 Task: For heading Use Italics Lora with blue colour, bold & Underline.  font size for heading26,  'Change the font style of data to'Montserrat and font size to 18,  Change the alignment of both headline & data to Align left In the sheet  DashboardInvestment
Action: Mouse moved to (86, 182)
Screenshot: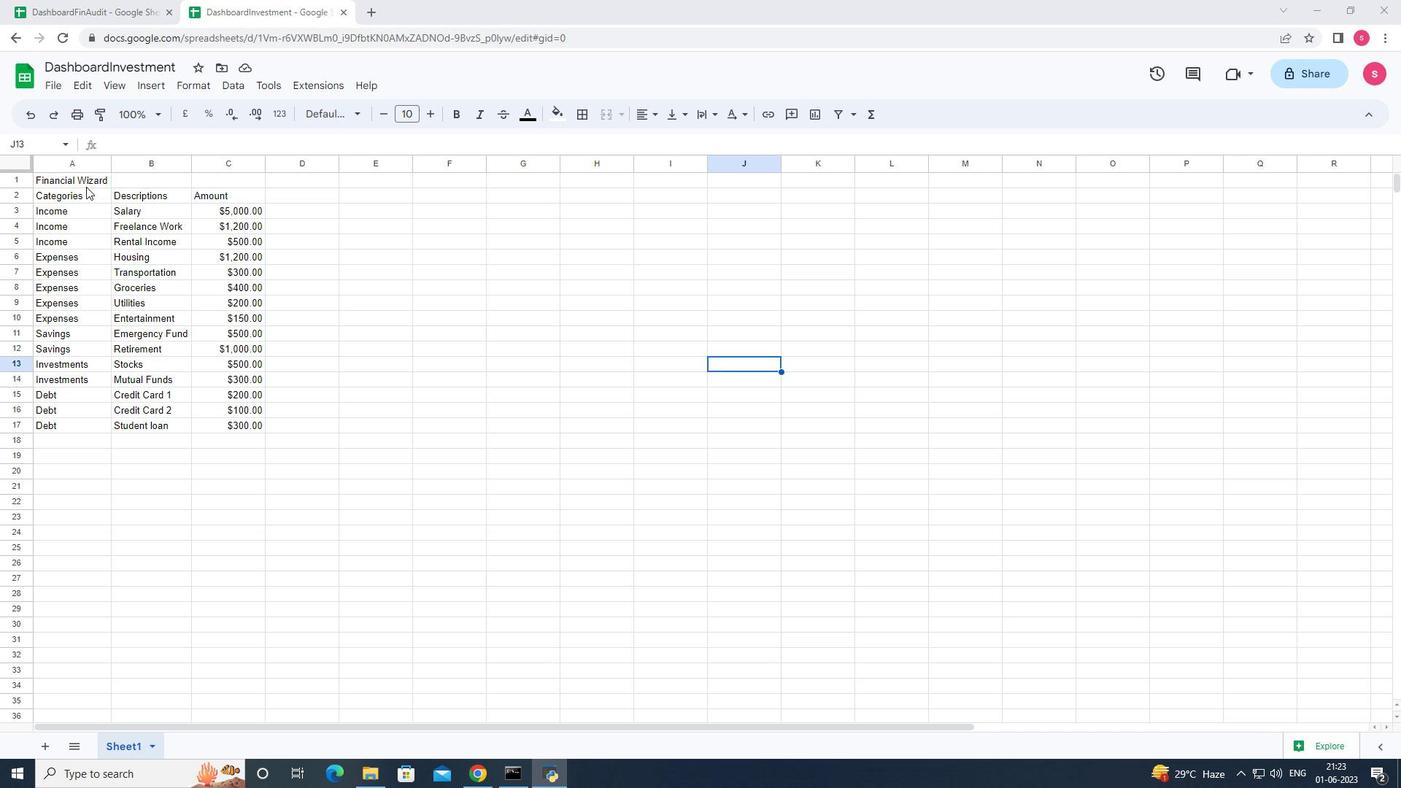 
Action: Mouse pressed left at (86, 182)
Screenshot: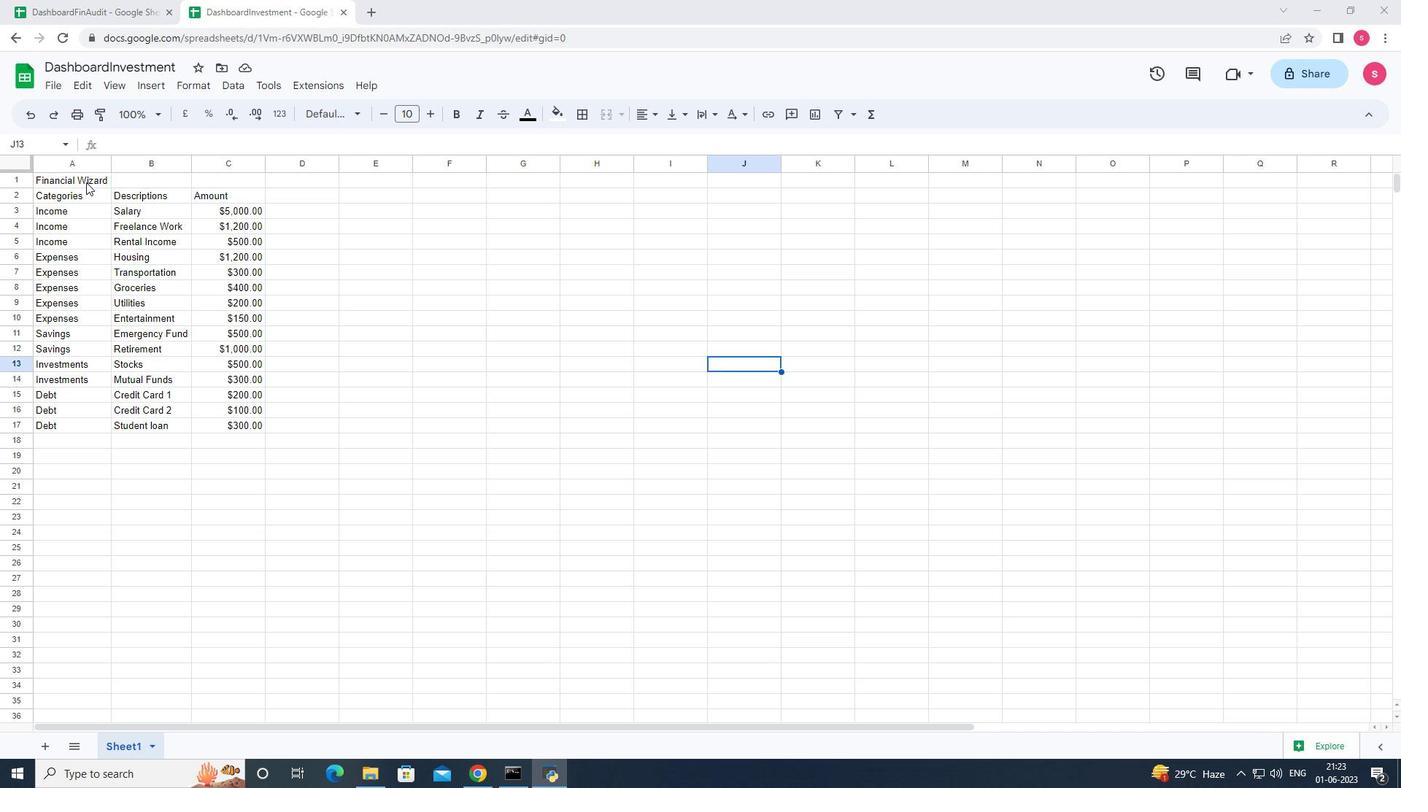 
Action: Mouse moved to (348, 118)
Screenshot: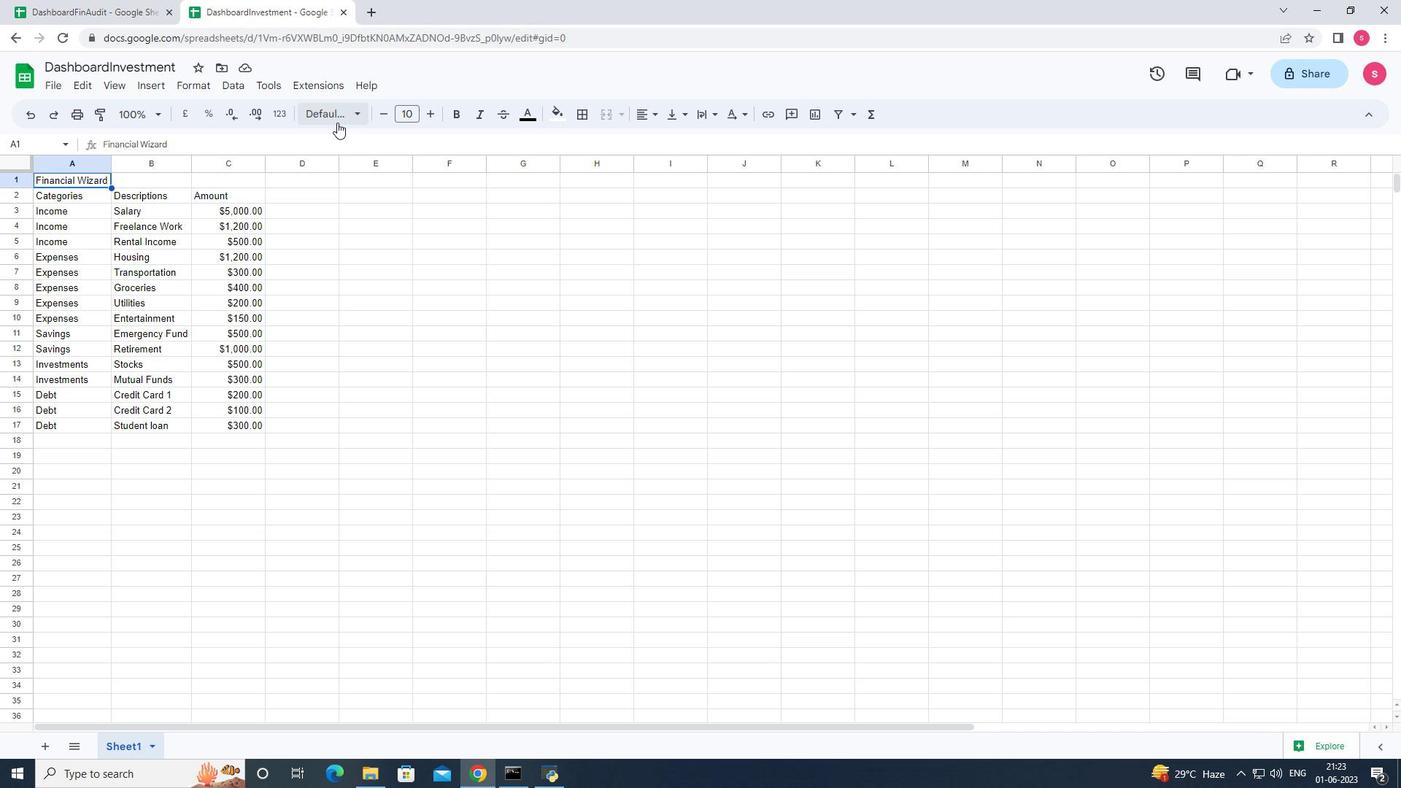 
Action: Mouse pressed left at (348, 118)
Screenshot: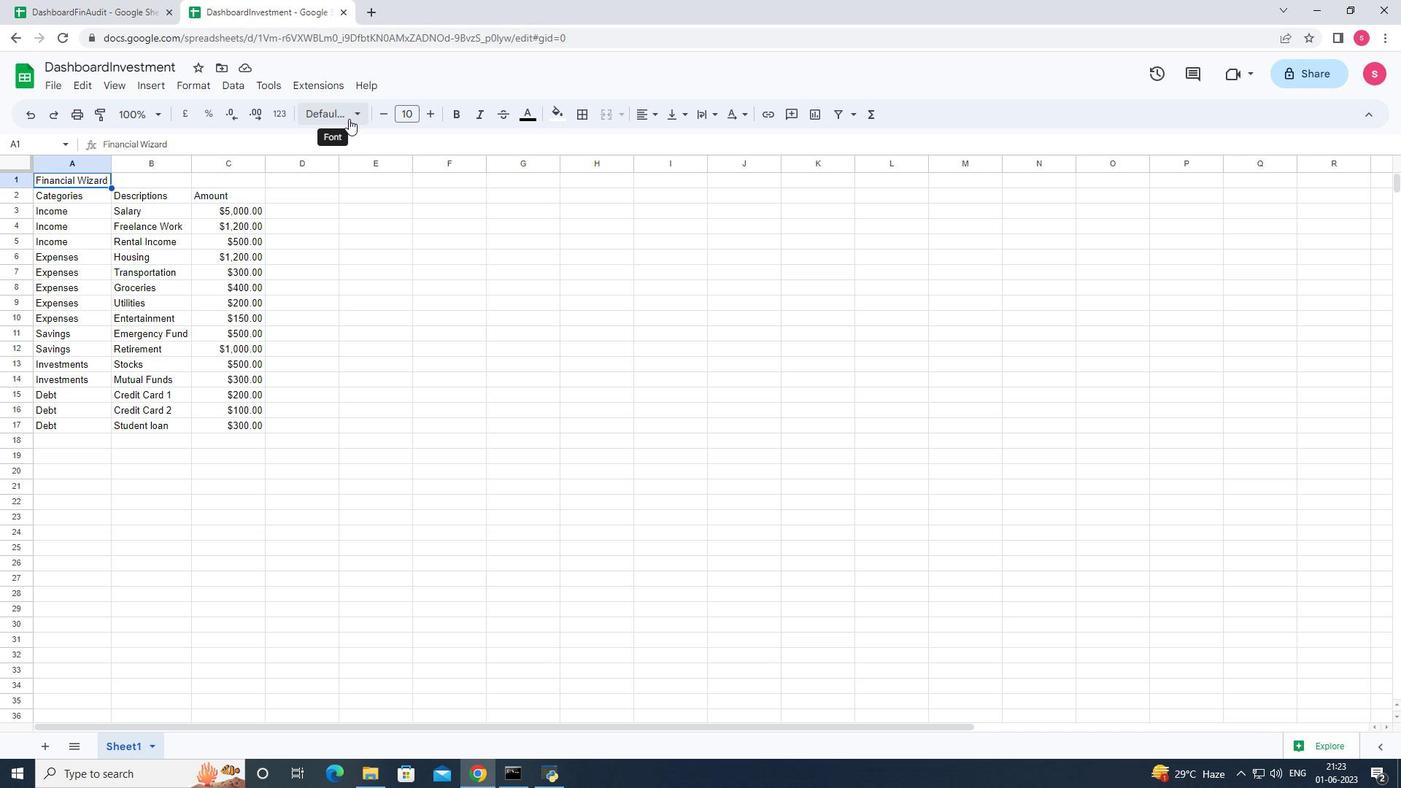 
Action: Mouse moved to (341, 501)
Screenshot: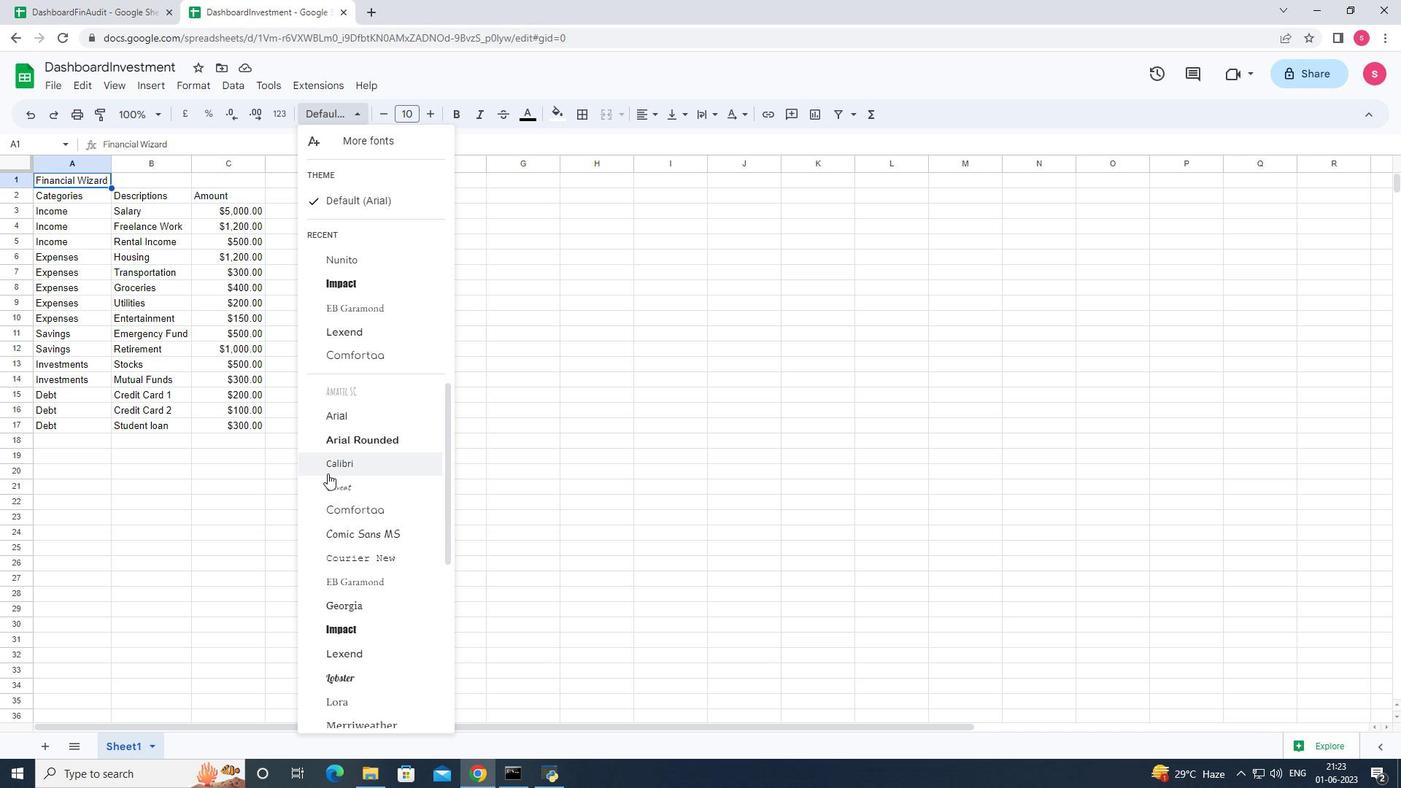 
Action: Mouse scrolled (341, 500) with delta (0, 0)
Screenshot: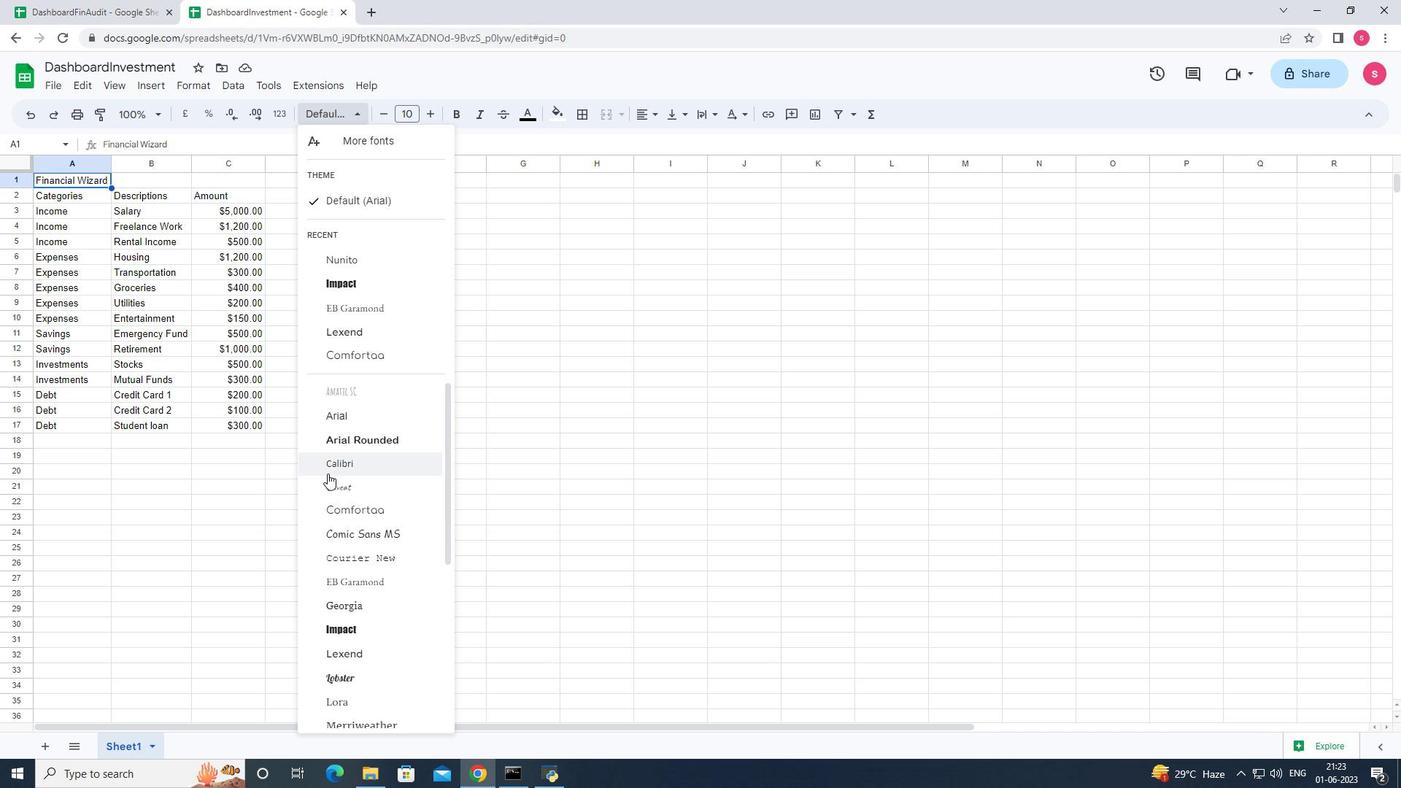 
Action: Mouse moved to (363, 528)
Screenshot: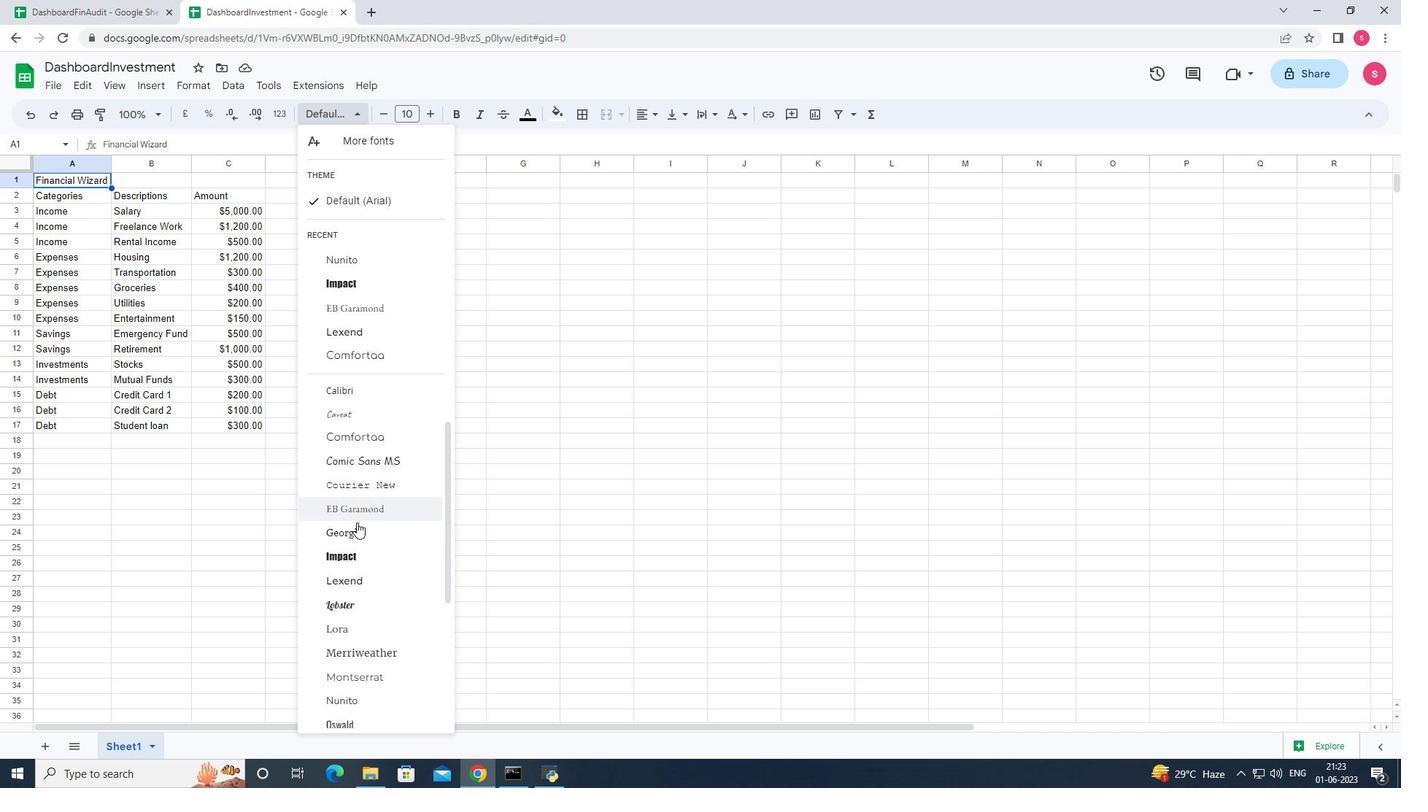 
Action: Mouse scrolled (363, 527) with delta (0, 0)
Screenshot: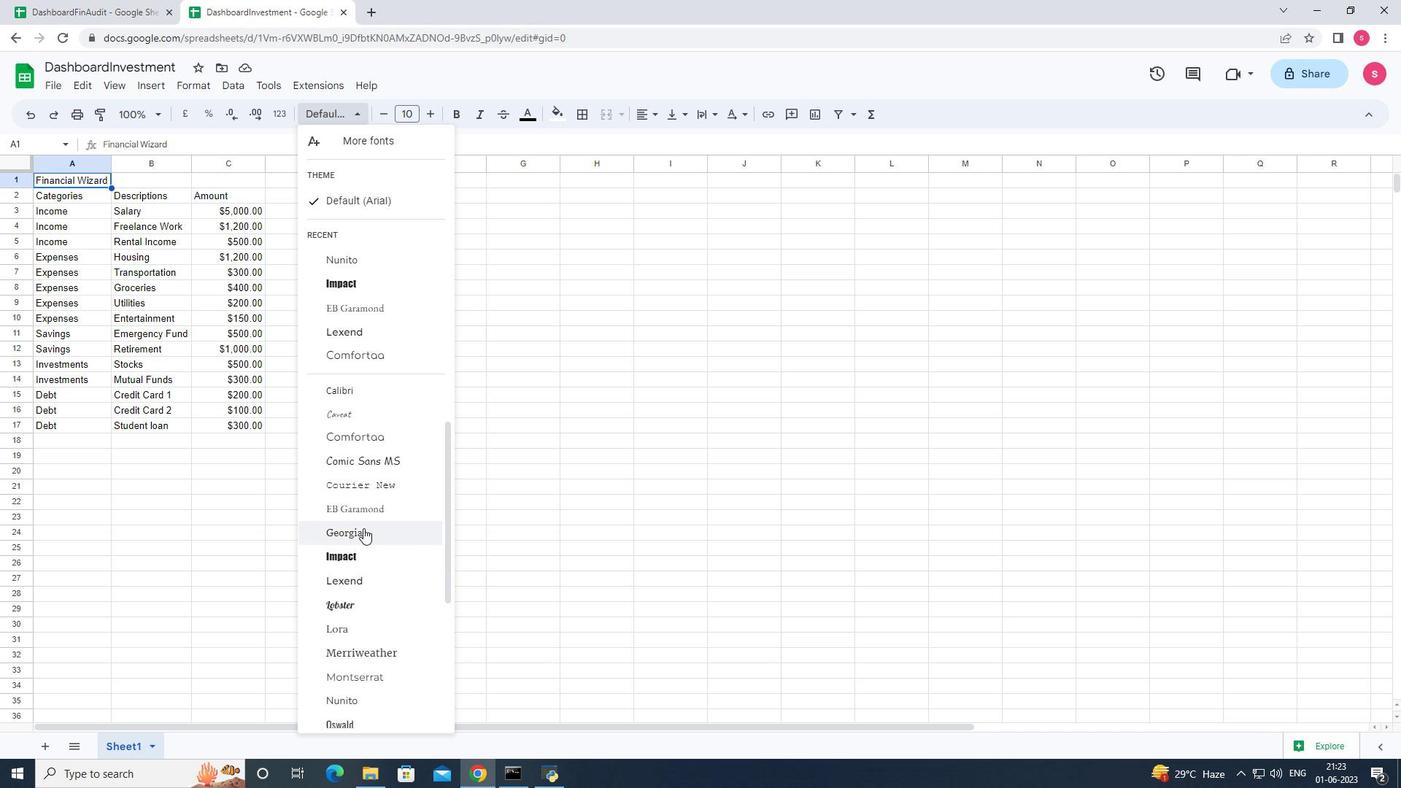 
Action: Mouse moved to (354, 557)
Screenshot: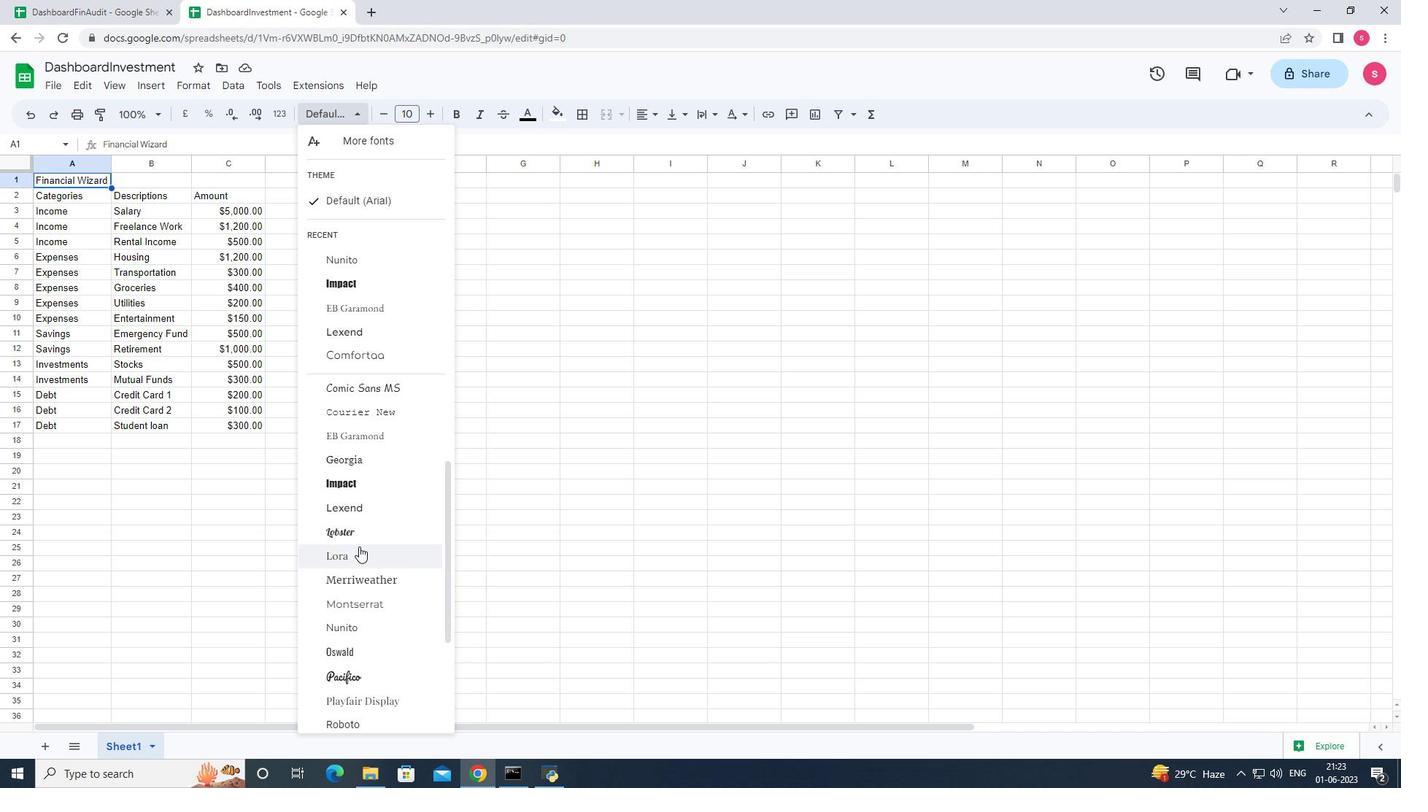 
Action: Mouse pressed left at (354, 557)
Screenshot: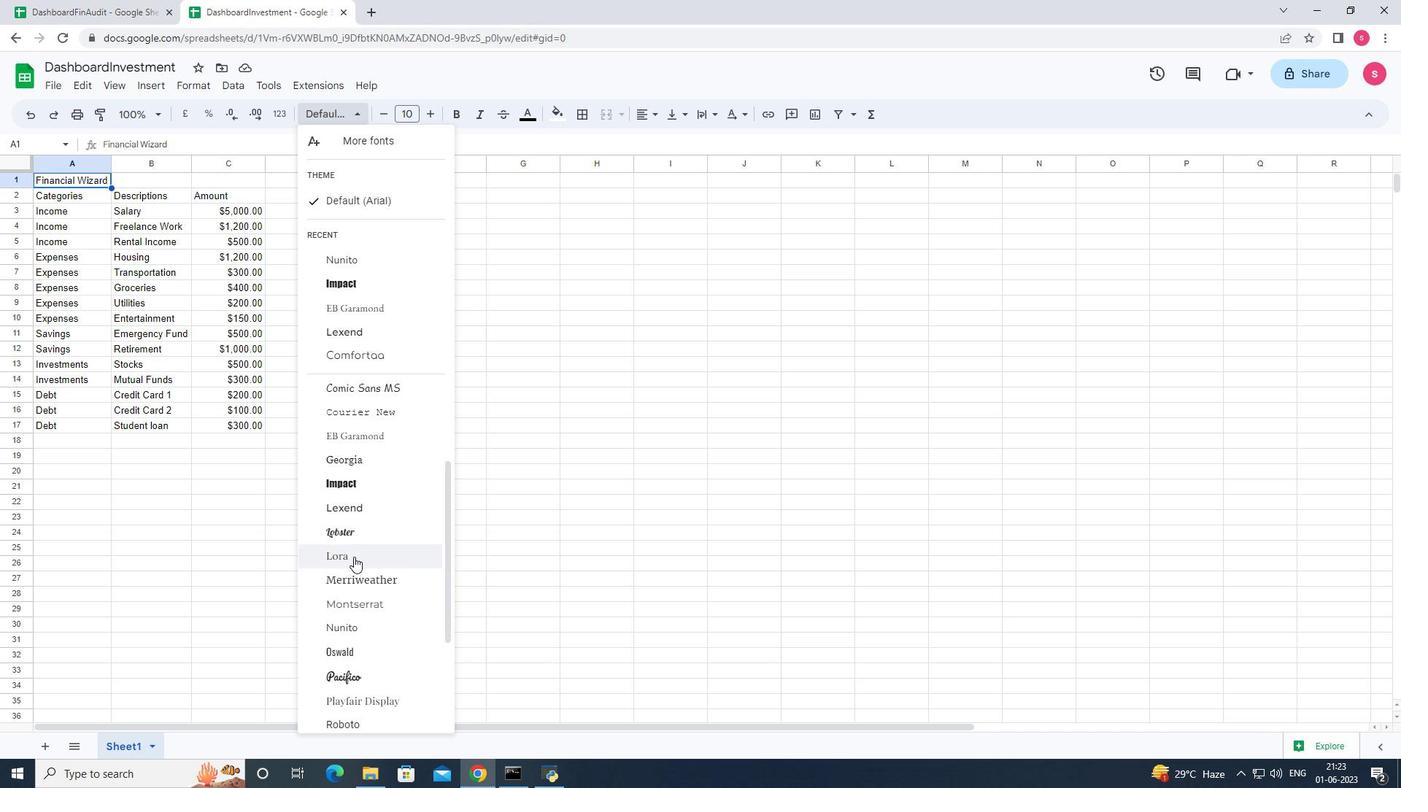 
Action: Mouse moved to (531, 114)
Screenshot: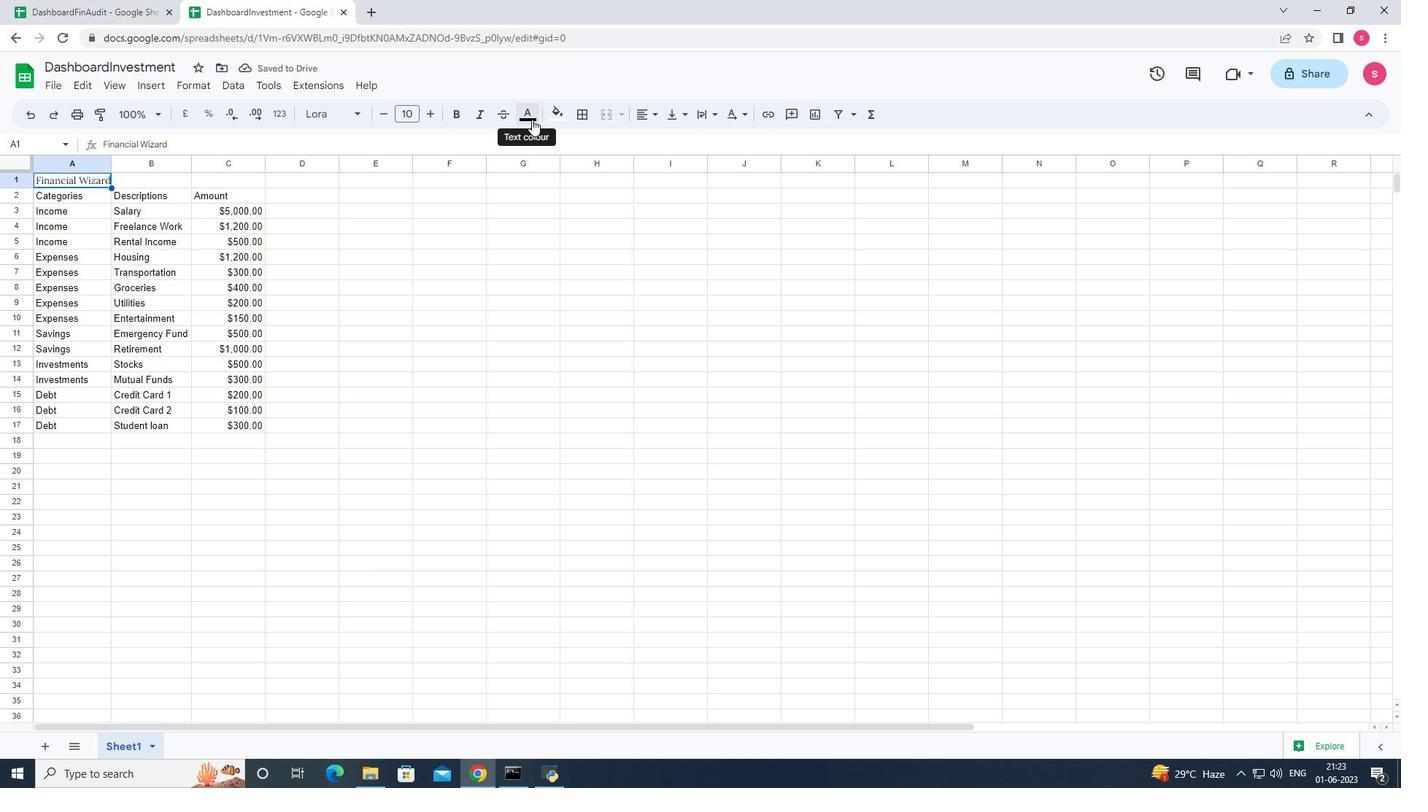 
Action: Mouse pressed left at (531, 114)
Screenshot: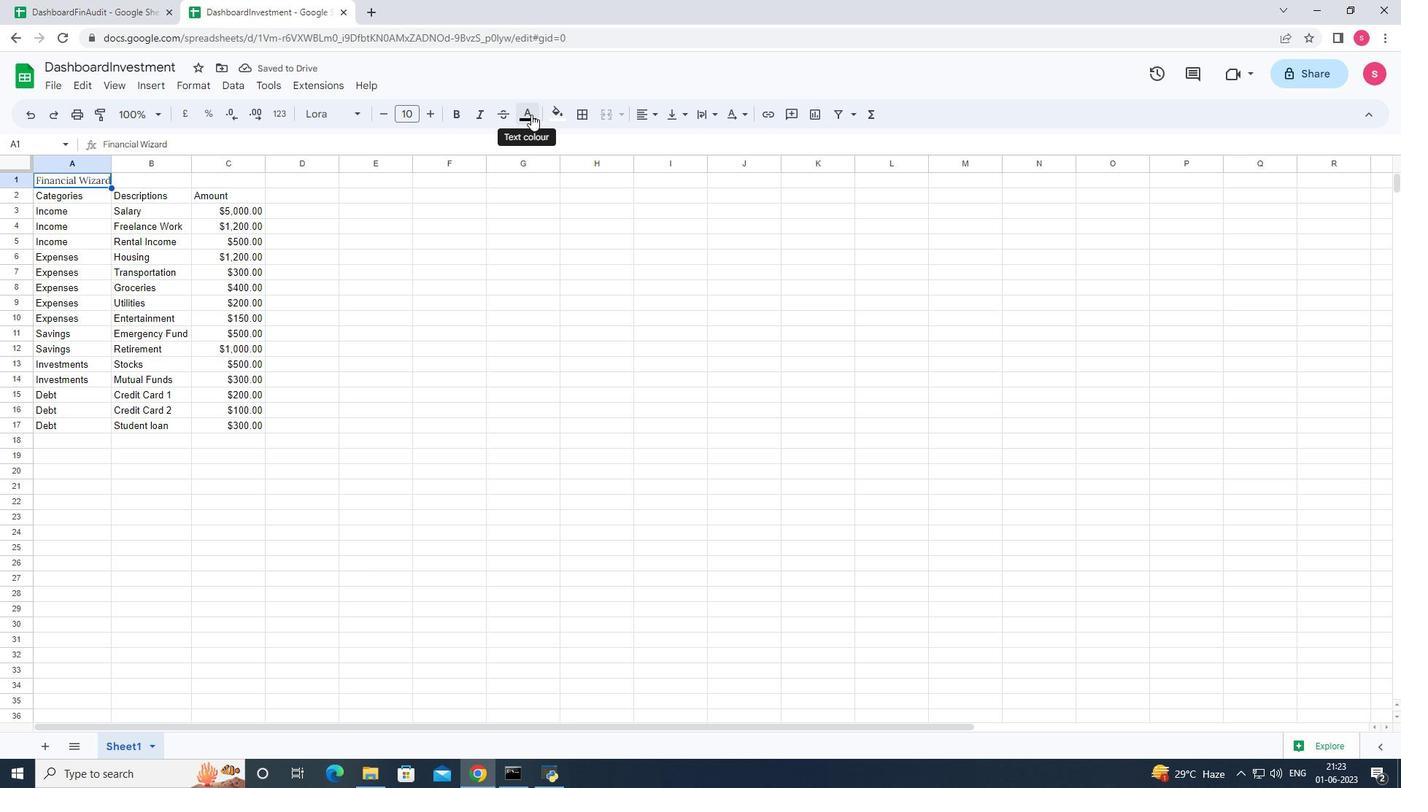 
Action: Mouse moved to (640, 178)
Screenshot: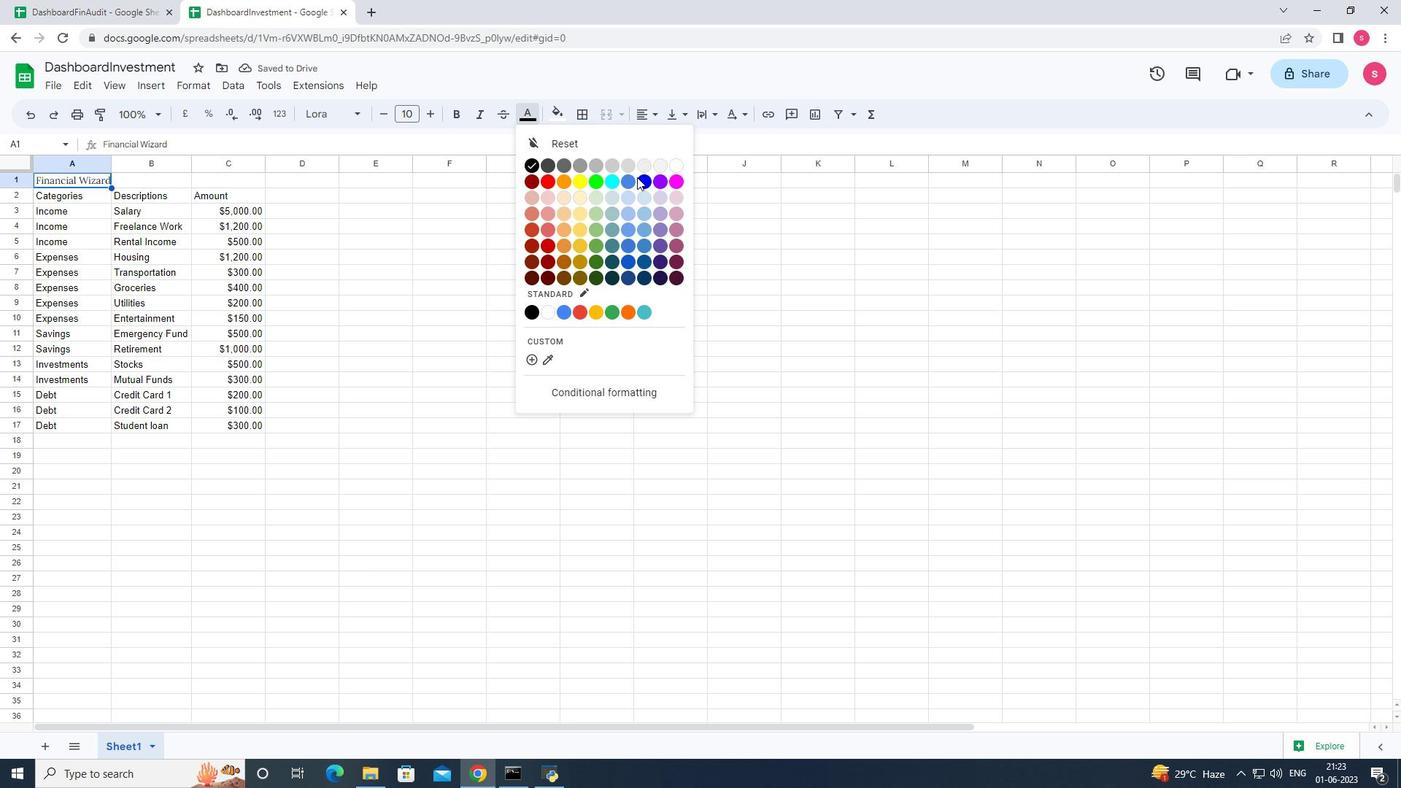 
Action: Mouse pressed left at (640, 178)
Screenshot: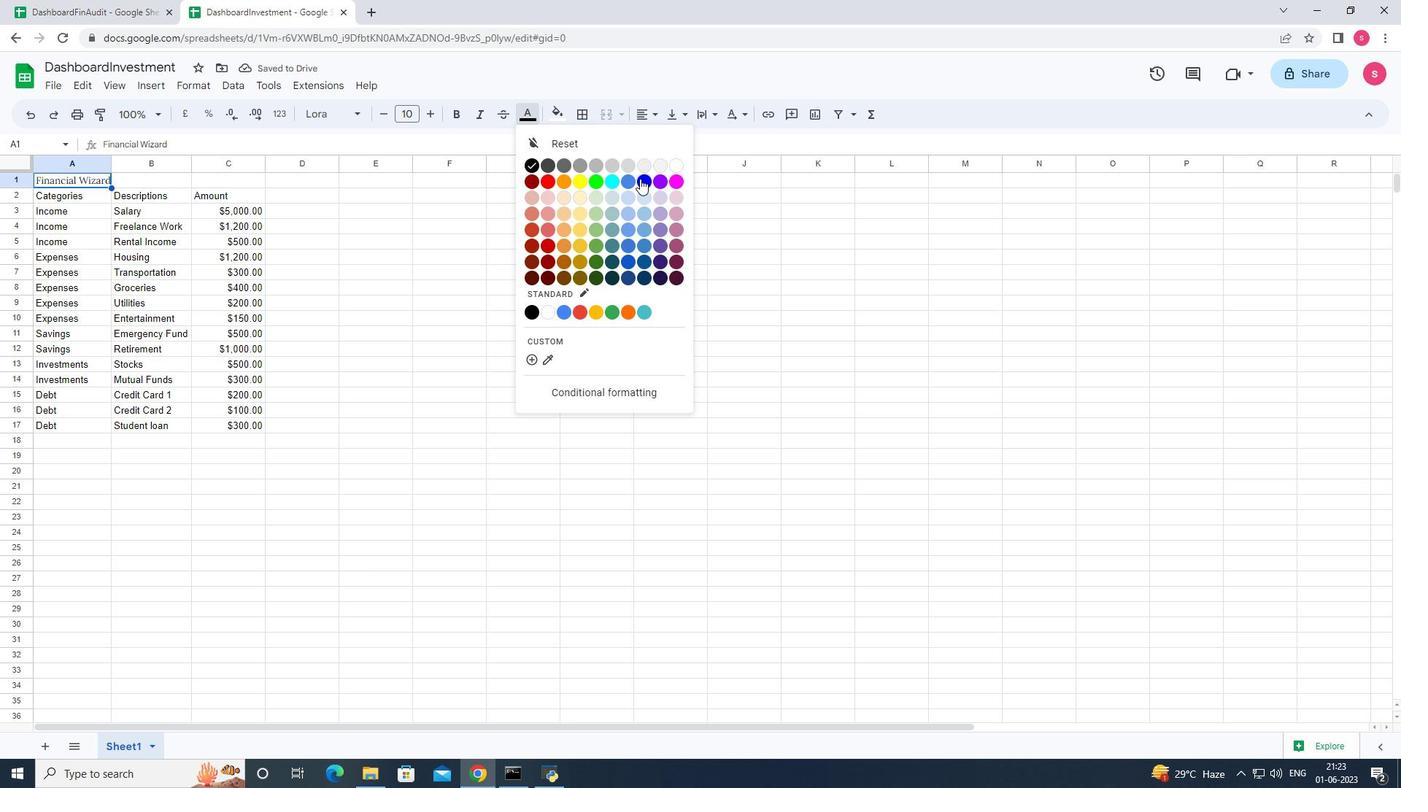 
Action: Mouse moved to (452, 118)
Screenshot: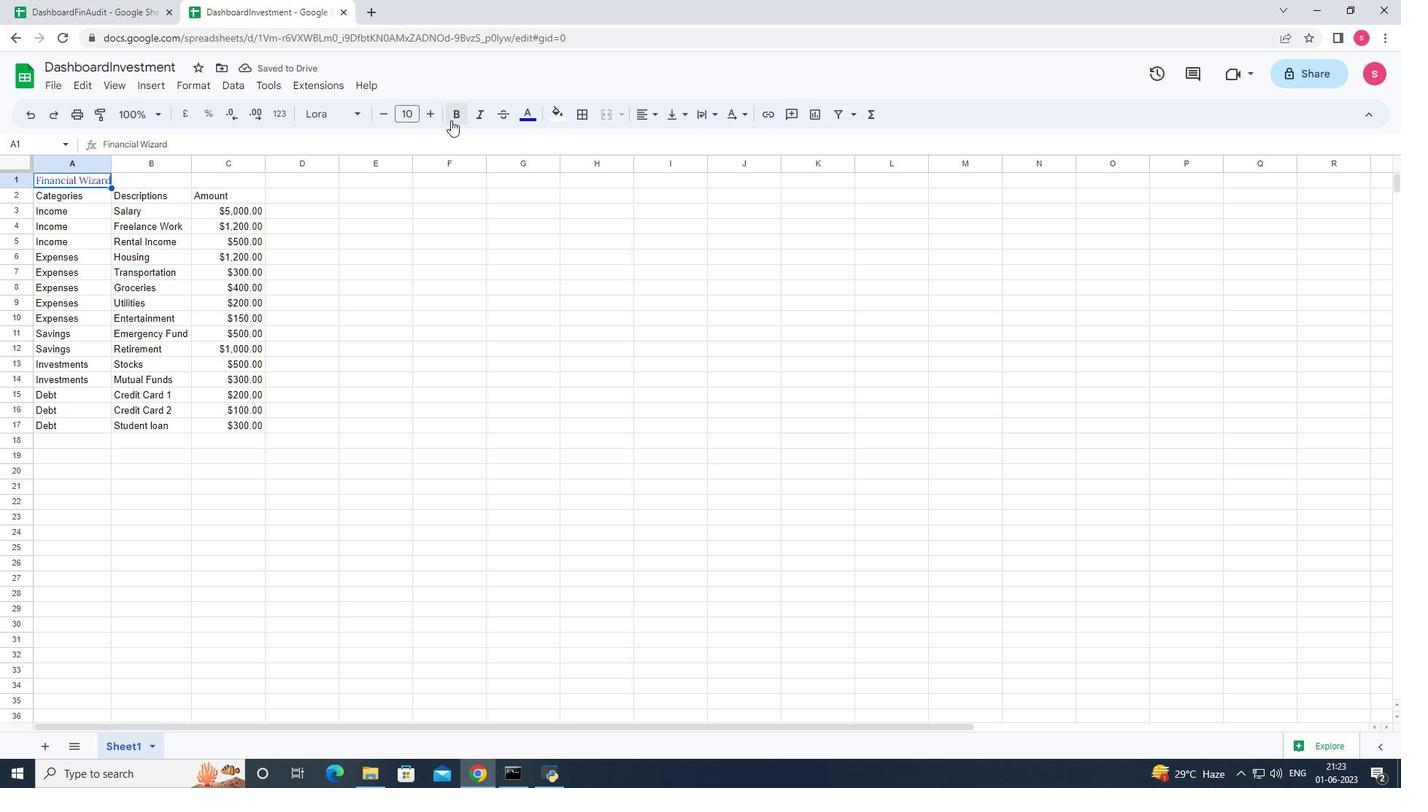 
Action: Mouse pressed left at (452, 118)
Screenshot: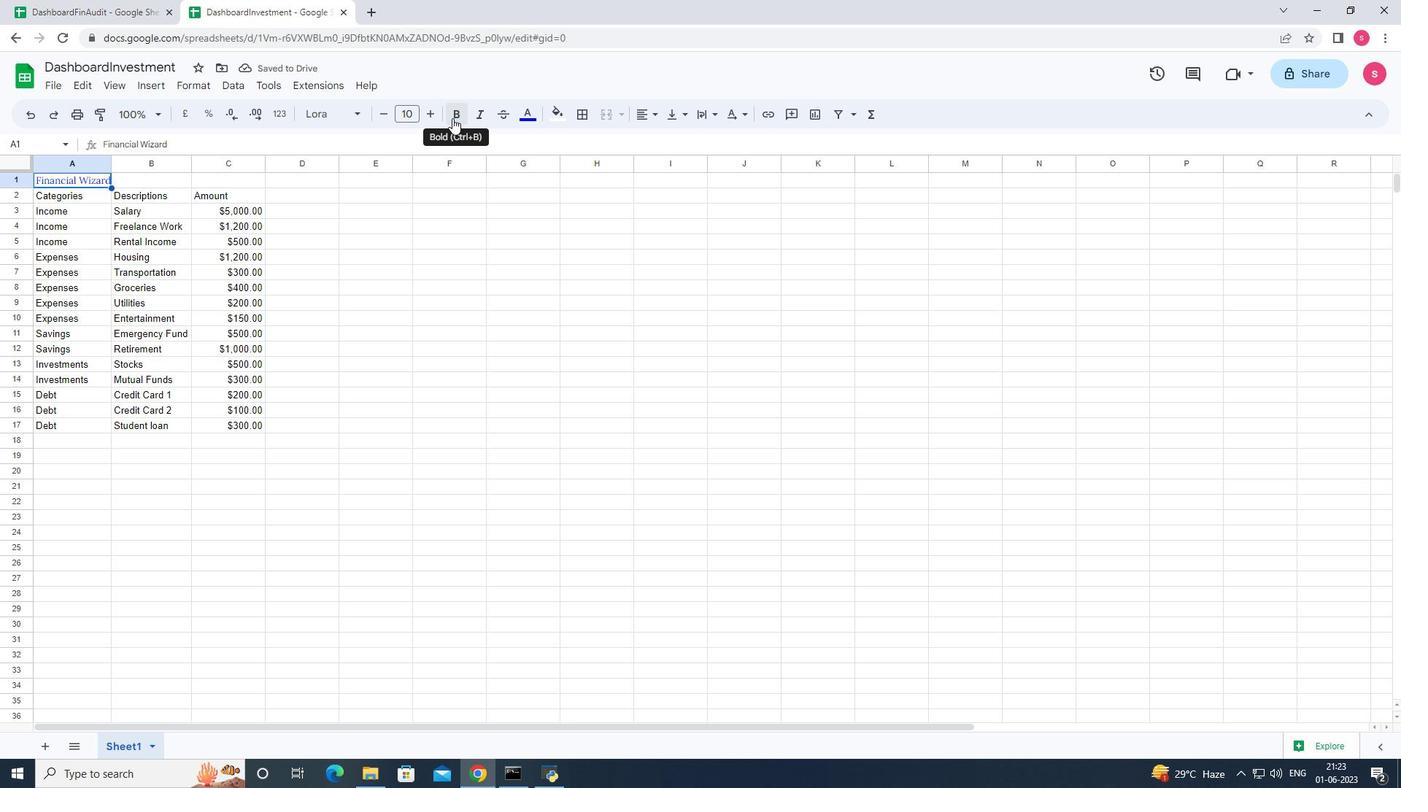 
Action: Mouse moved to (458, 121)
Screenshot: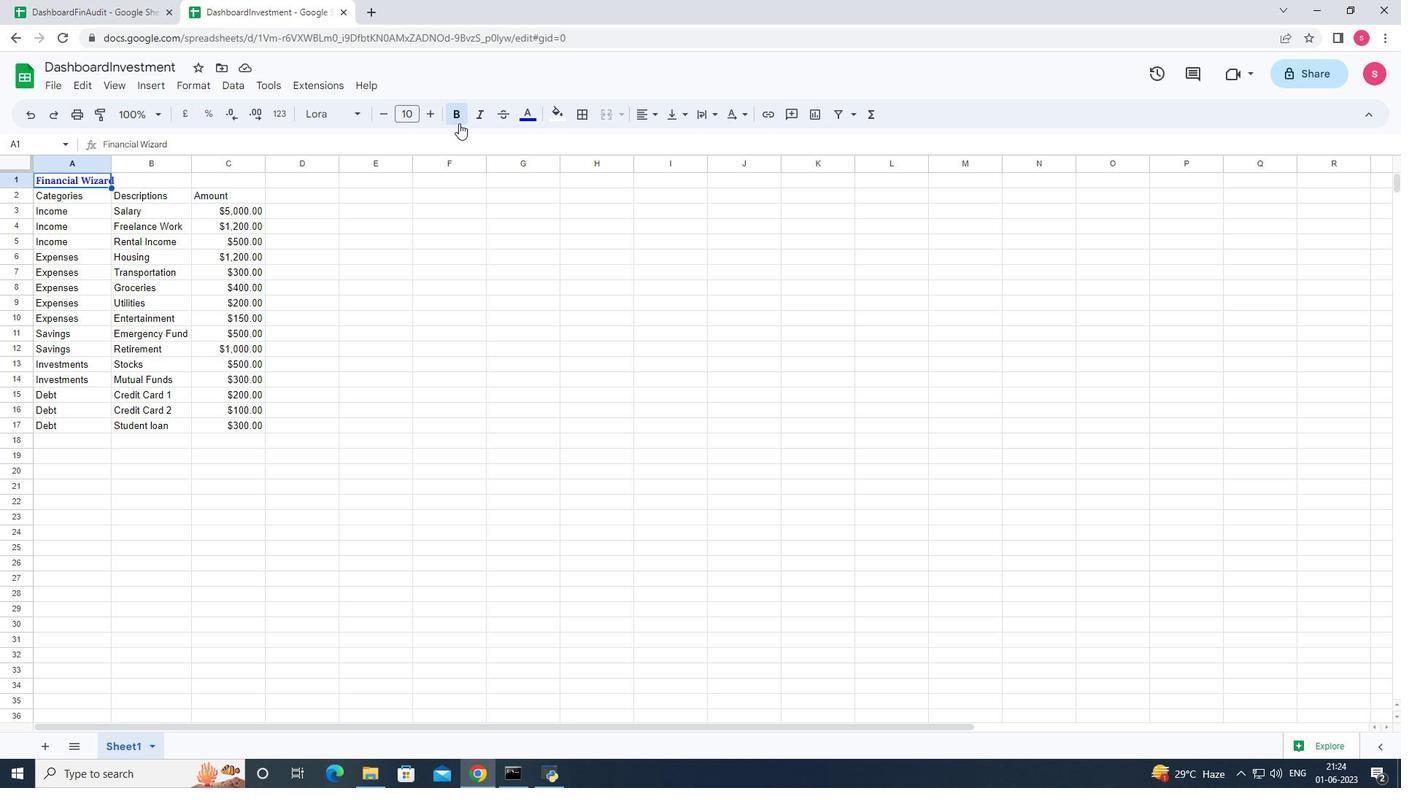 
Action: Mouse pressed left at (458, 121)
Screenshot: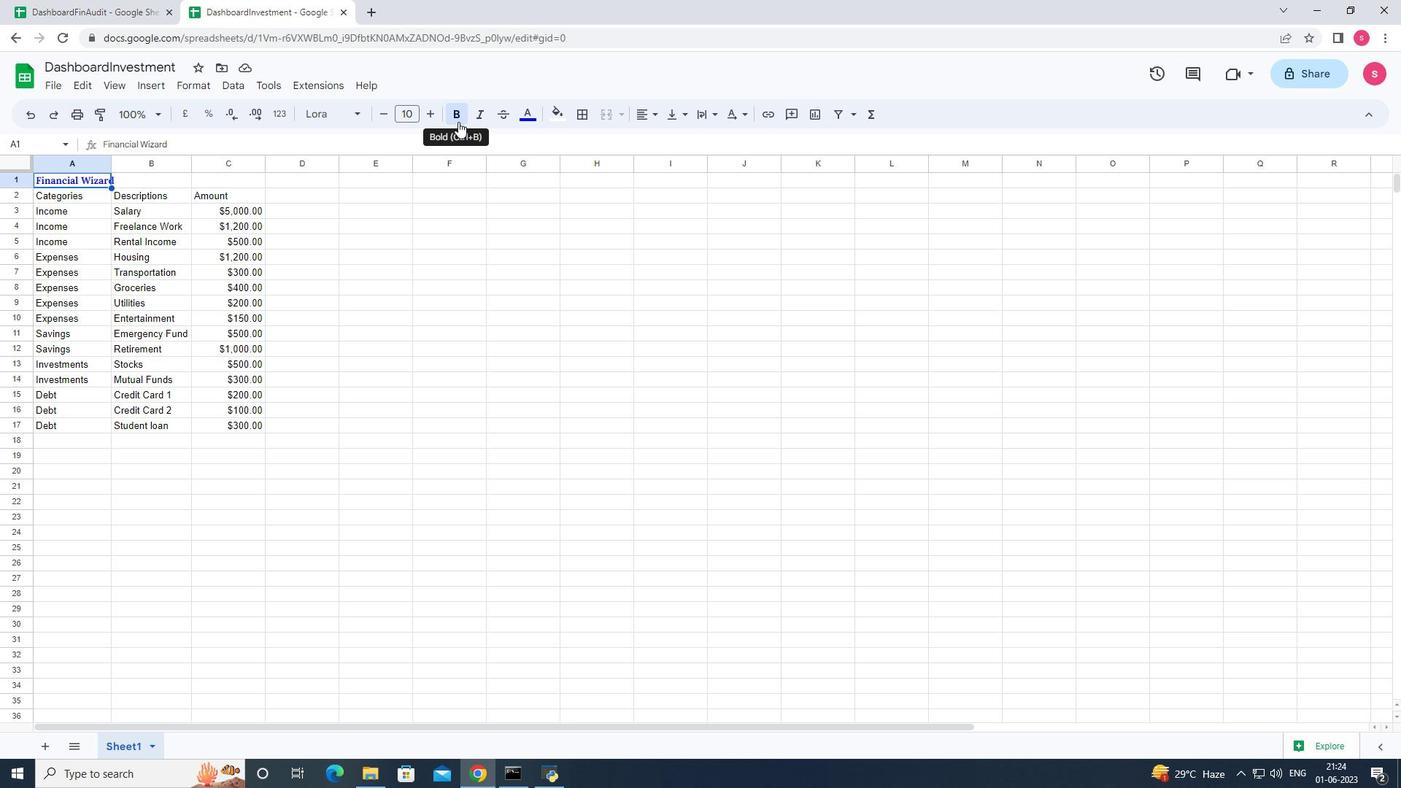 
Action: Mouse moved to (458, 121)
Screenshot: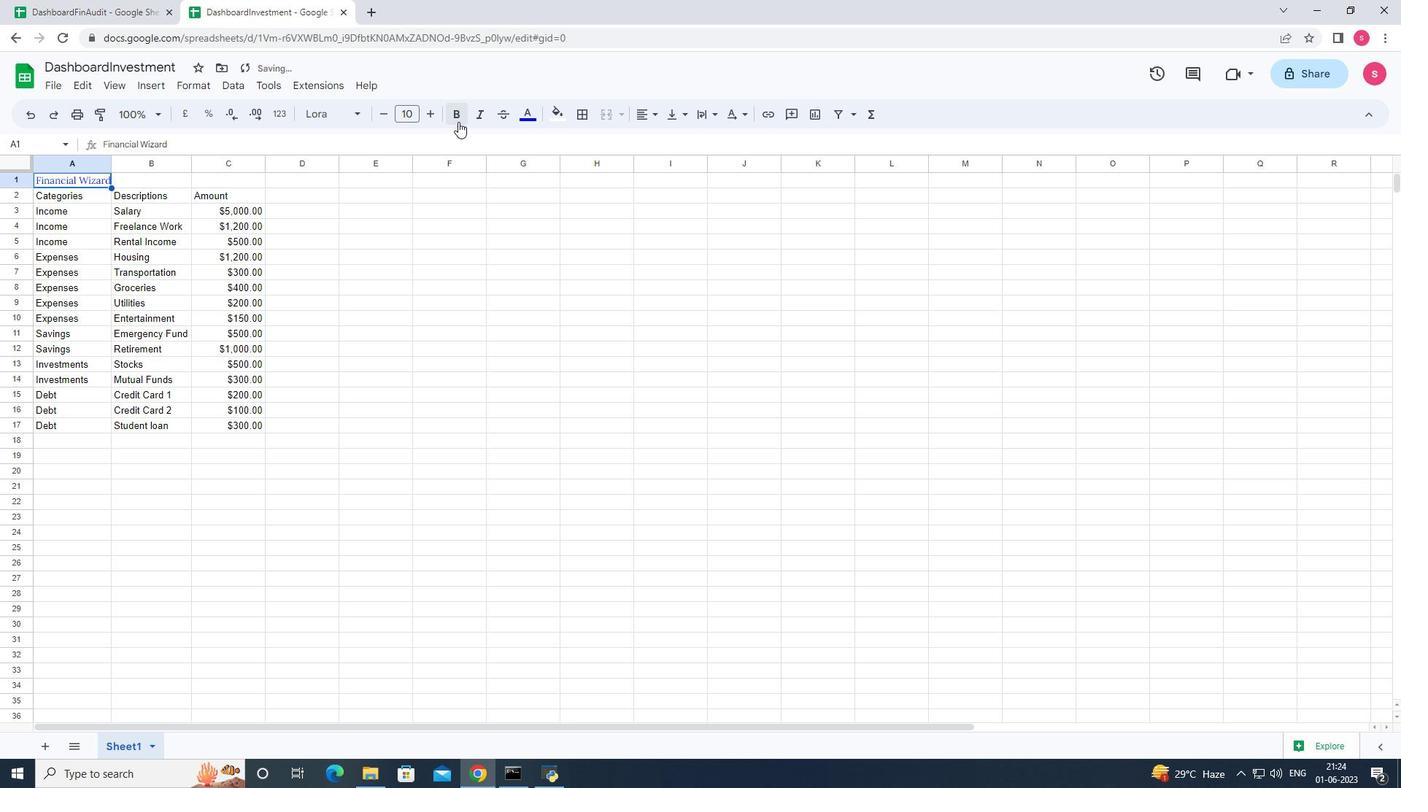 
Action: Mouse pressed left at (458, 121)
Screenshot: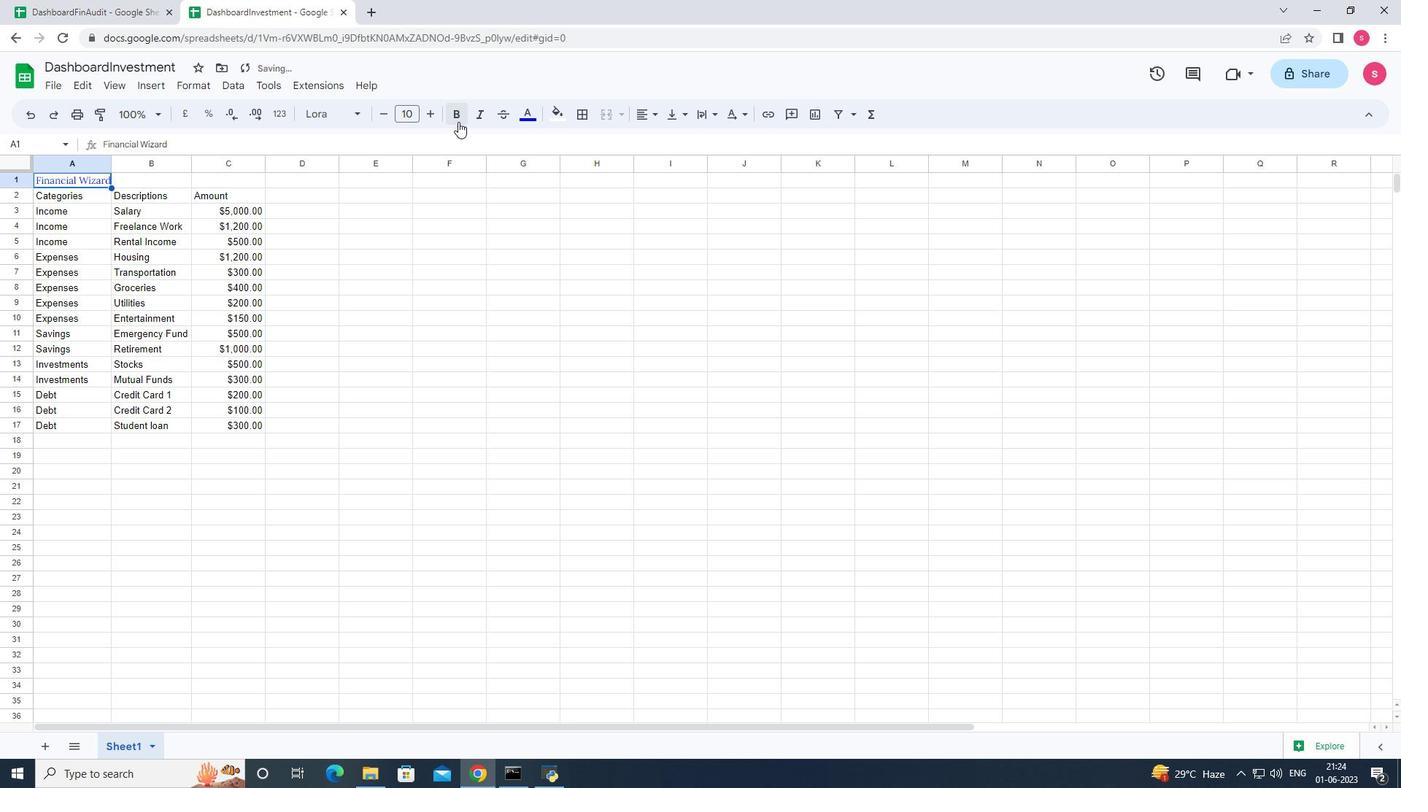 
Action: Mouse moved to (198, 90)
Screenshot: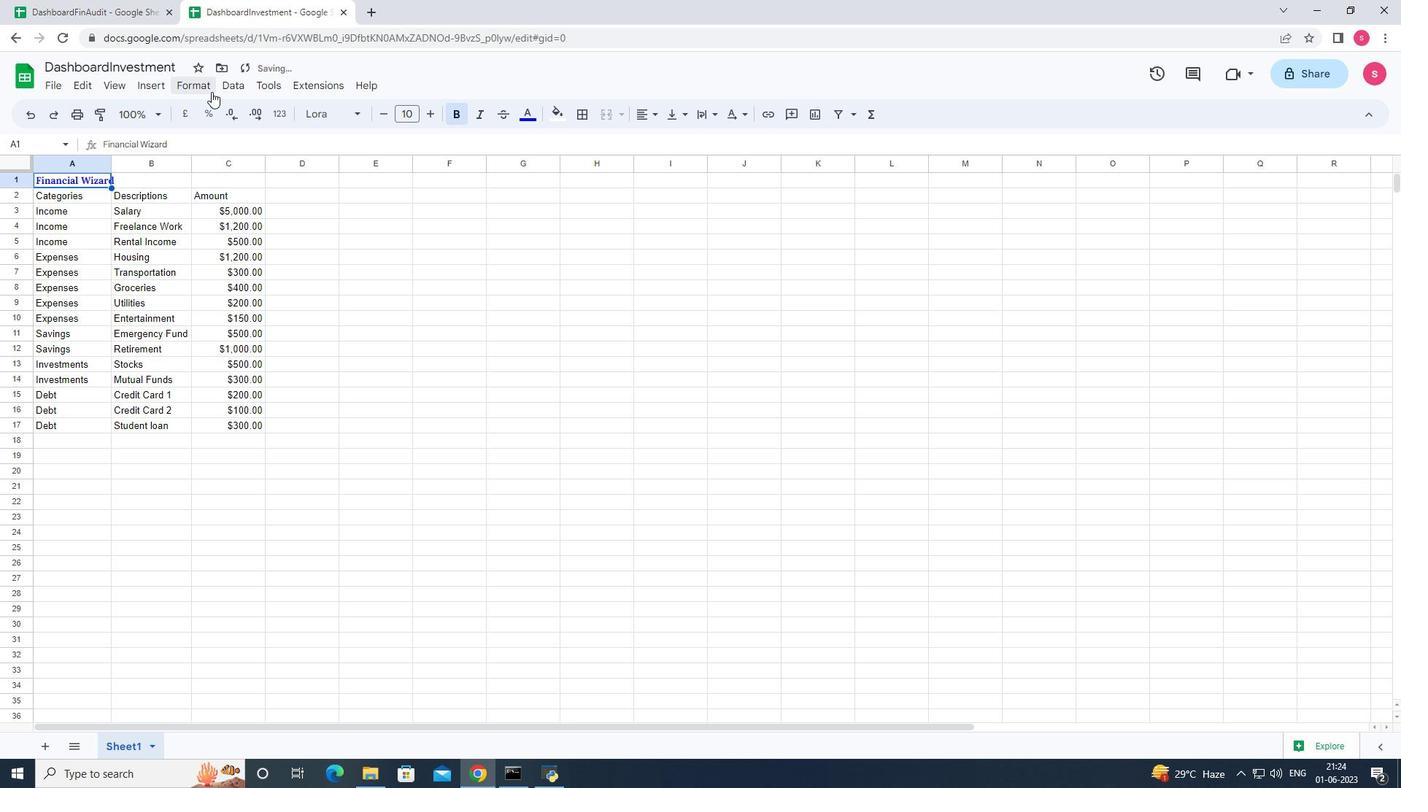 
Action: Mouse pressed left at (198, 90)
Screenshot: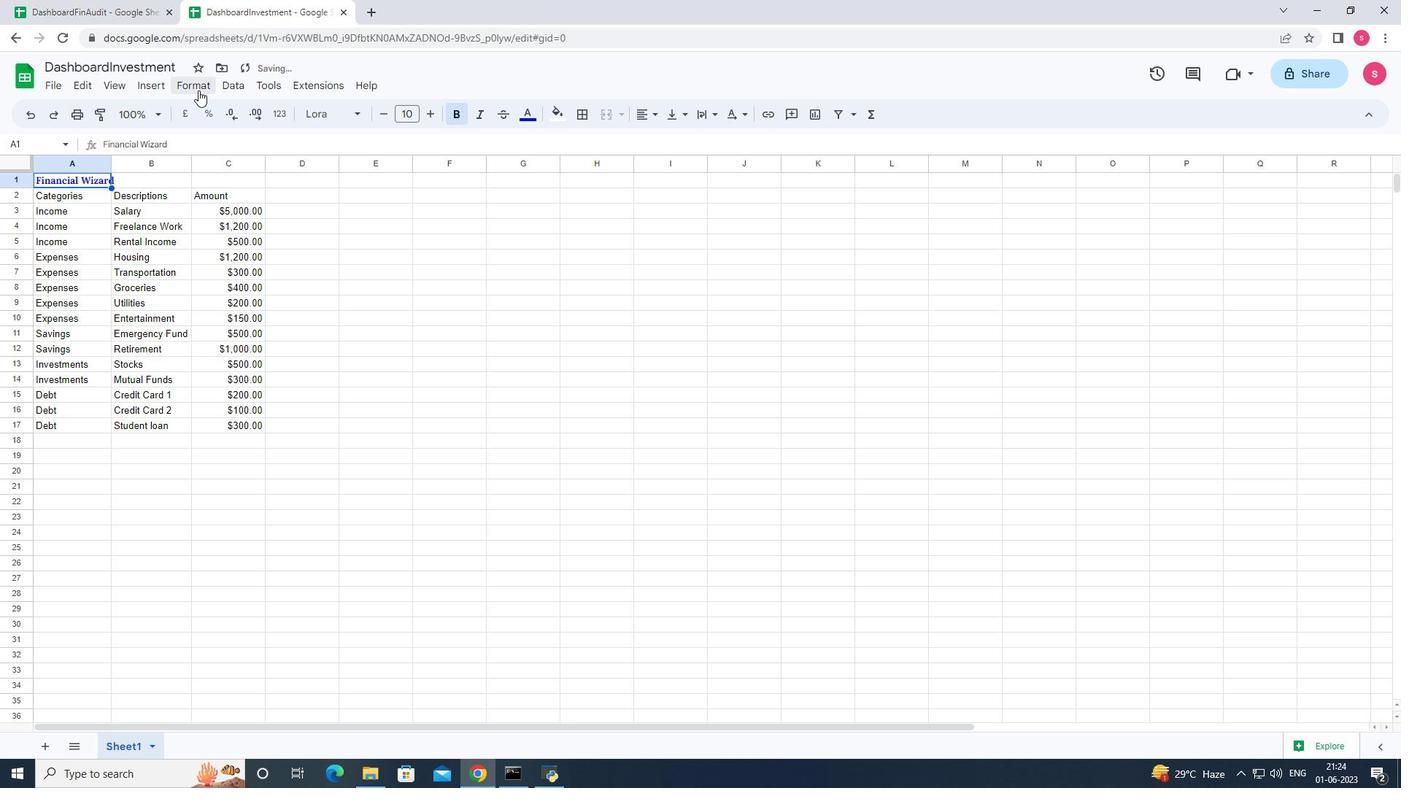 
Action: Mouse moved to (224, 144)
Screenshot: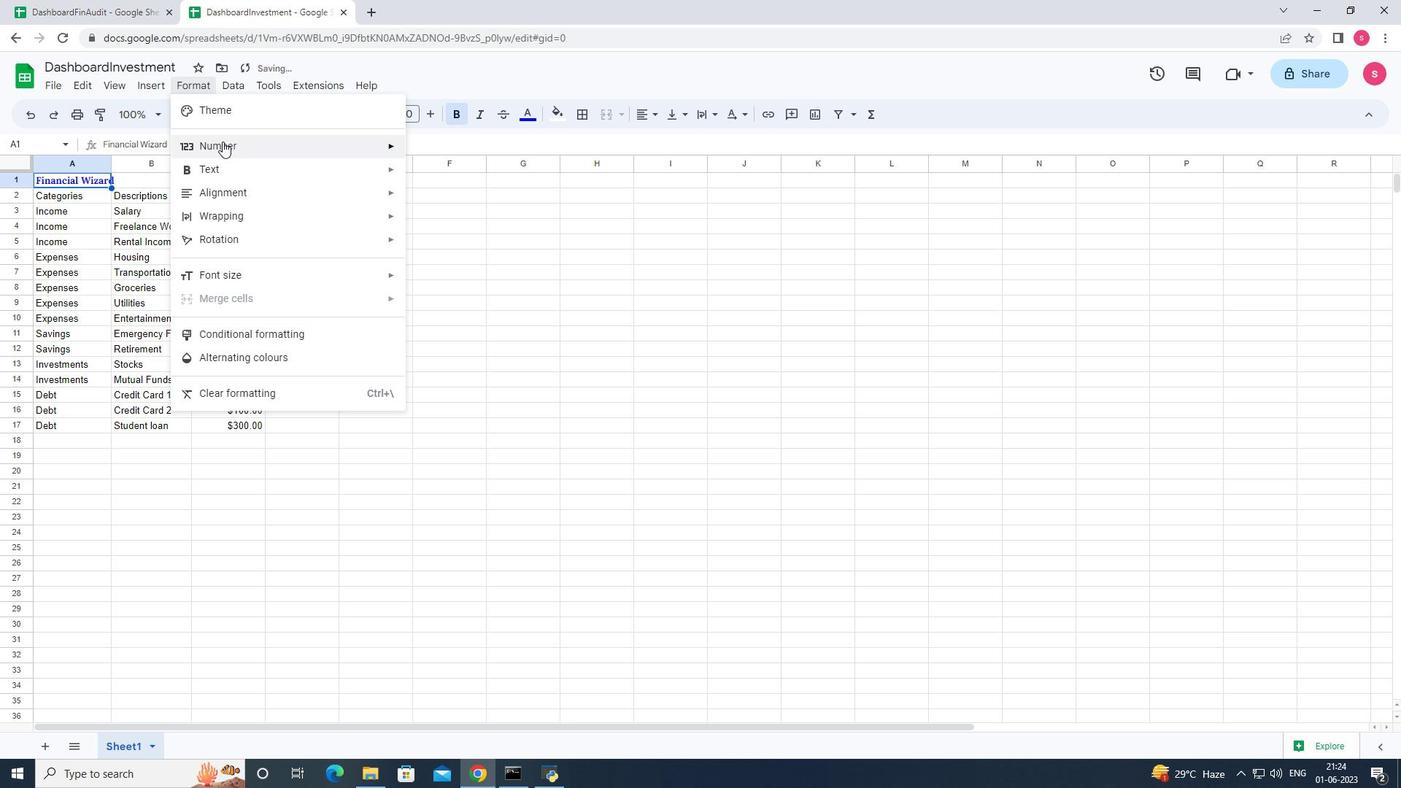
Action: Mouse pressed left at (224, 144)
Screenshot: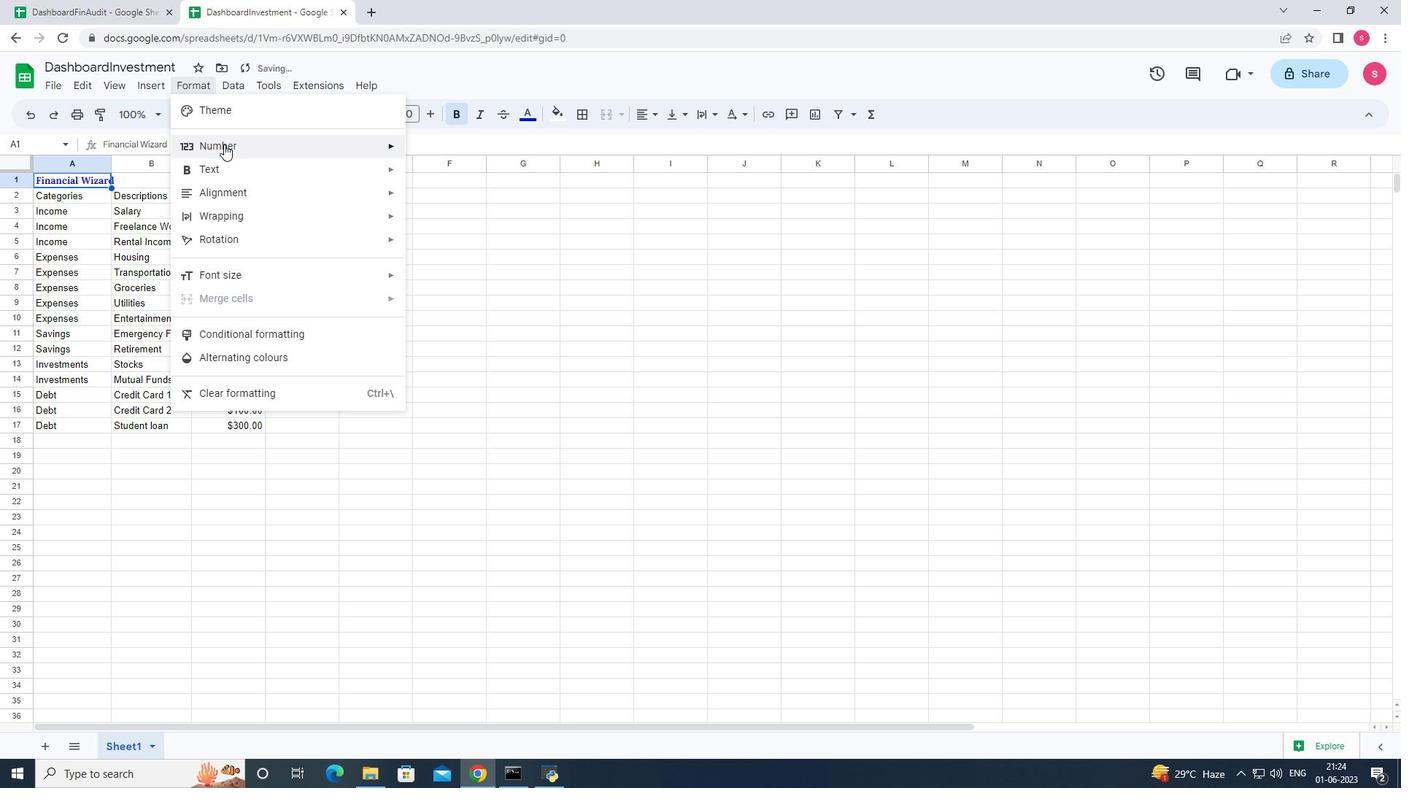 
Action: Mouse moved to (227, 163)
Screenshot: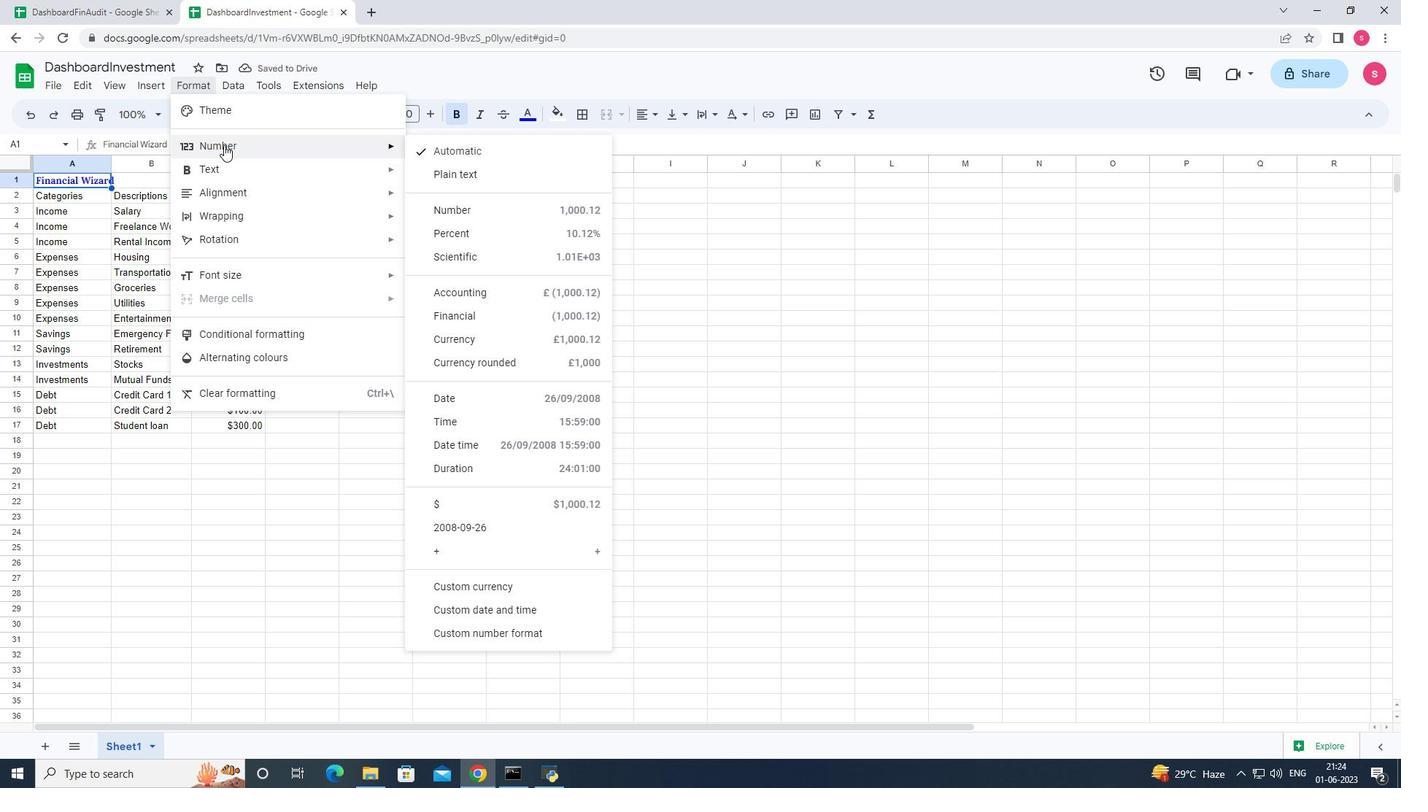 
Action: Mouse pressed left at (227, 163)
Screenshot: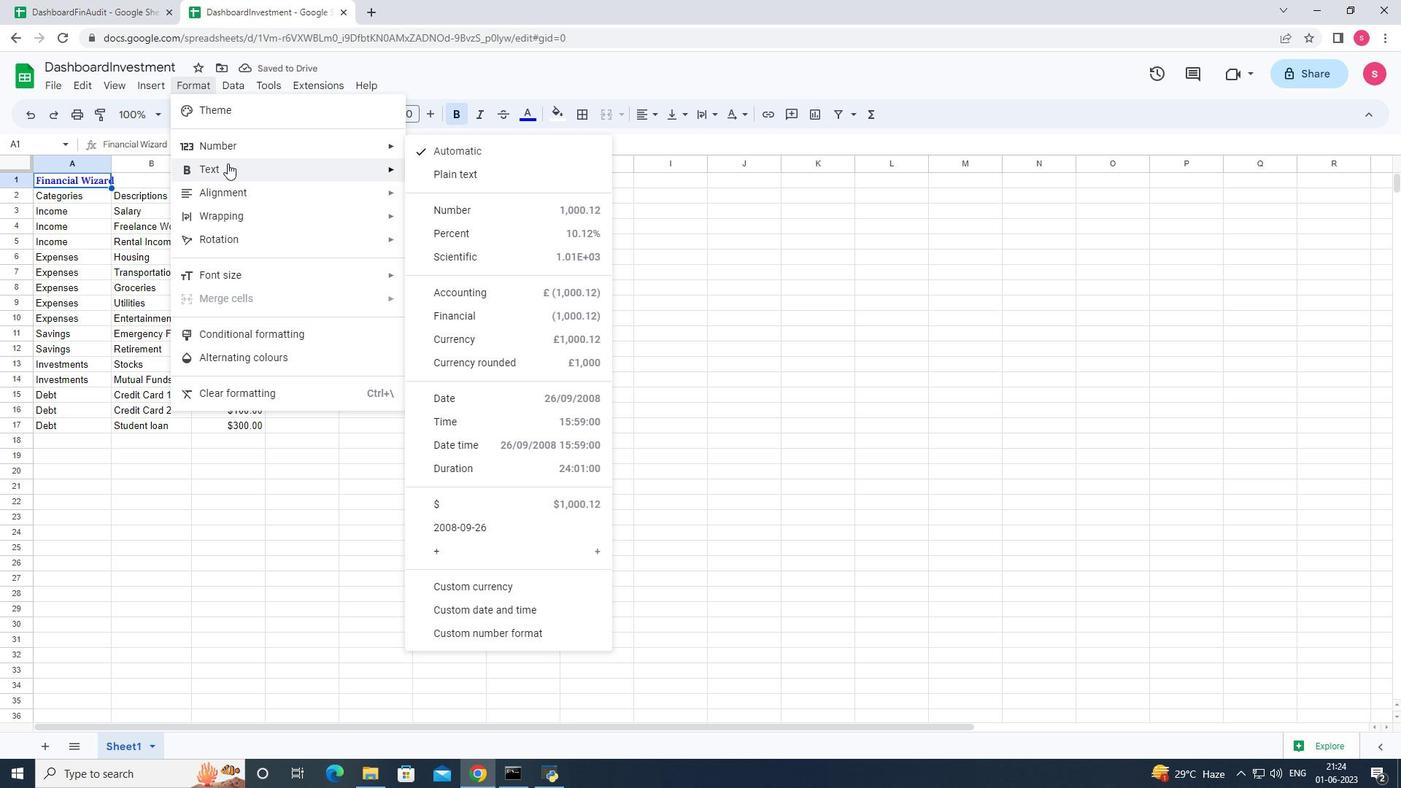 
Action: Mouse moved to (464, 217)
Screenshot: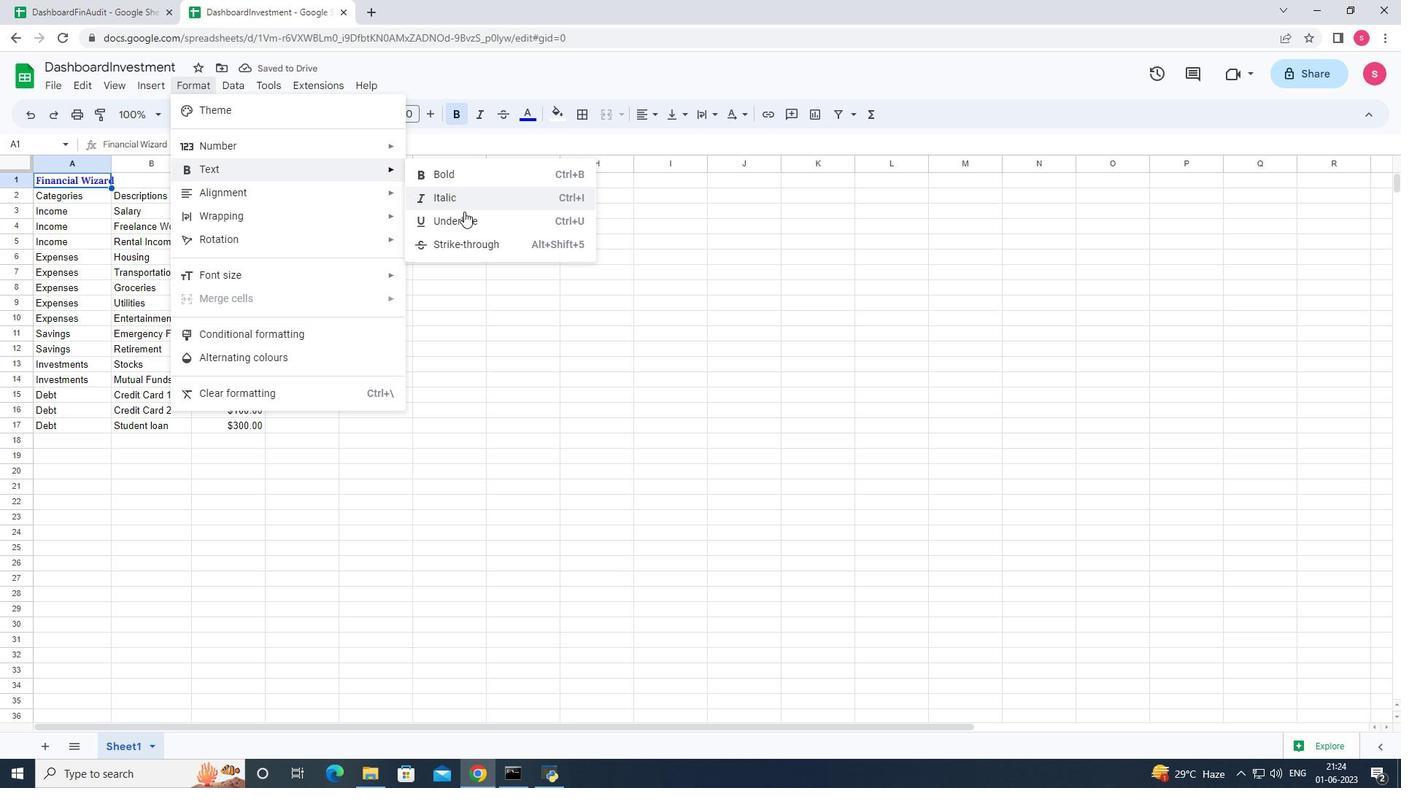 
Action: Mouse pressed left at (464, 217)
Screenshot: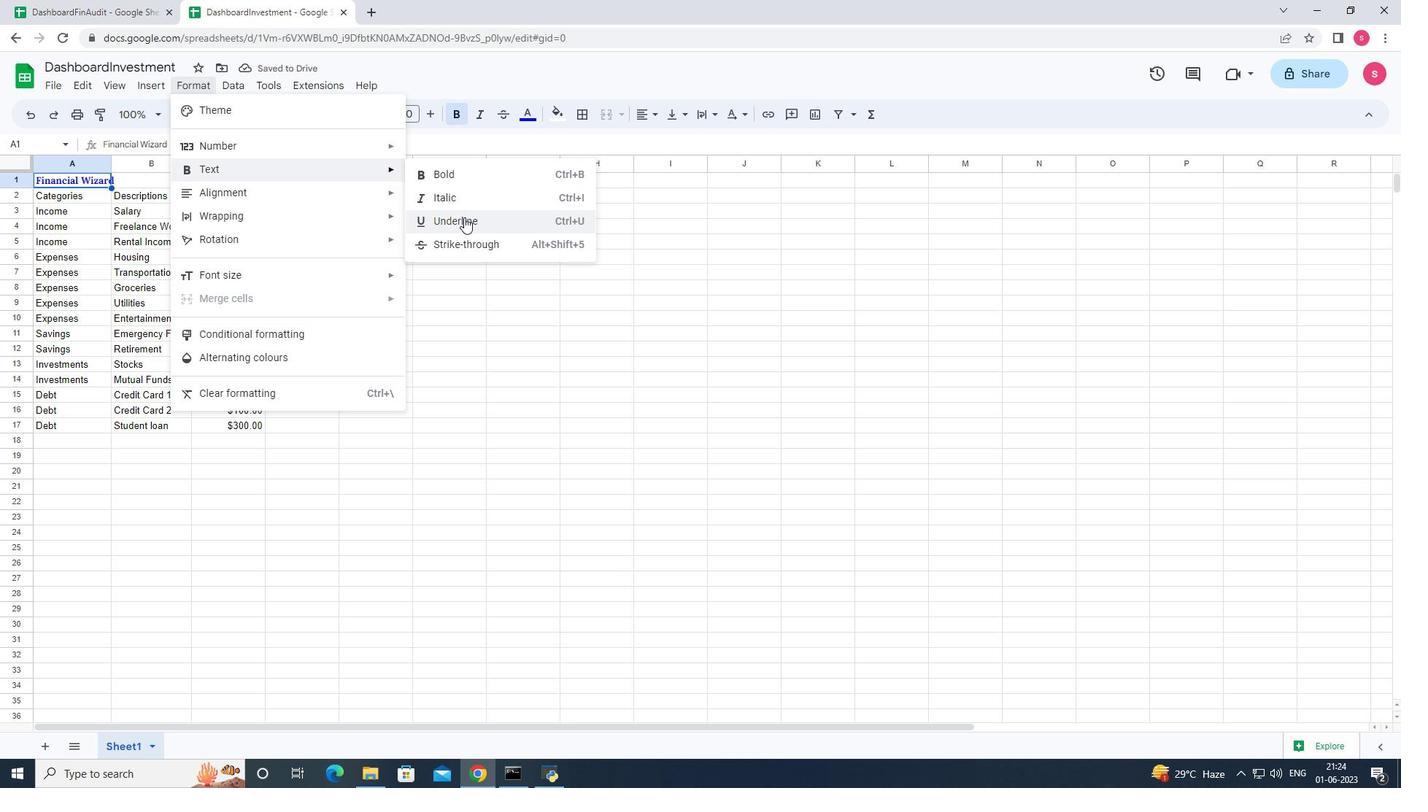 
Action: Mouse moved to (432, 119)
Screenshot: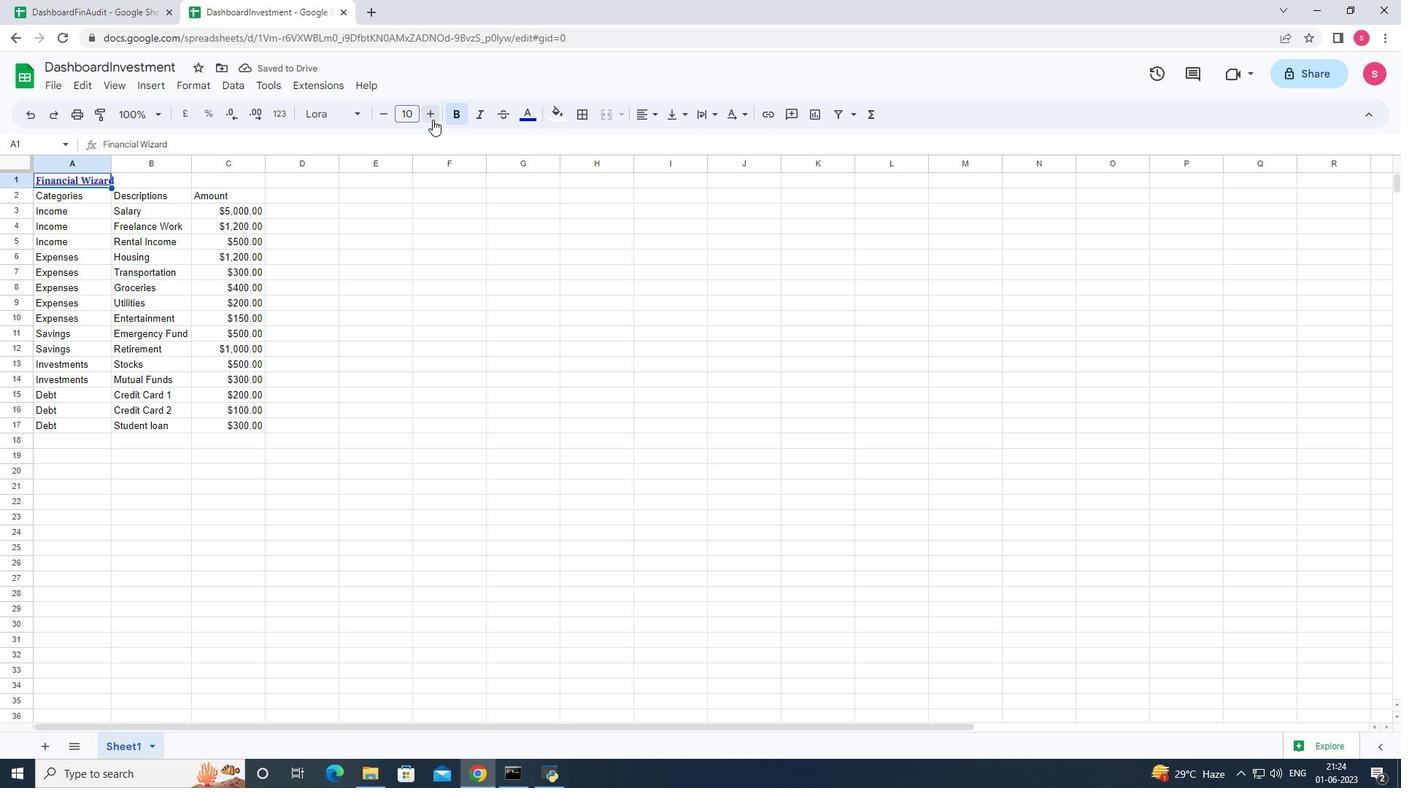 
Action: Mouse pressed left at (432, 119)
Screenshot: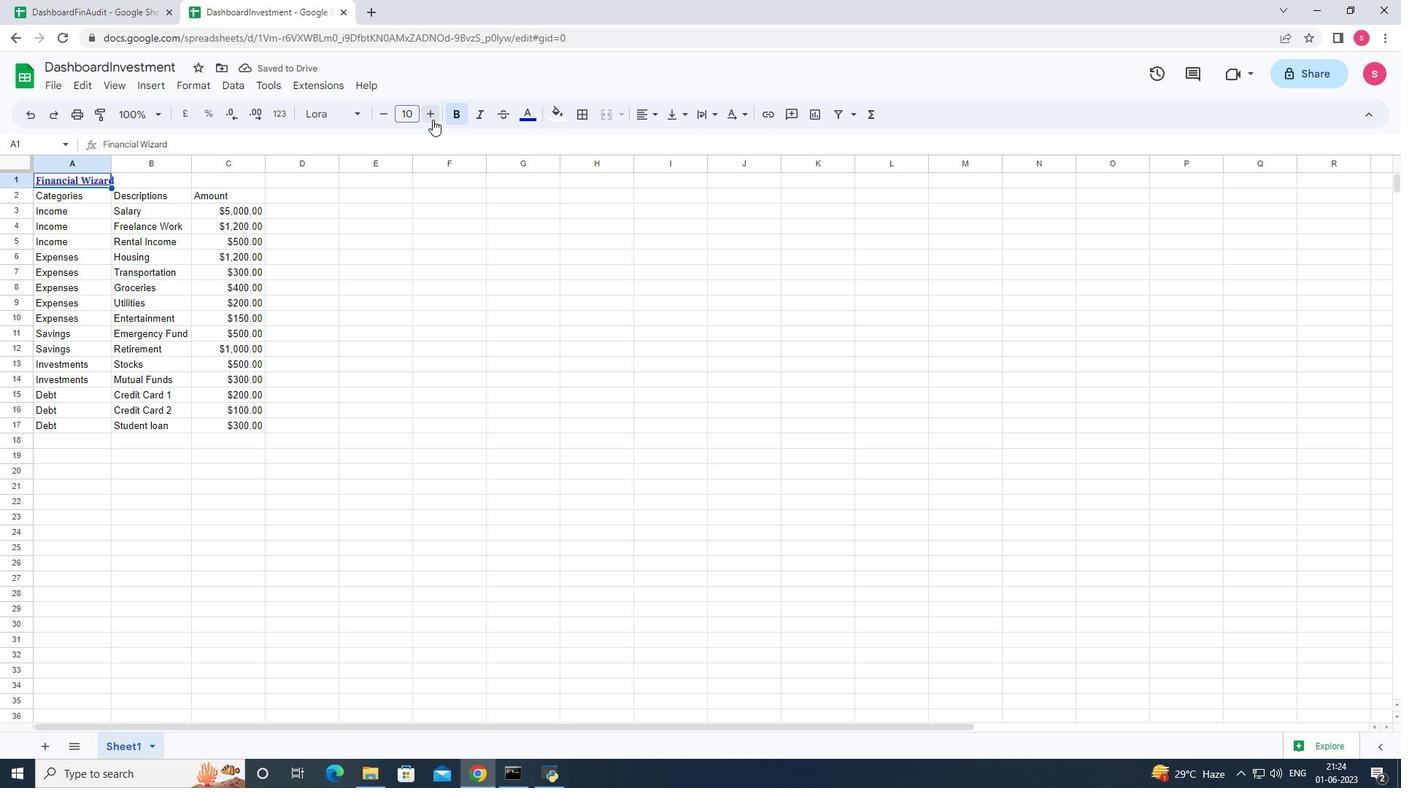 
Action: Mouse pressed left at (432, 119)
Screenshot: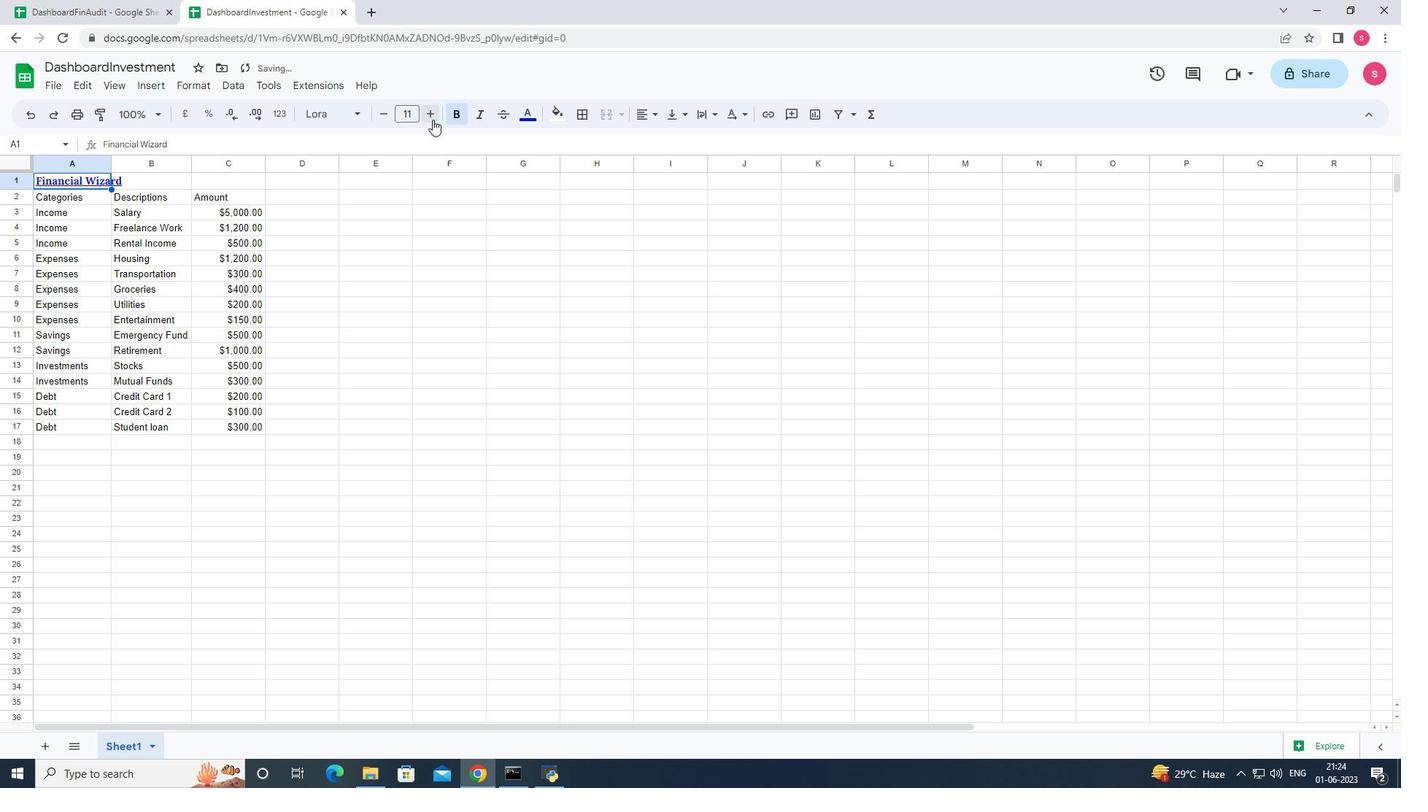 
Action: Mouse pressed left at (432, 119)
Screenshot: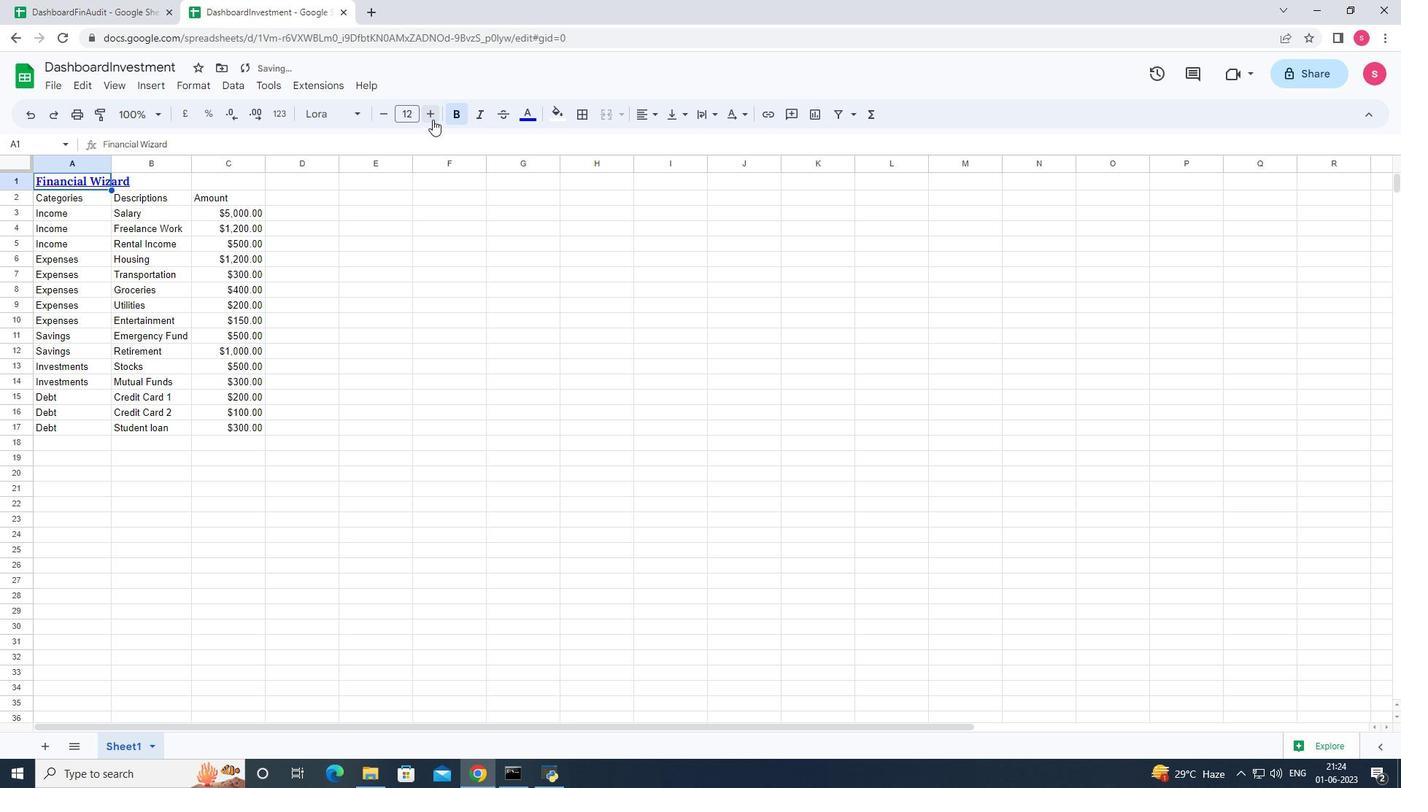 
Action: Mouse pressed left at (432, 119)
Screenshot: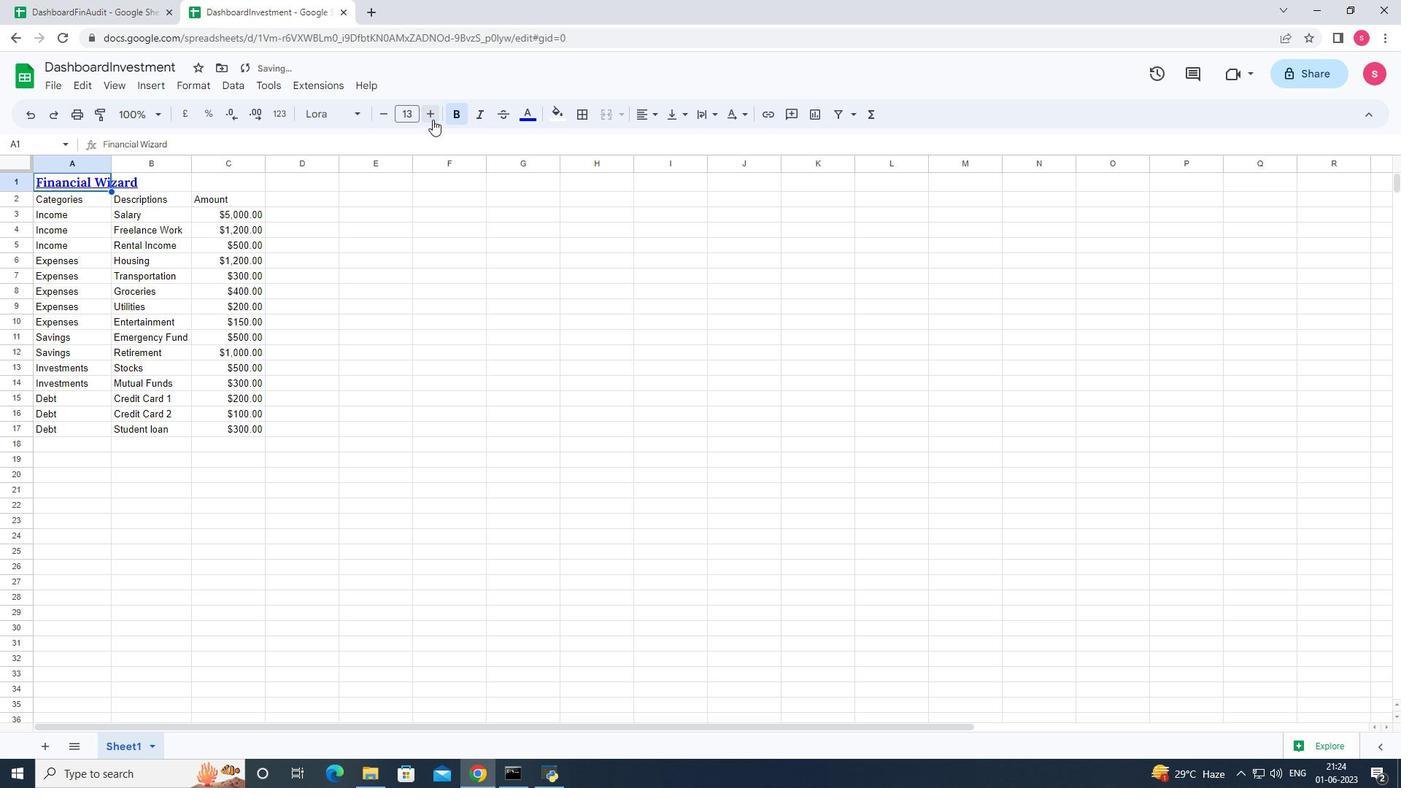 
Action: Mouse pressed left at (432, 119)
Screenshot: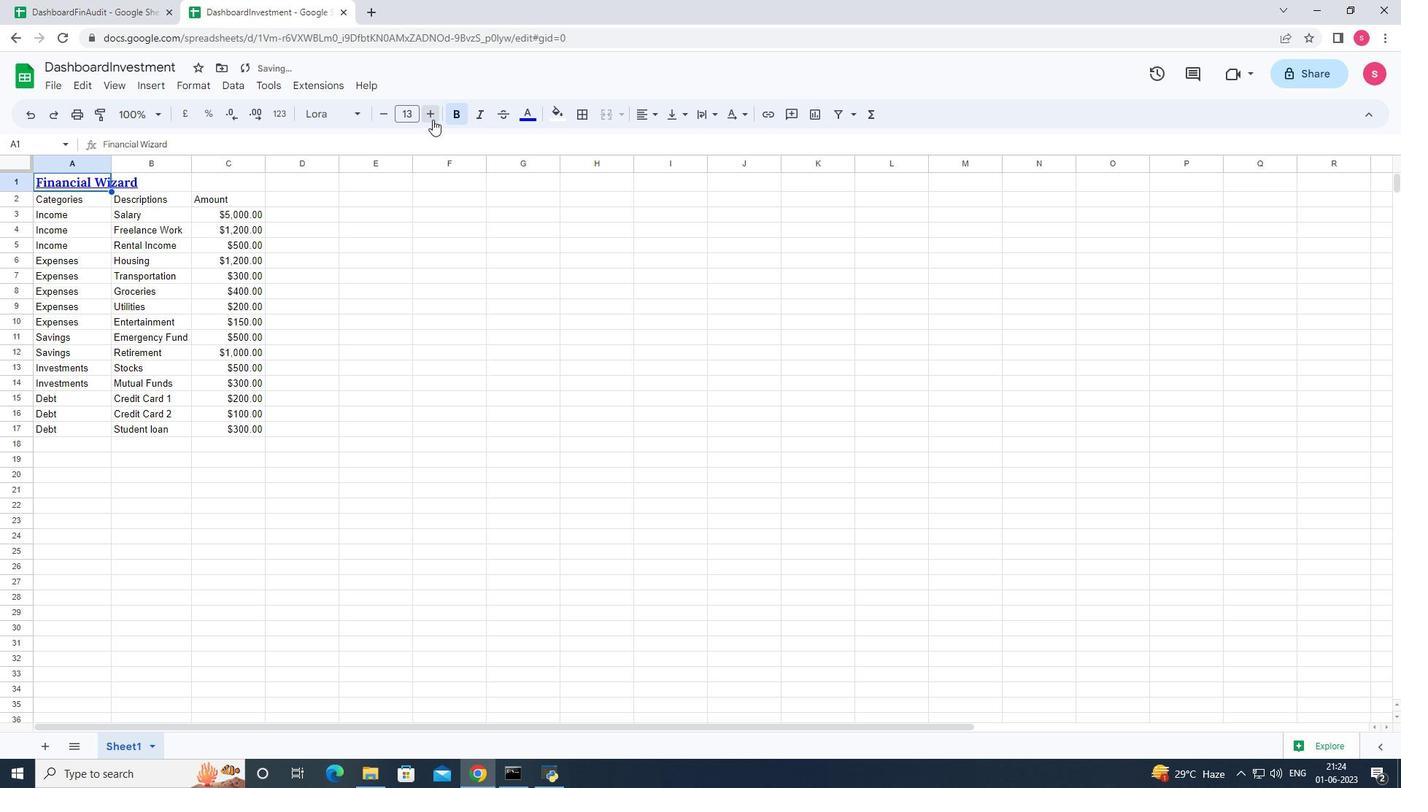 
Action: Mouse pressed left at (432, 119)
Screenshot: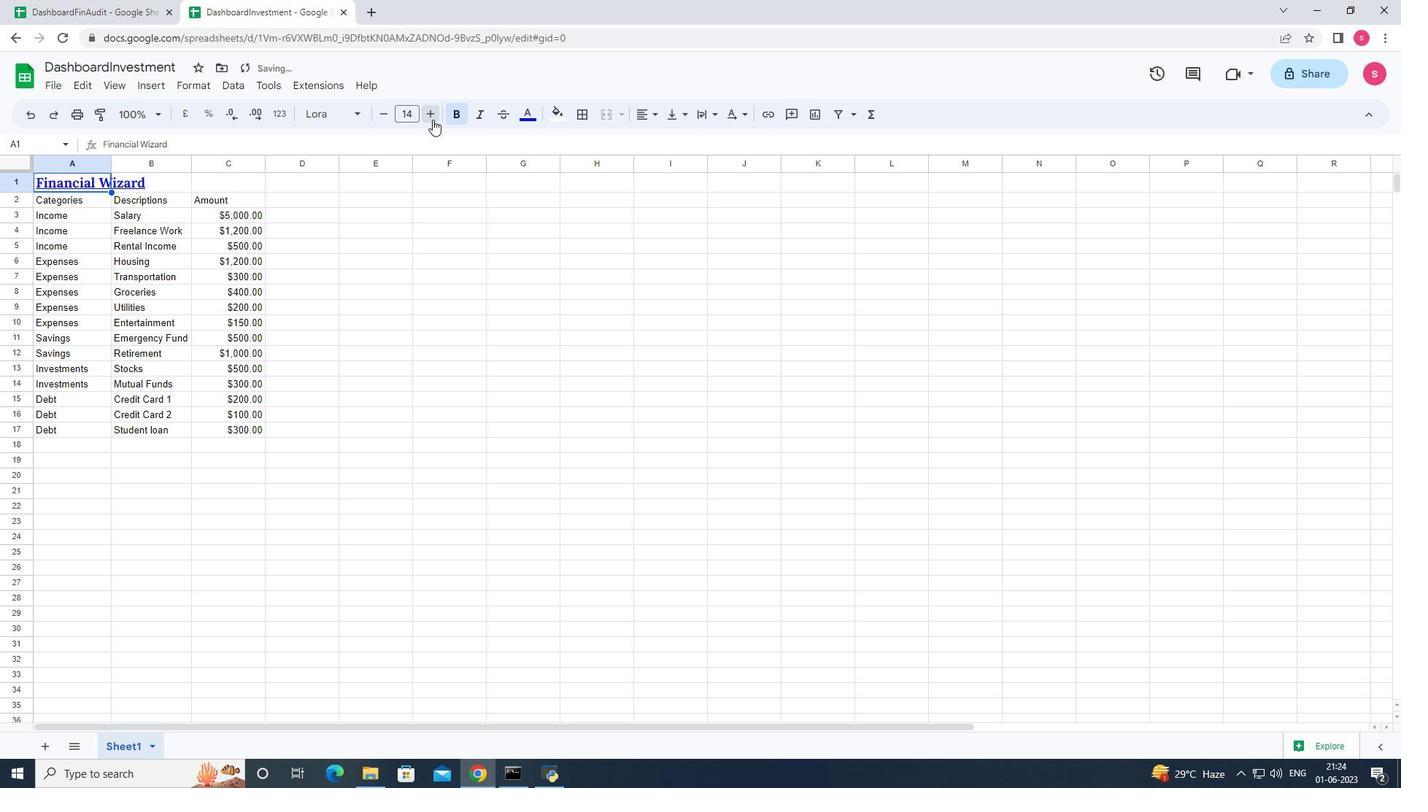
Action: Mouse pressed left at (432, 119)
Screenshot: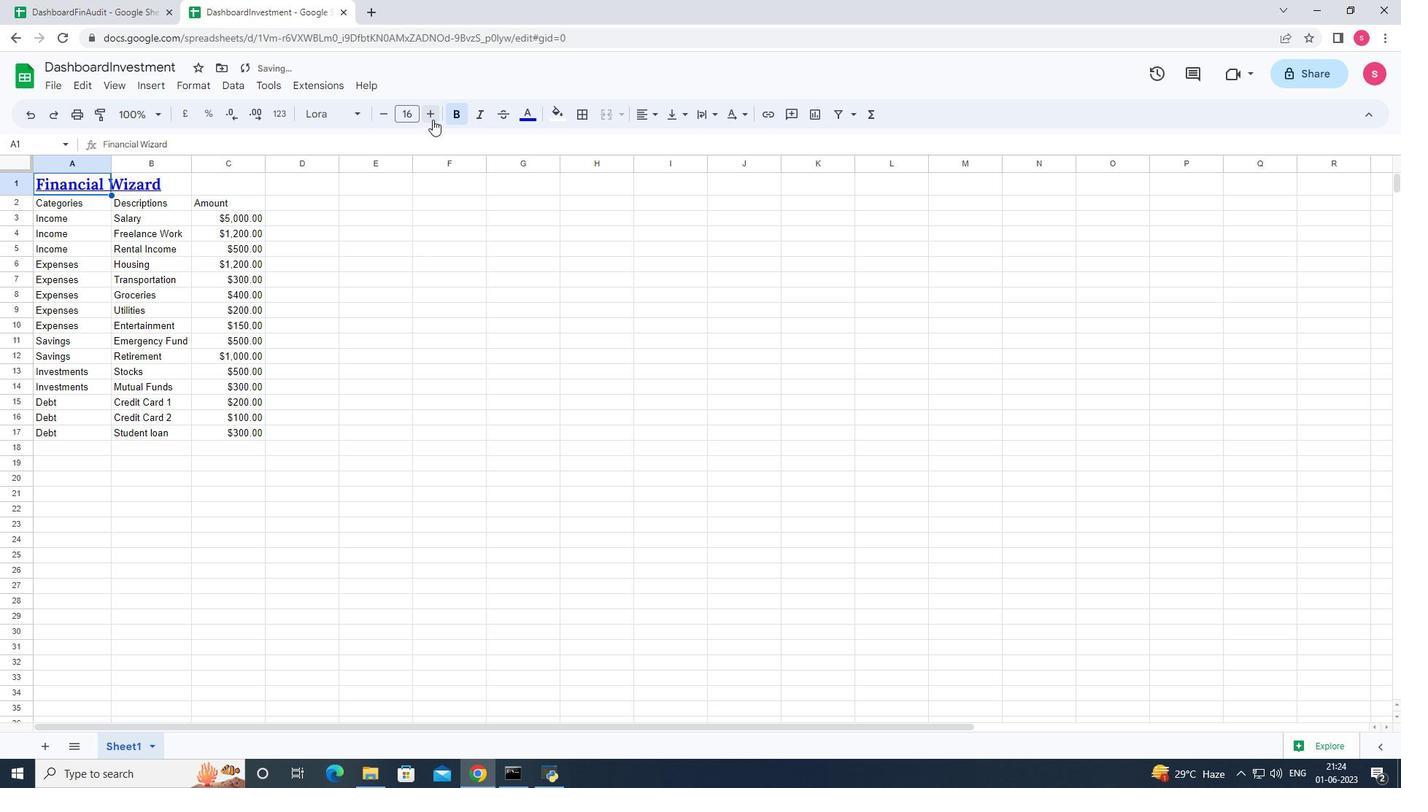 
Action: Mouse pressed left at (432, 119)
Screenshot: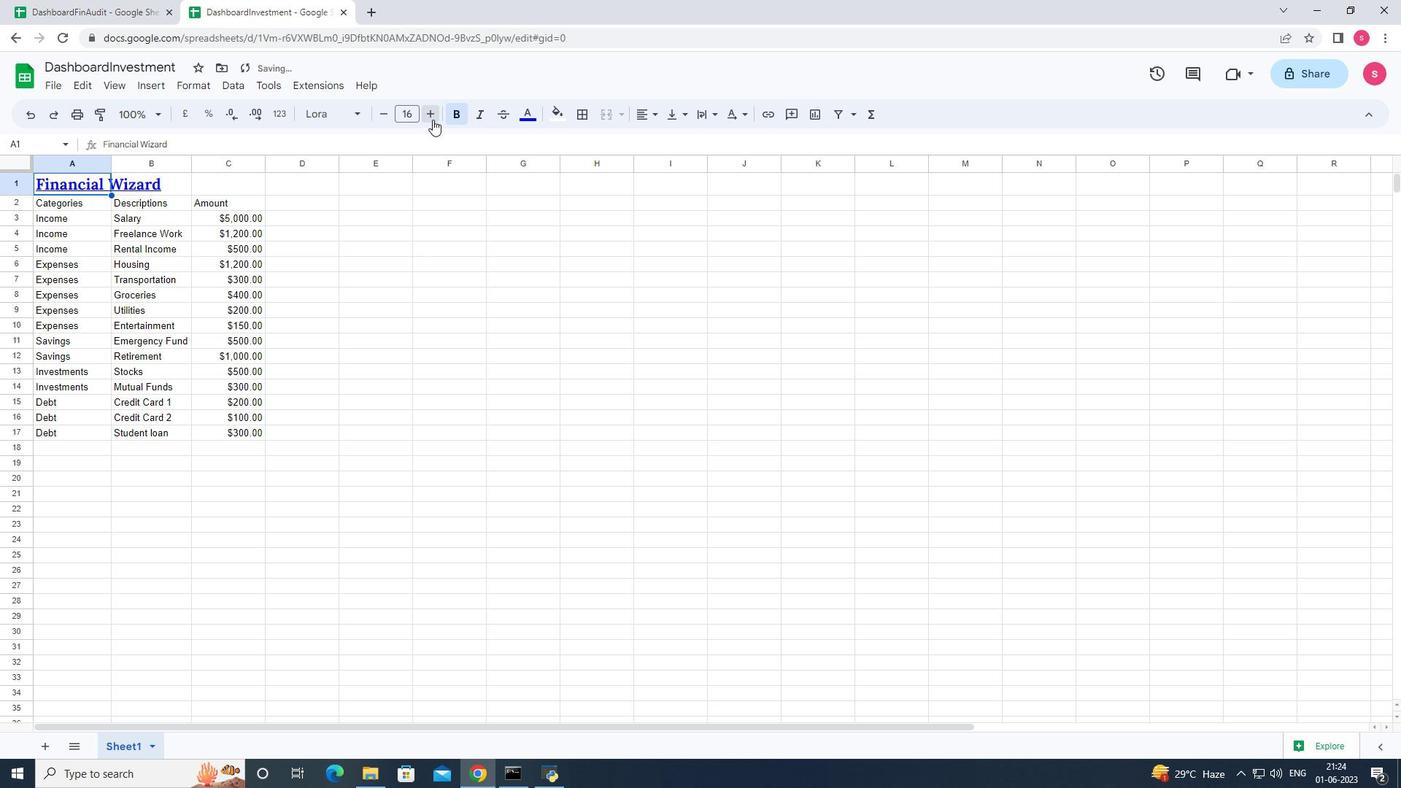 
Action: Mouse pressed left at (432, 119)
Screenshot: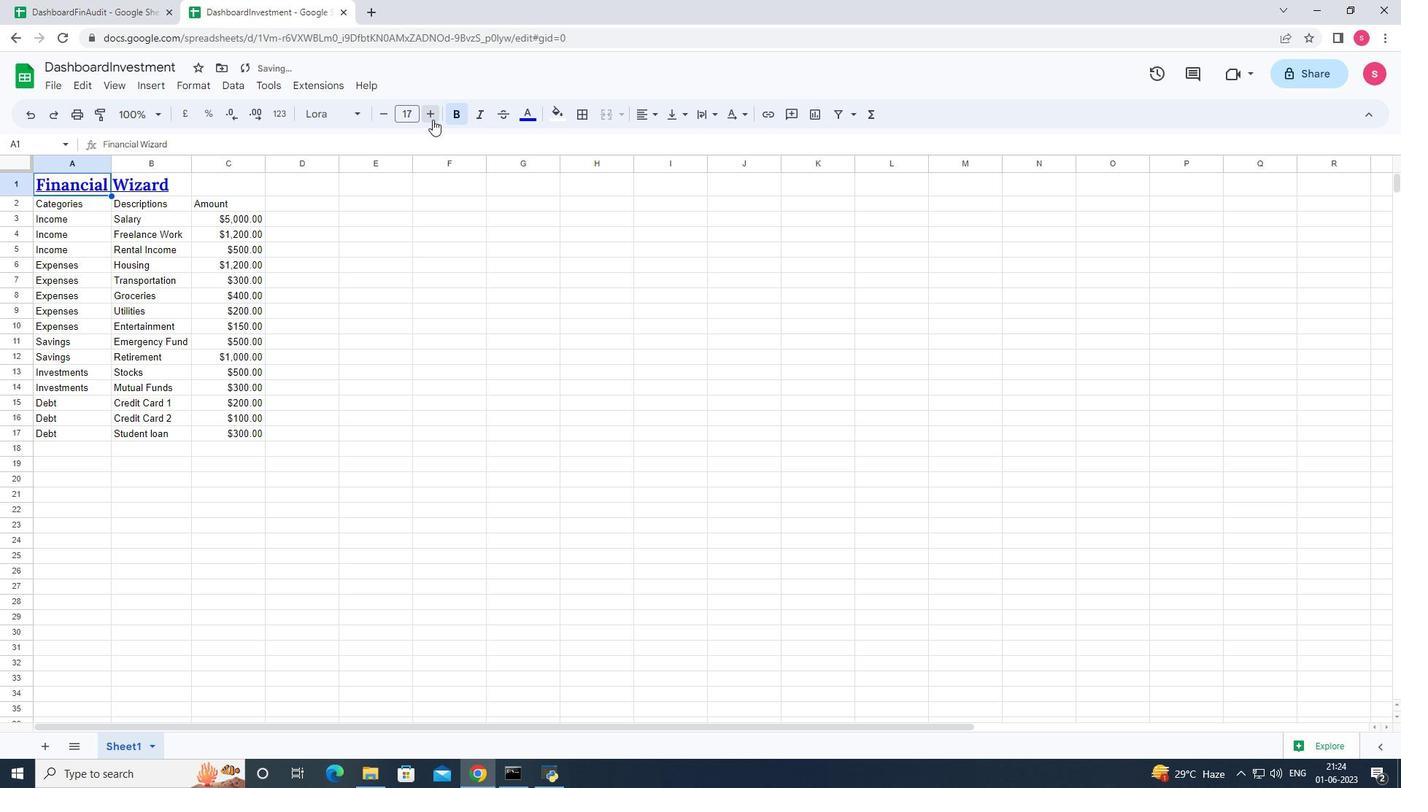 
Action: Mouse pressed left at (432, 119)
Screenshot: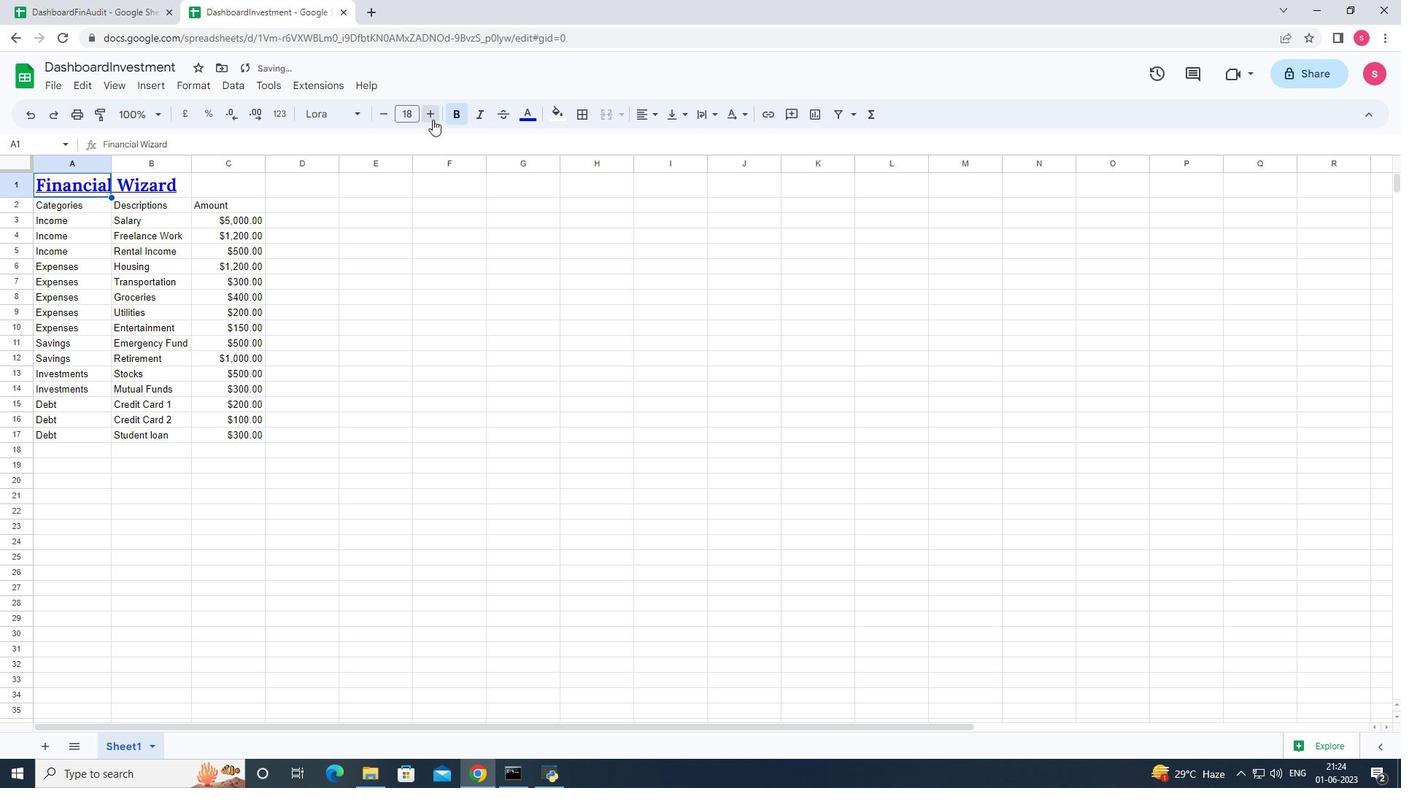 
Action: Mouse pressed left at (432, 119)
Screenshot: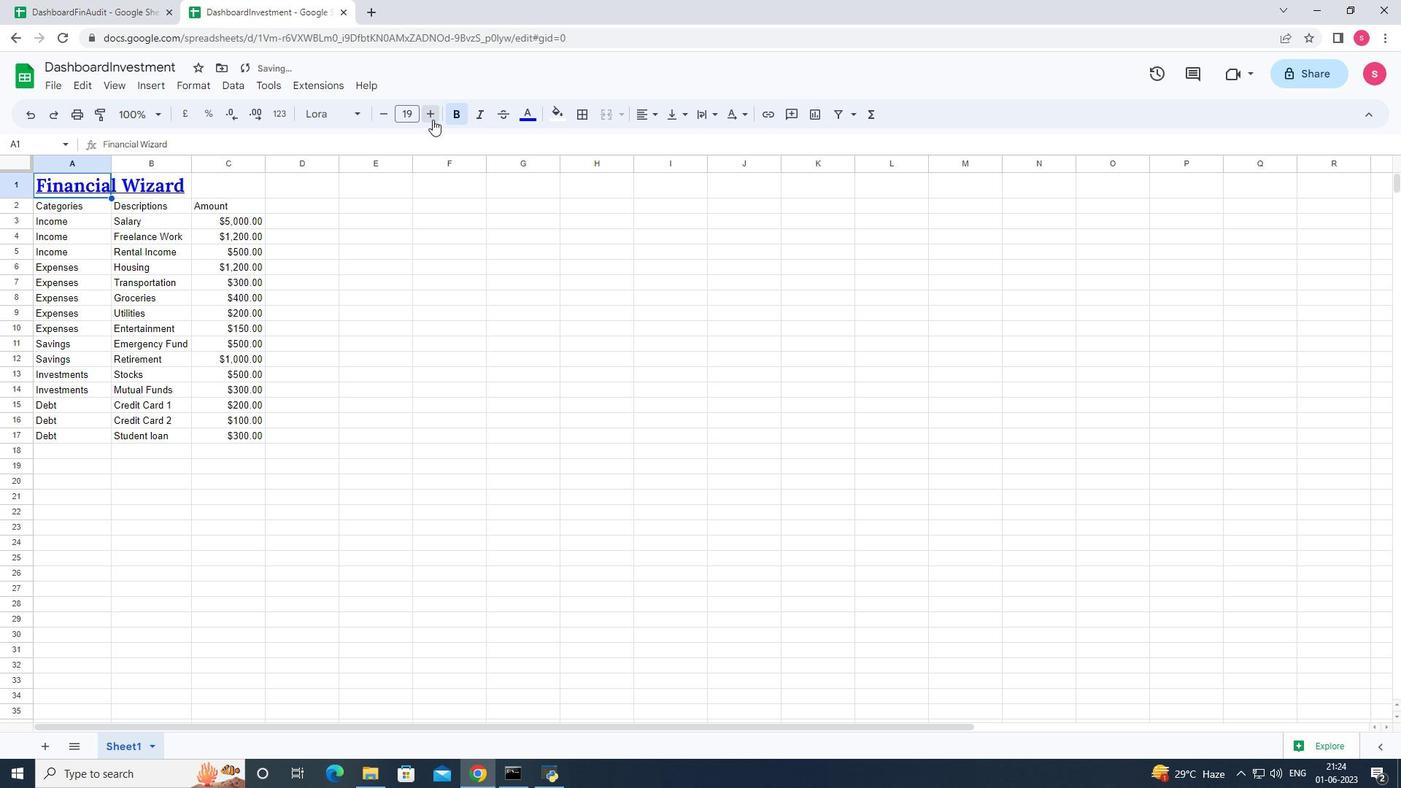
Action: Mouse pressed left at (432, 119)
Screenshot: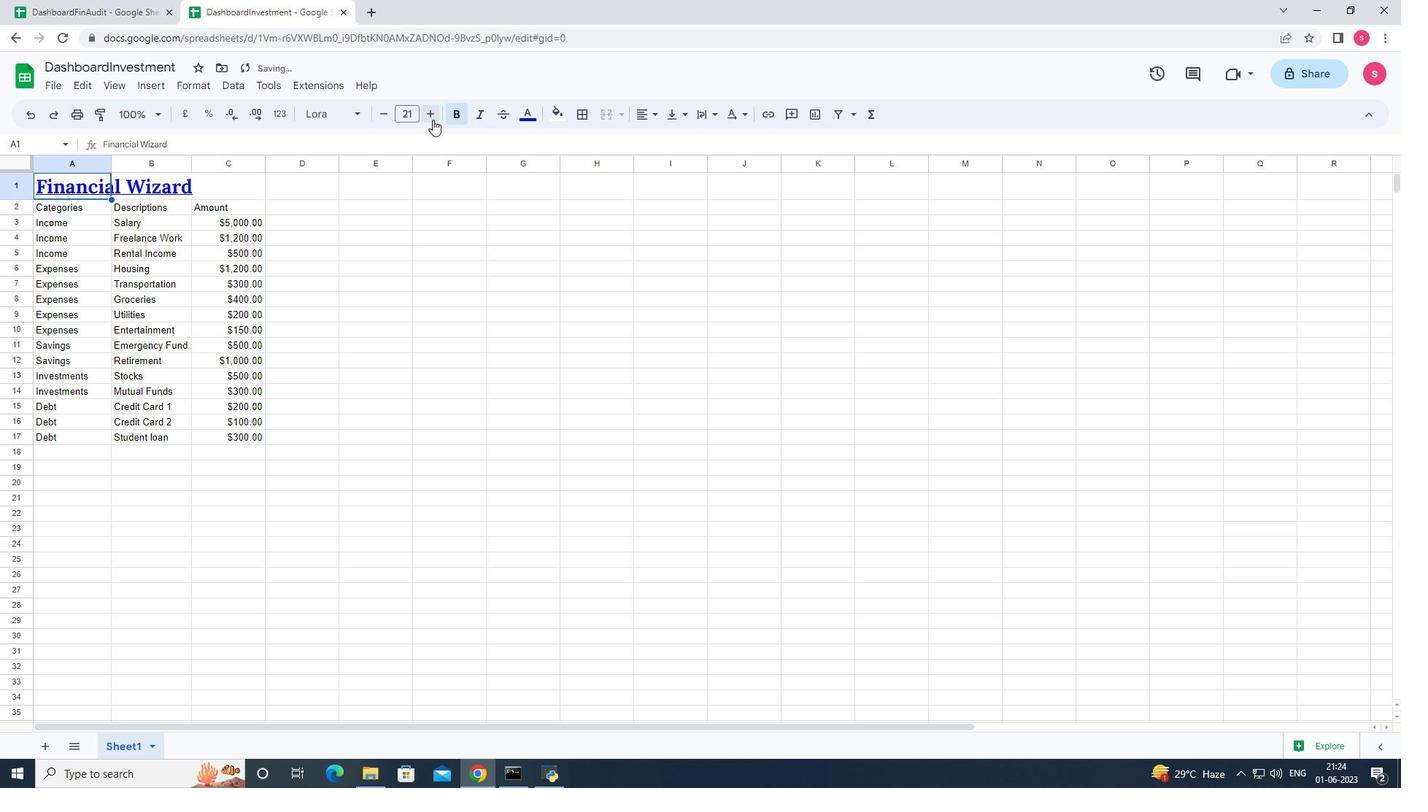 
Action: Mouse pressed left at (432, 119)
Screenshot: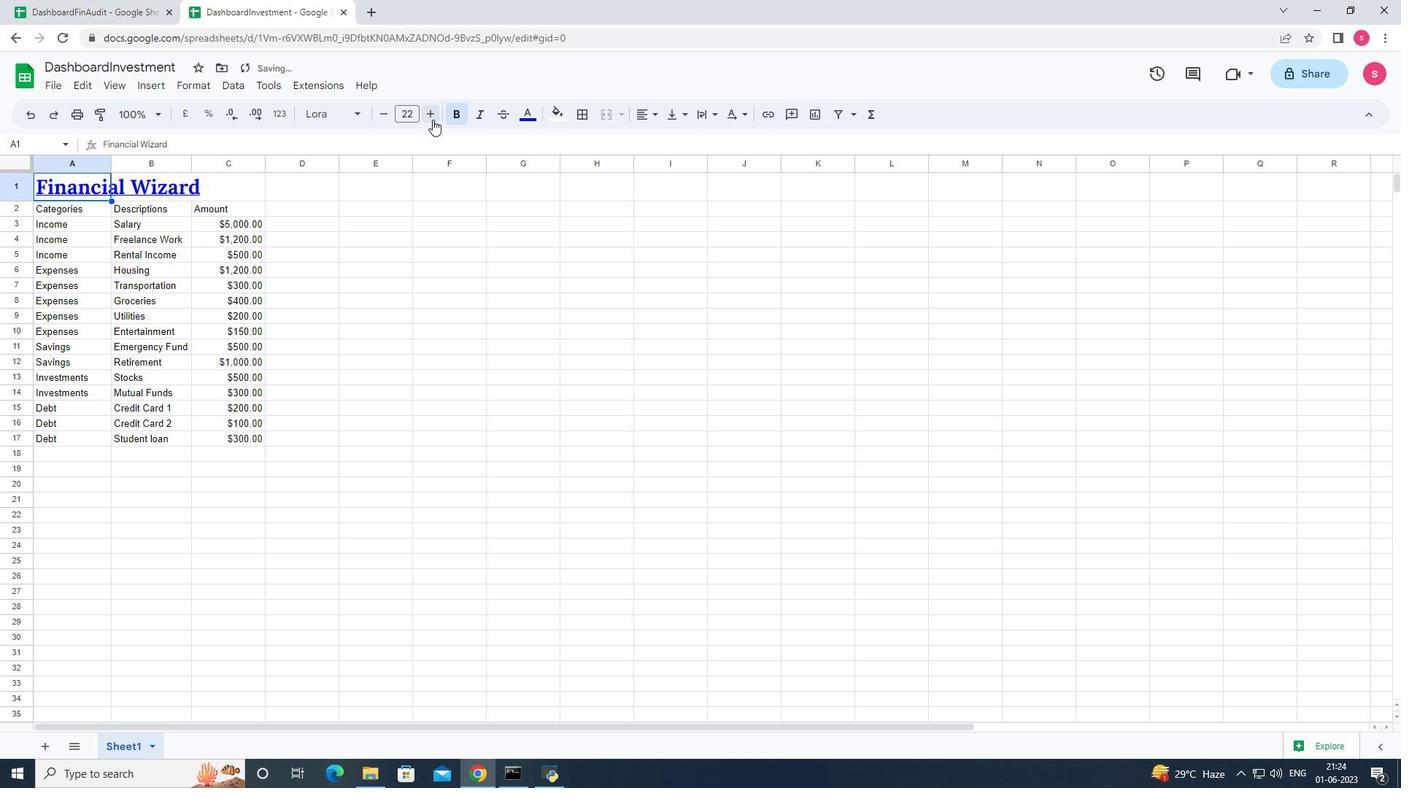 
Action: Mouse pressed left at (432, 119)
Screenshot: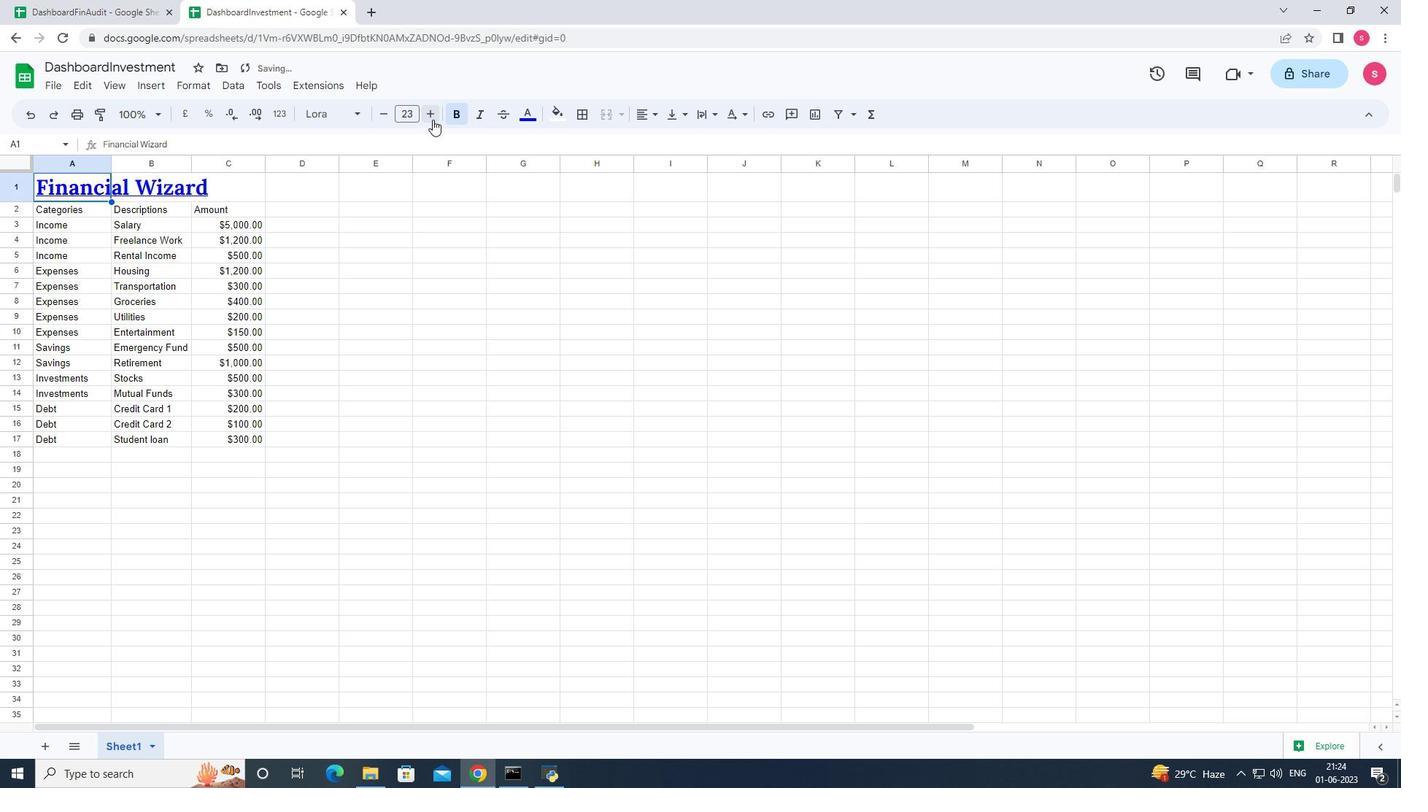 
Action: Mouse pressed left at (432, 119)
Screenshot: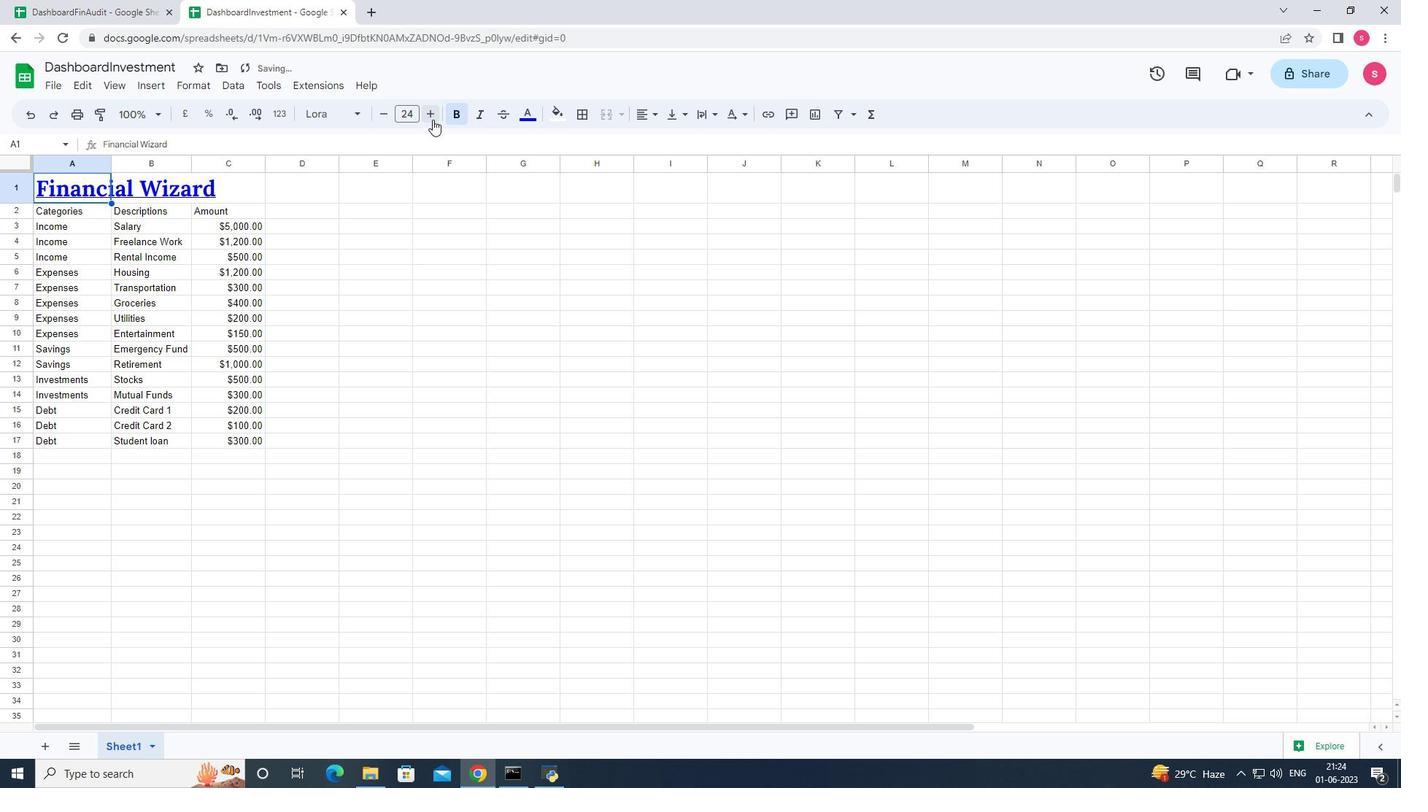 
Action: Mouse pressed left at (432, 119)
Screenshot: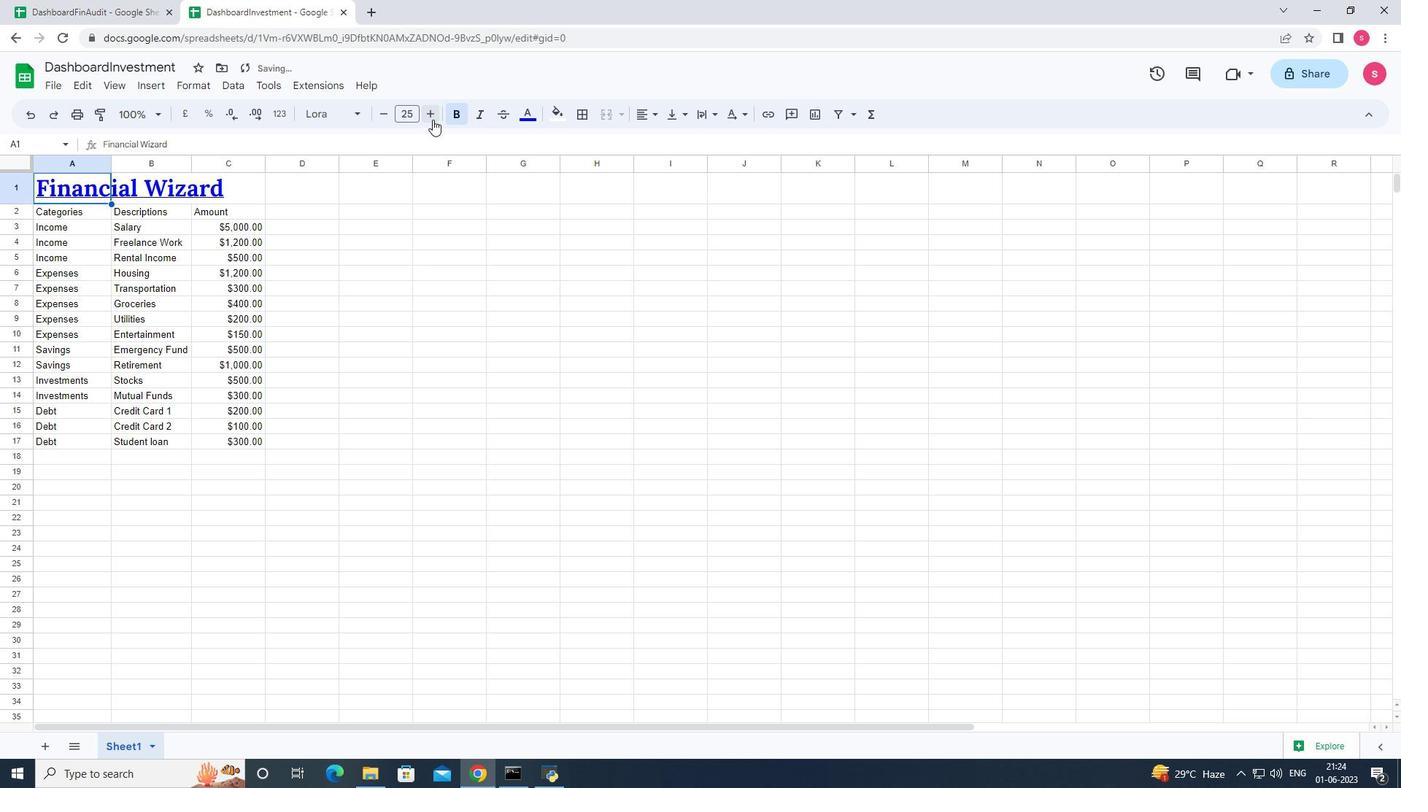 
Action: Mouse moved to (479, 303)
Screenshot: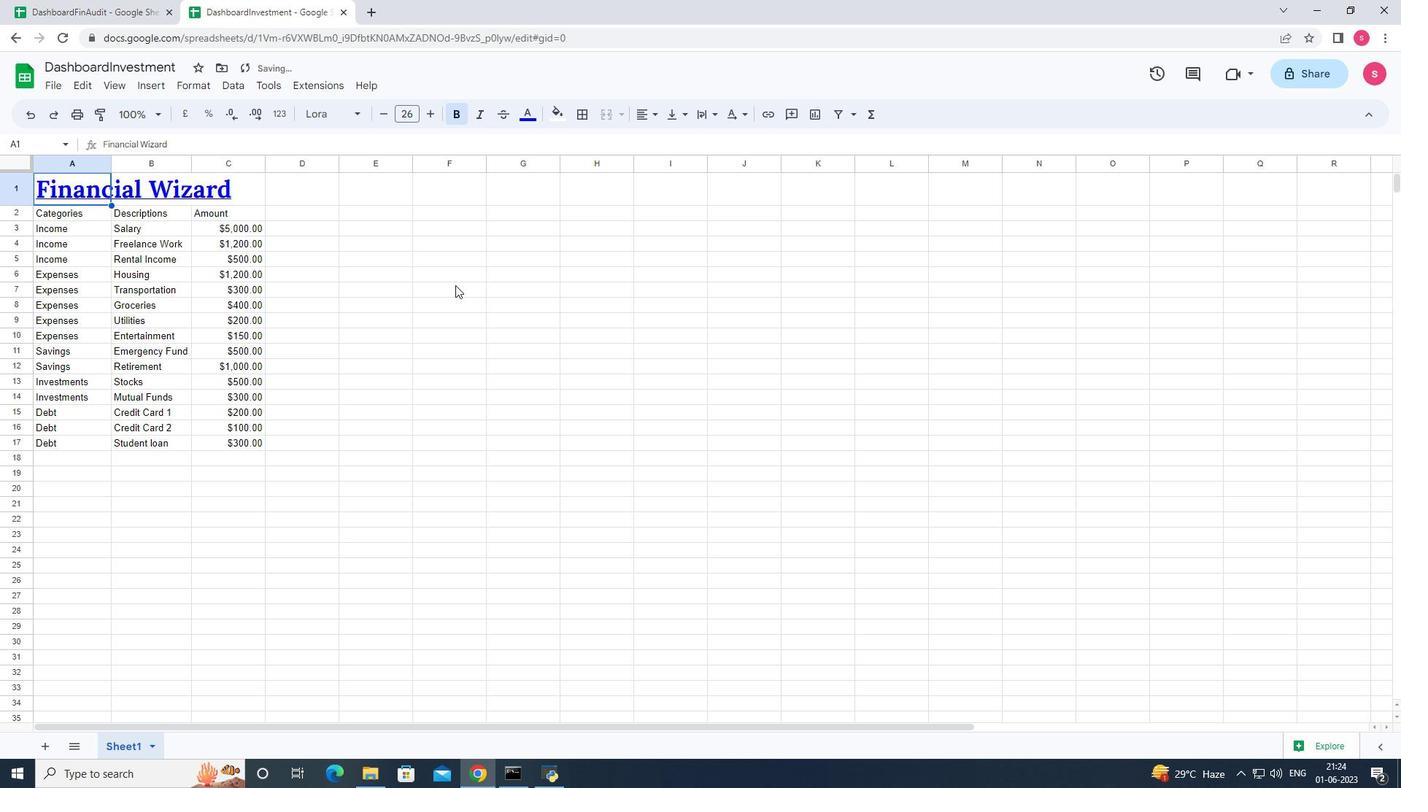 
Action: Mouse pressed left at (479, 303)
Screenshot: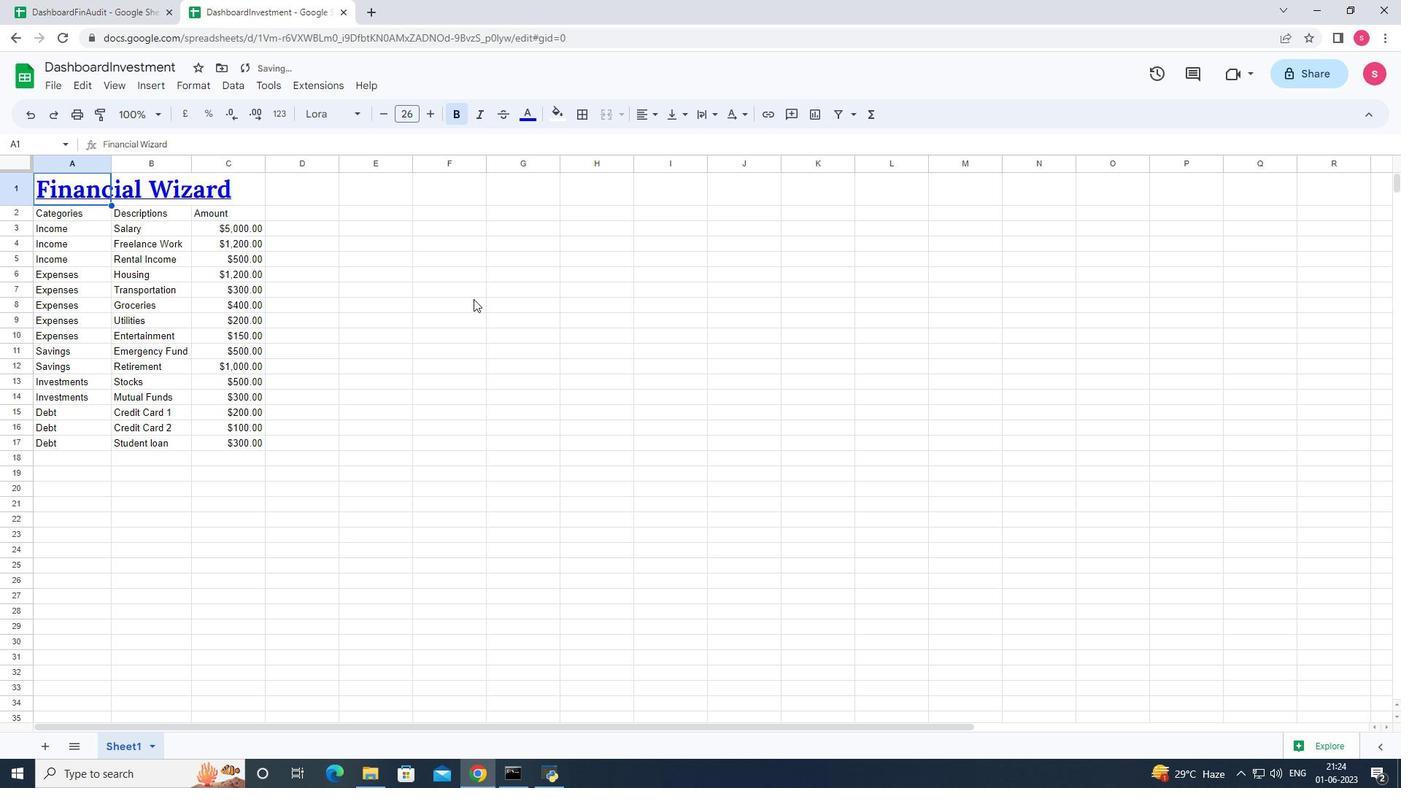 
Action: Mouse moved to (60, 218)
Screenshot: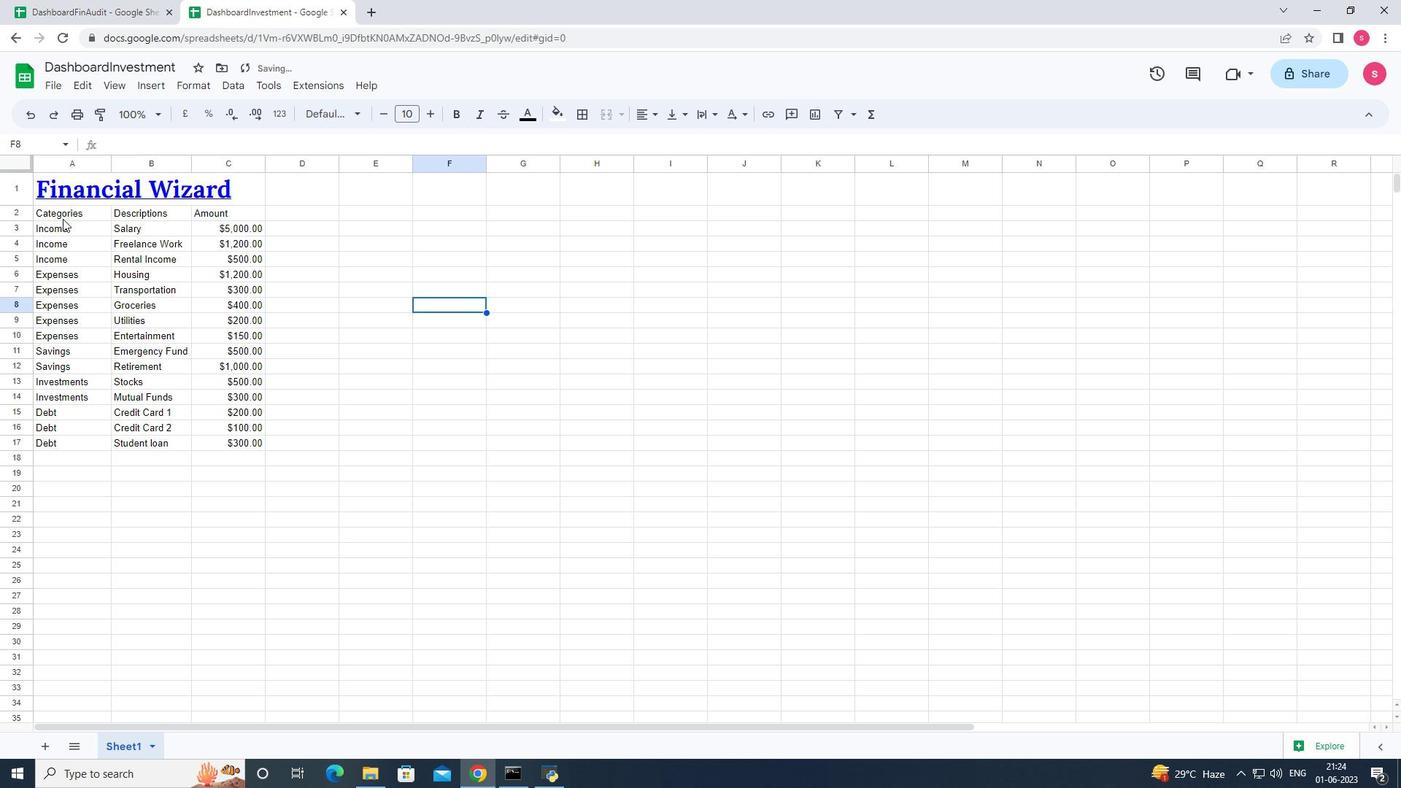 
Action: Mouse pressed left at (60, 218)
Screenshot: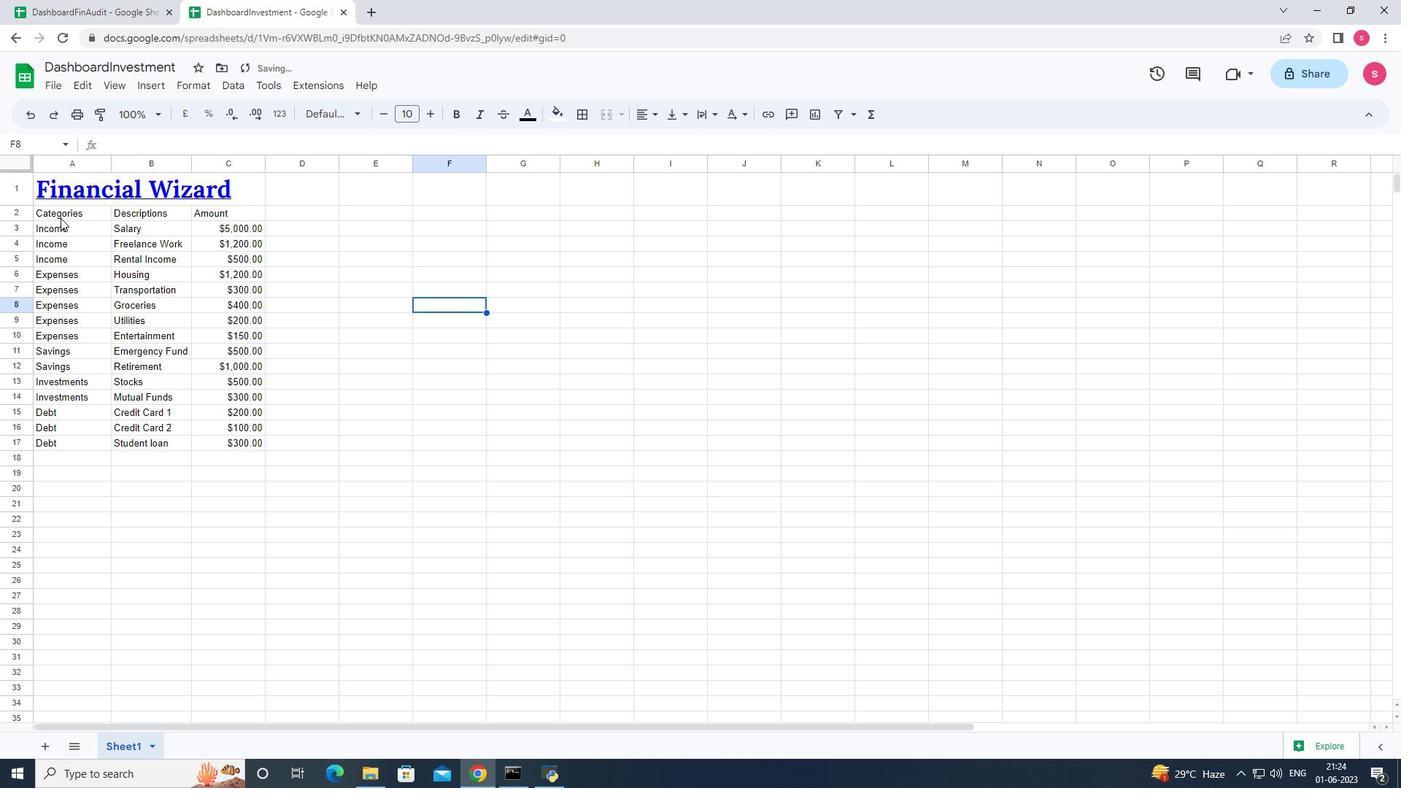 
Action: Mouse moved to (333, 107)
Screenshot: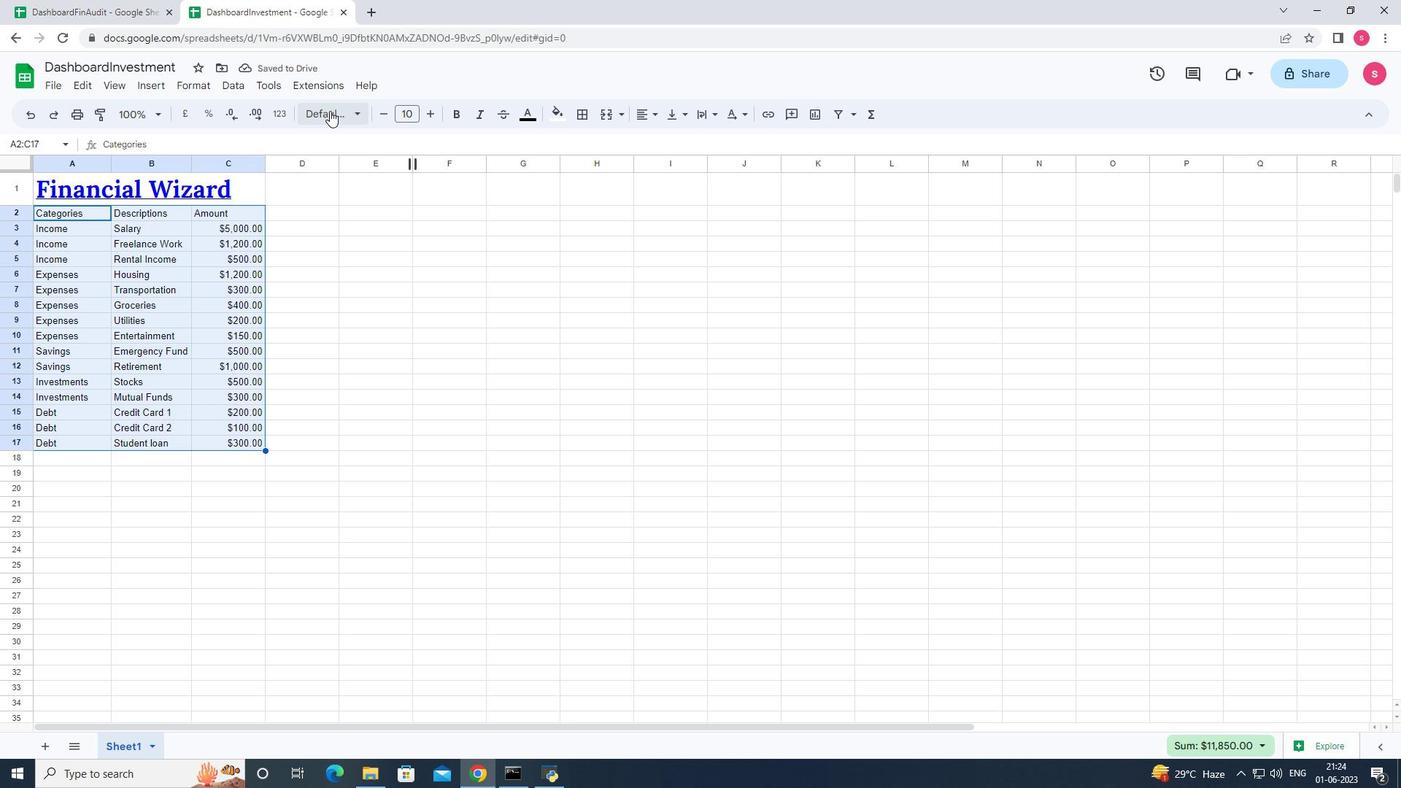 
Action: Mouse pressed left at (333, 107)
Screenshot: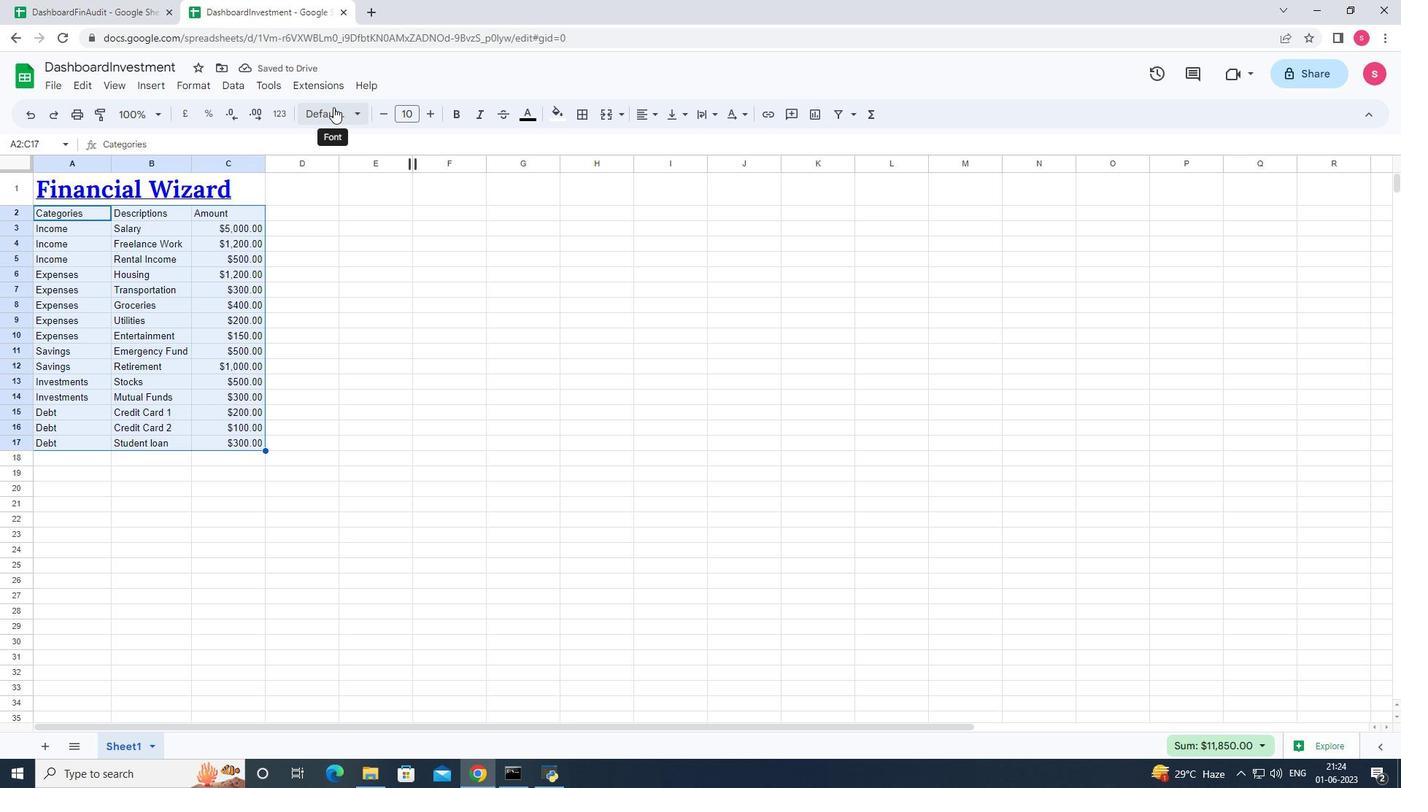 
Action: Mouse pressed left at (333, 107)
Screenshot: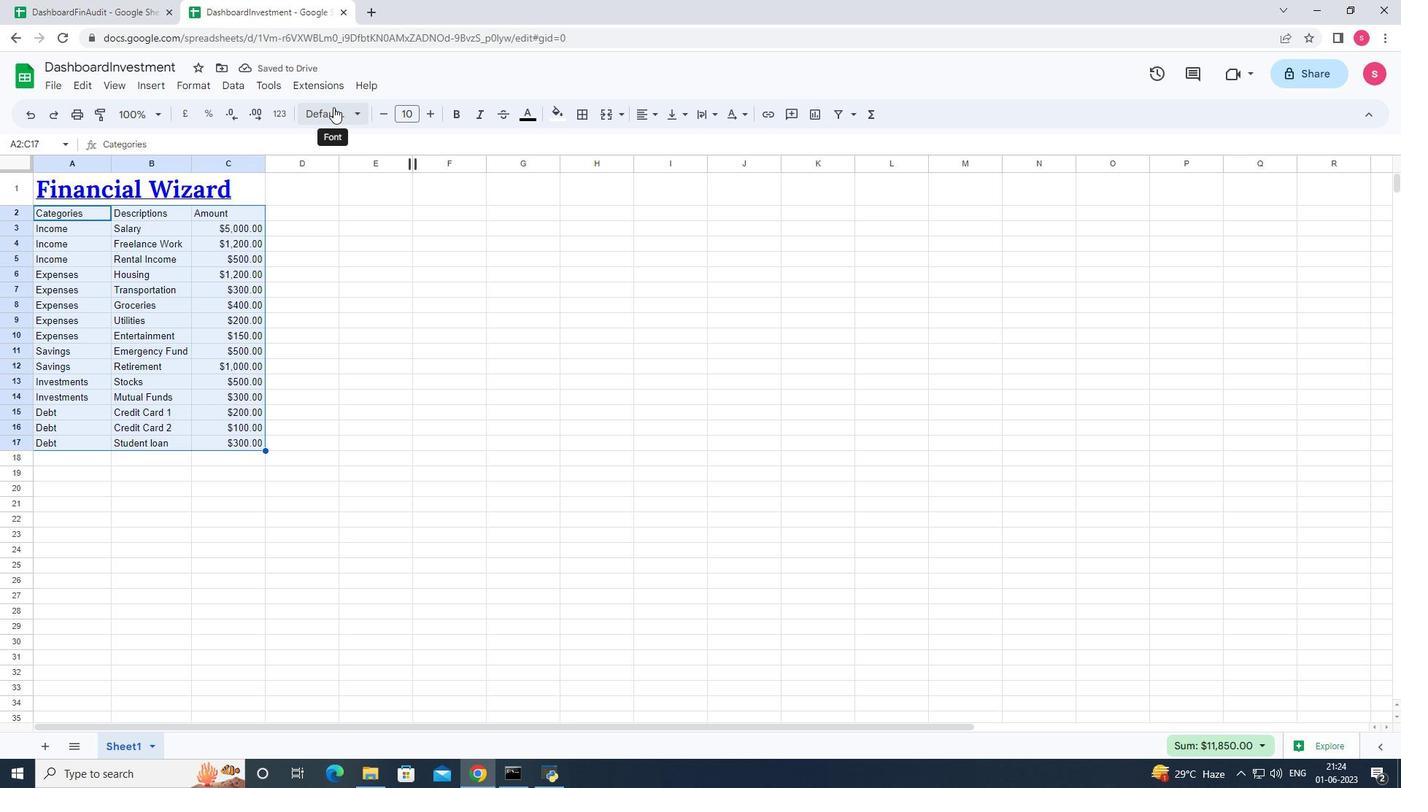 
Action: Mouse moved to (335, 116)
Screenshot: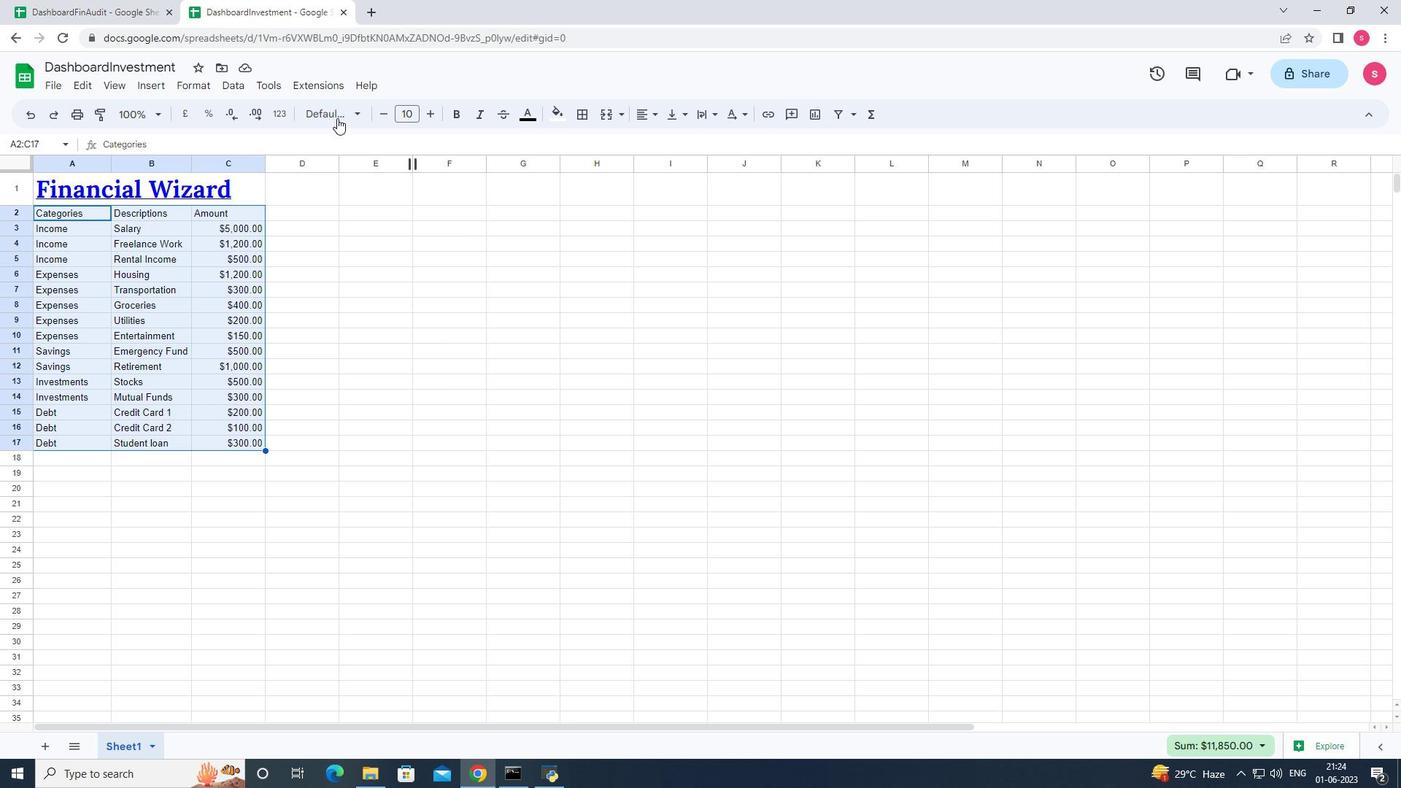 
Action: Mouse pressed left at (335, 116)
Screenshot: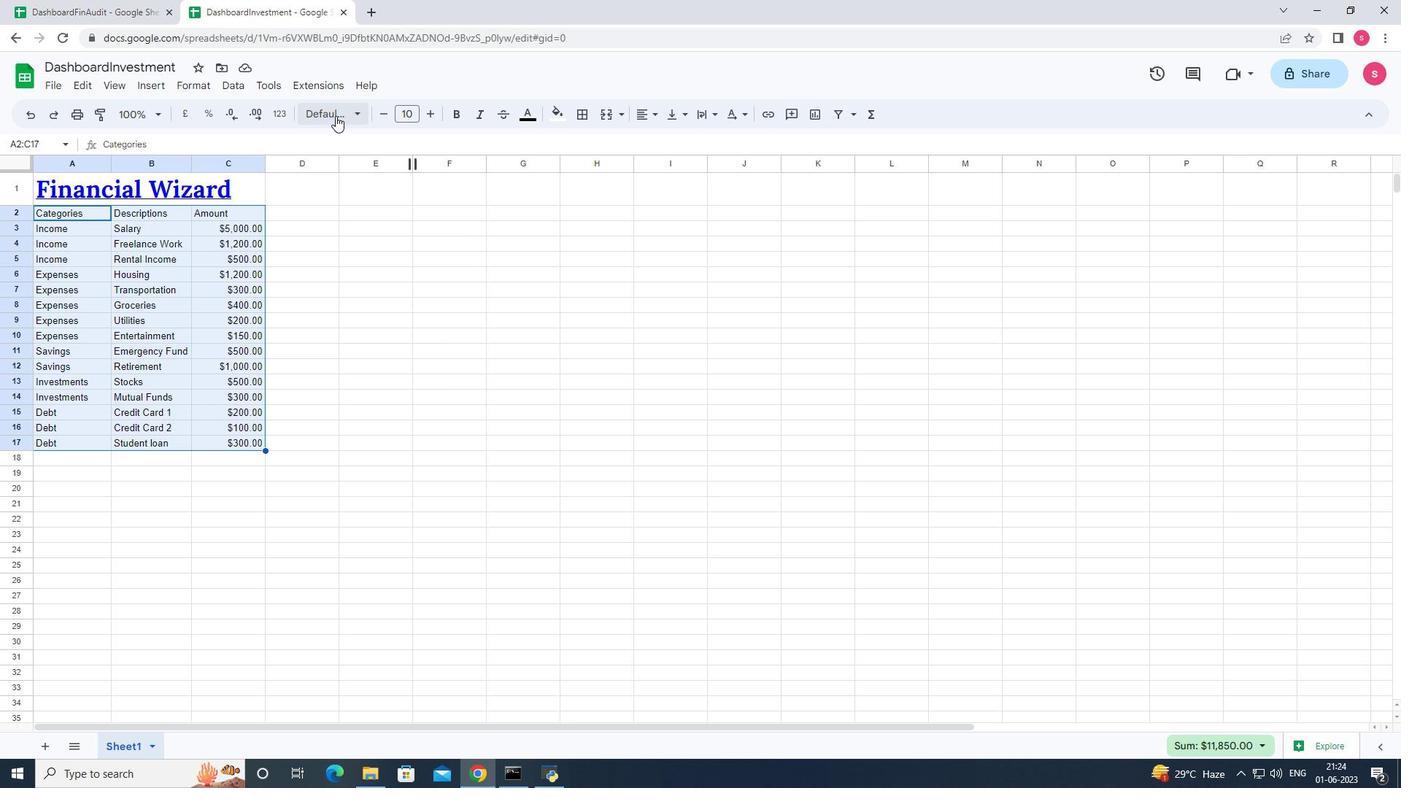 
Action: Mouse moved to (334, 353)
Screenshot: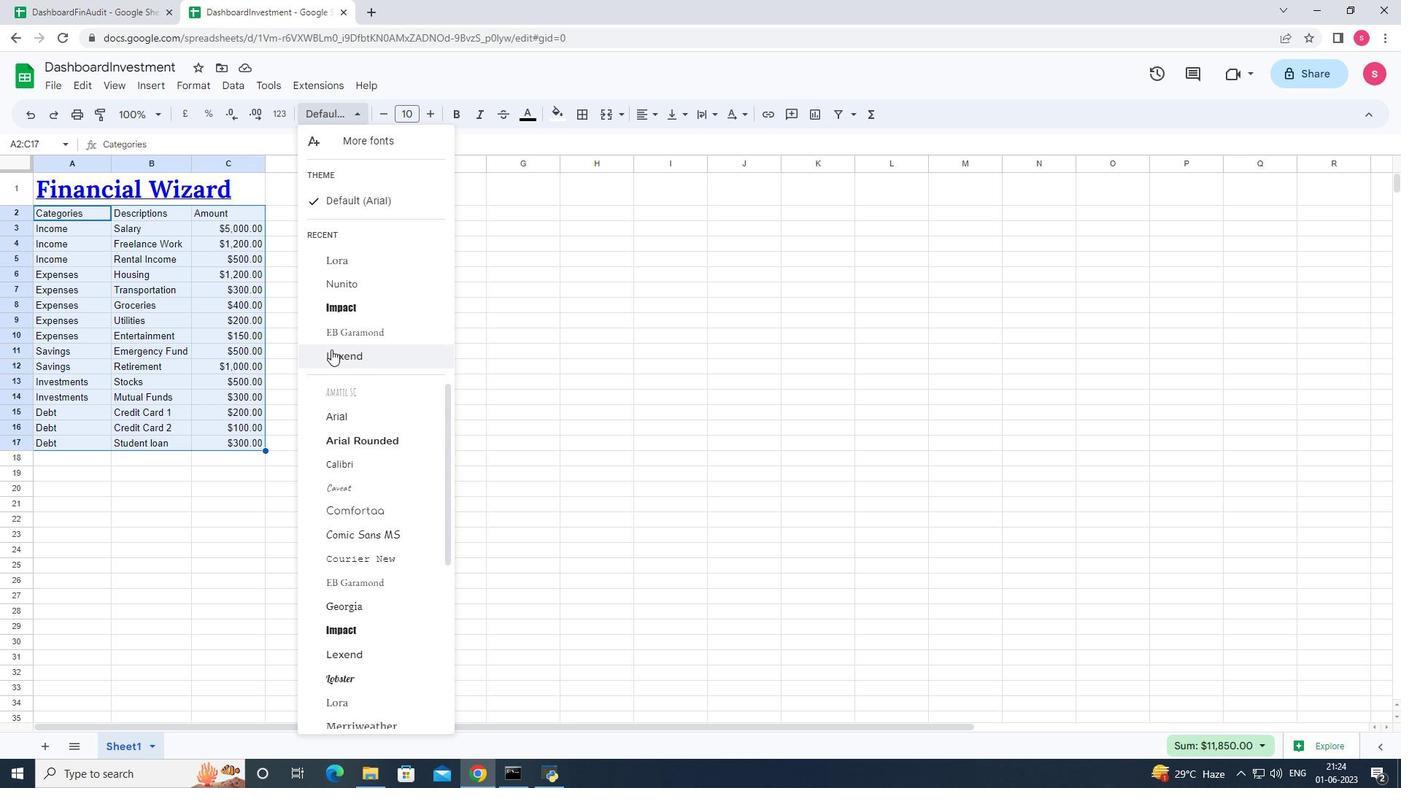 
Action: Mouse scrolled (334, 352) with delta (0, 0)
Screenshot: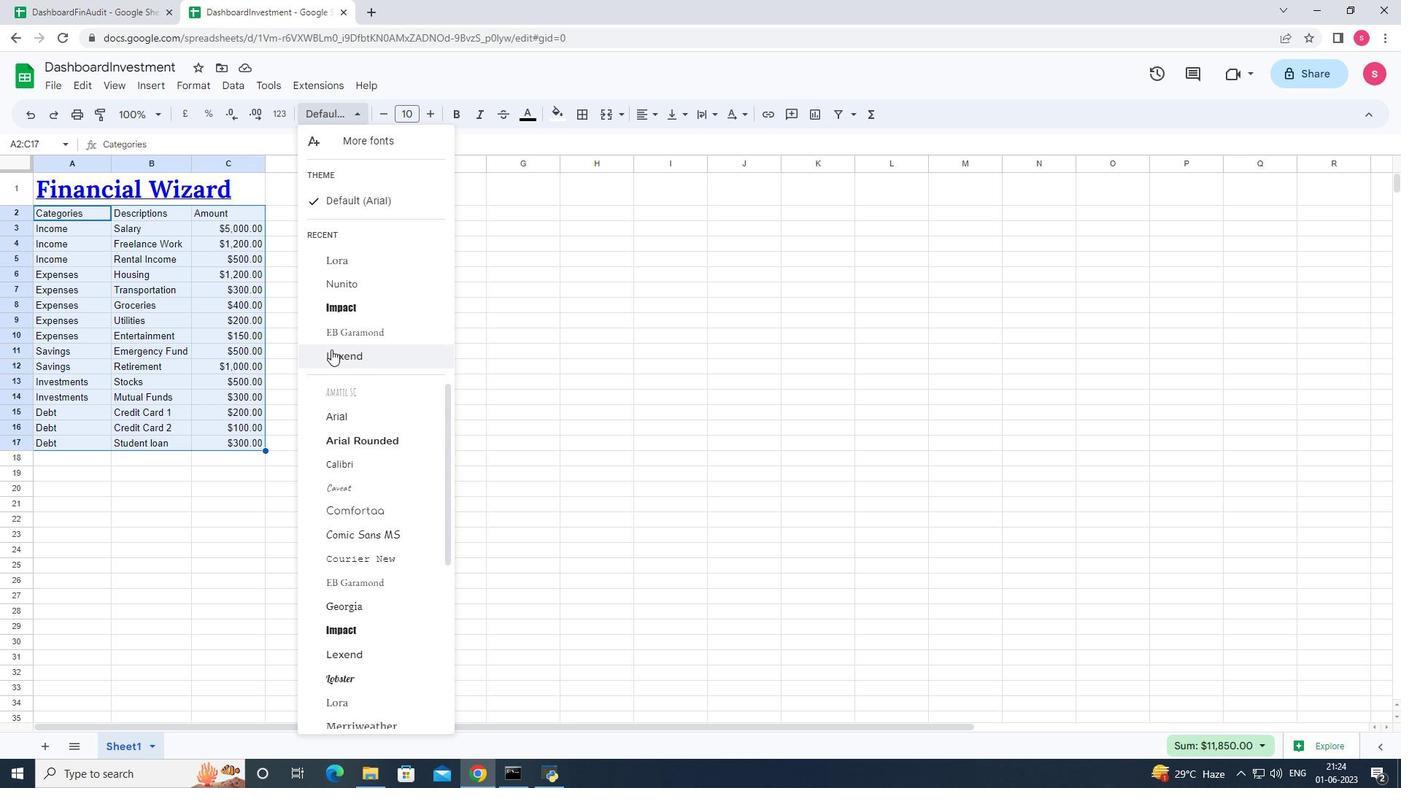 
Action: Mouse moved to (358, 432)
Screenshot: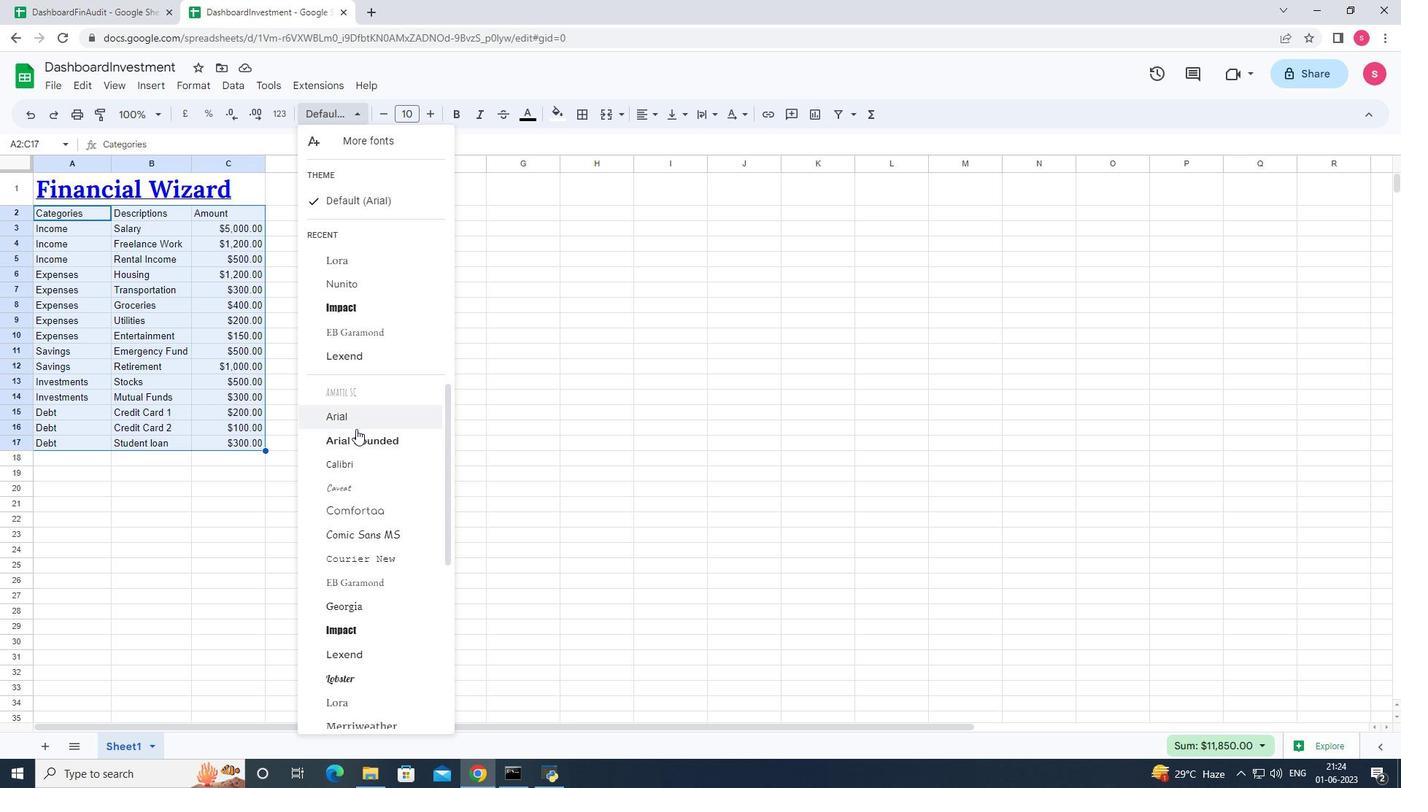 
Action: Mouse scrolled (358, 432) with delta (0, 0)
Screenshot: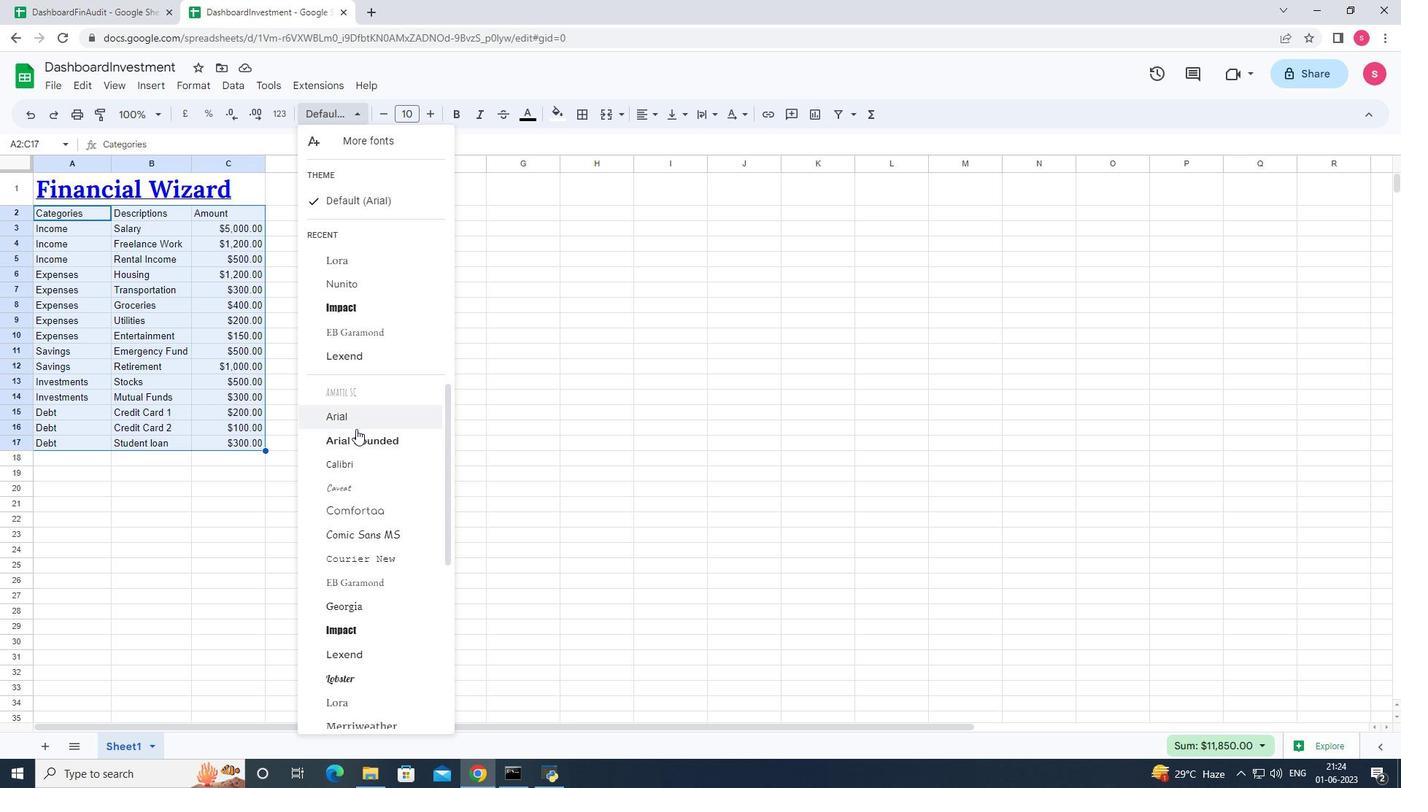 
Action: Mouse moved to (360, 438)
Screenshot: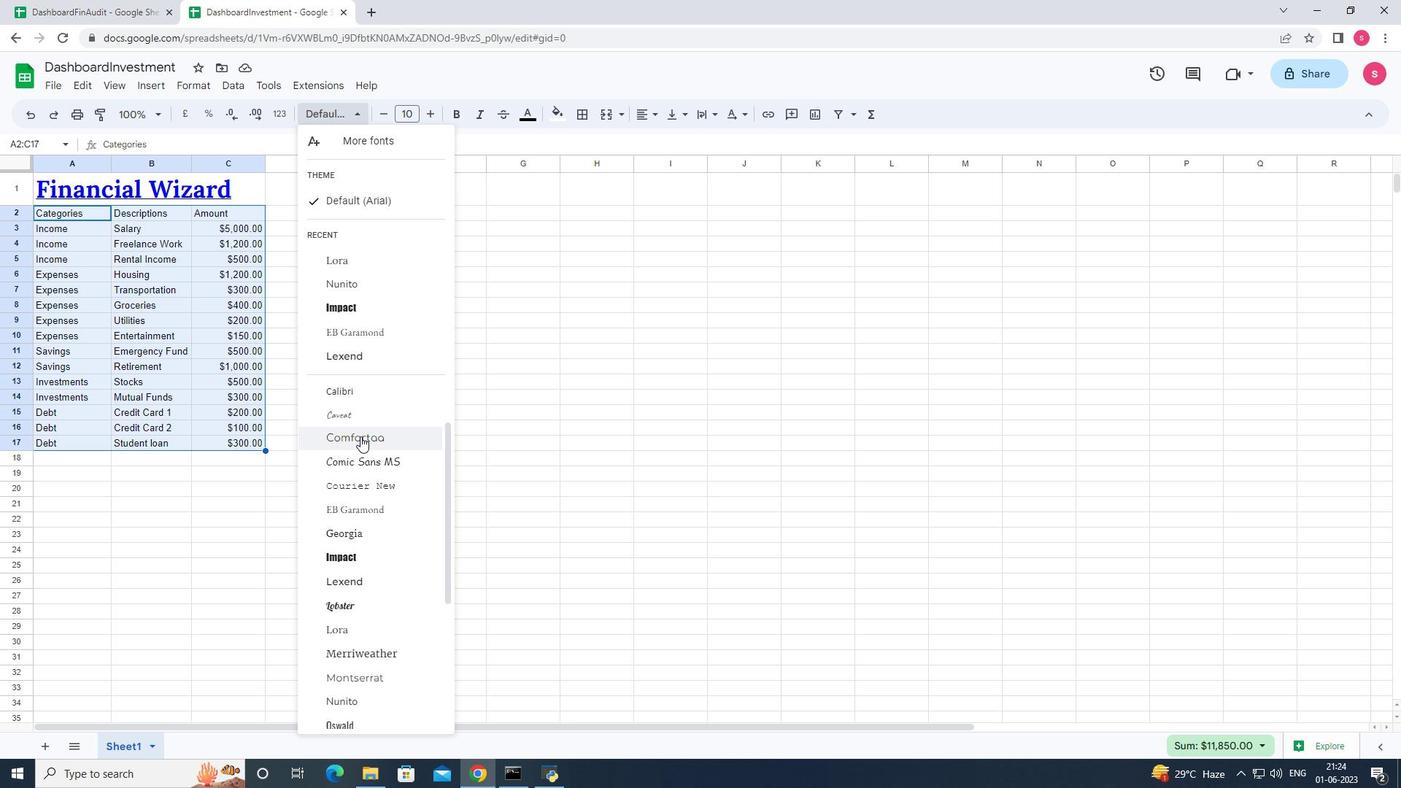 
Action: Mouse scrolled (360, 437) with delta (0, 0)
Screenshot: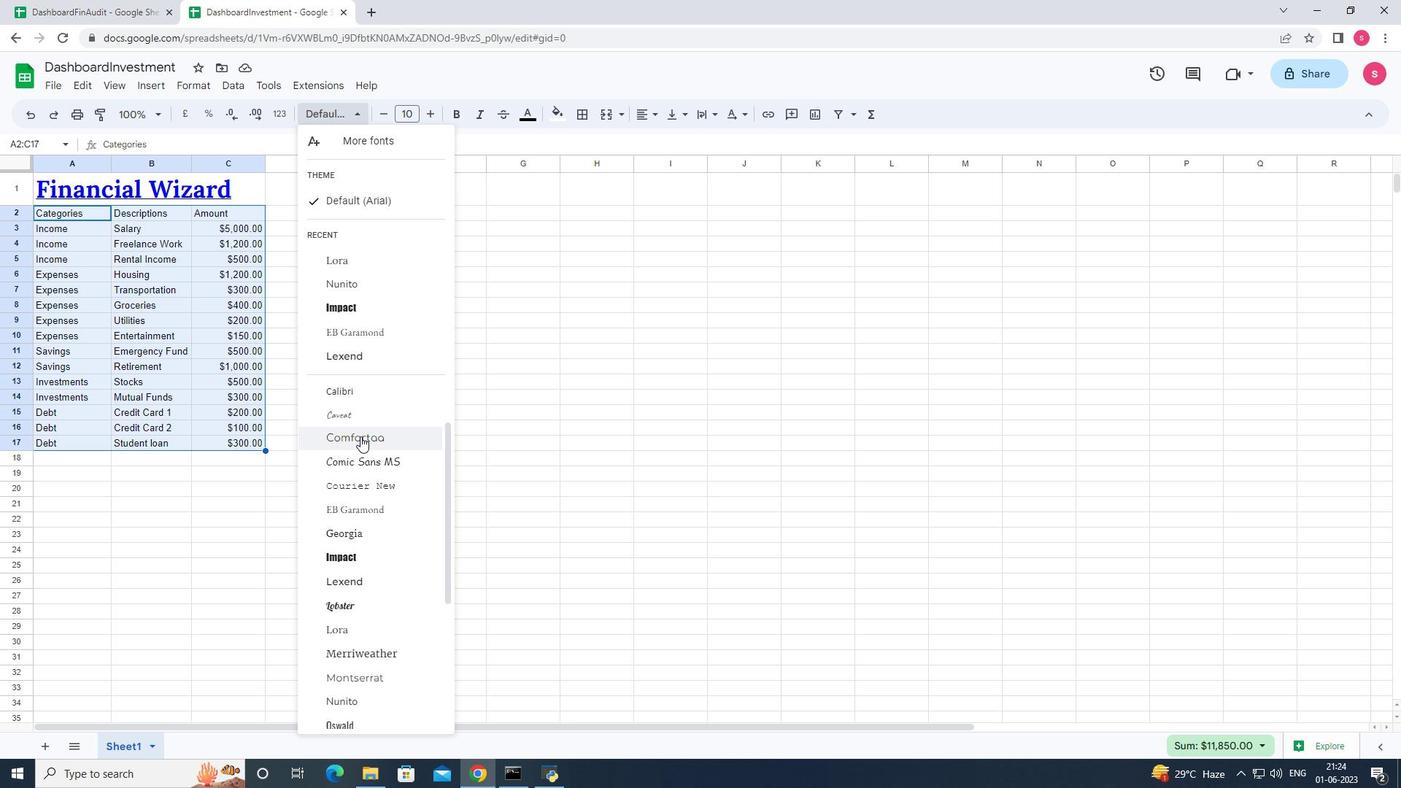 
Action: Mouse moved to (362, 442)
Screenshot: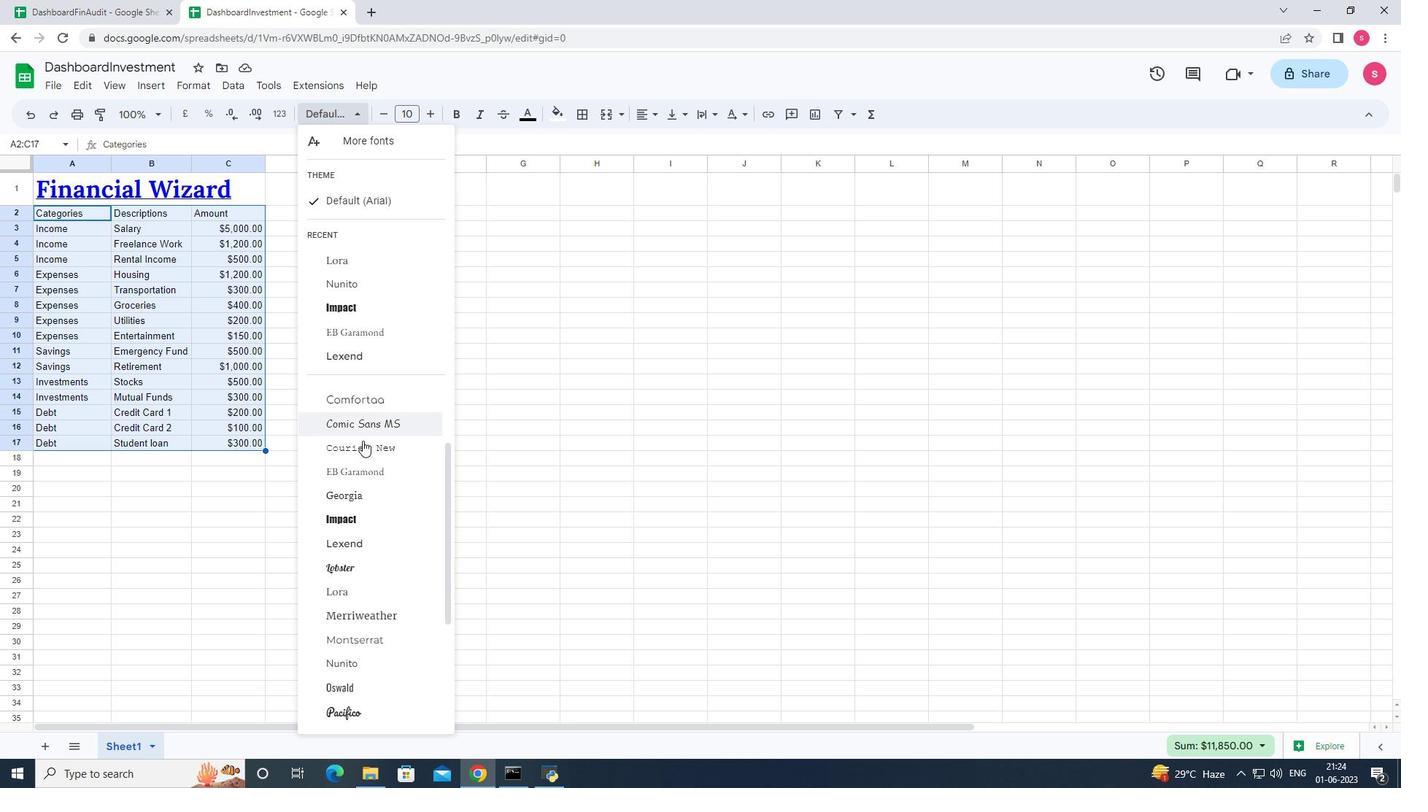 
Action: Mouse scrolled (362, 441) with delta (0, 0)
Screenshot: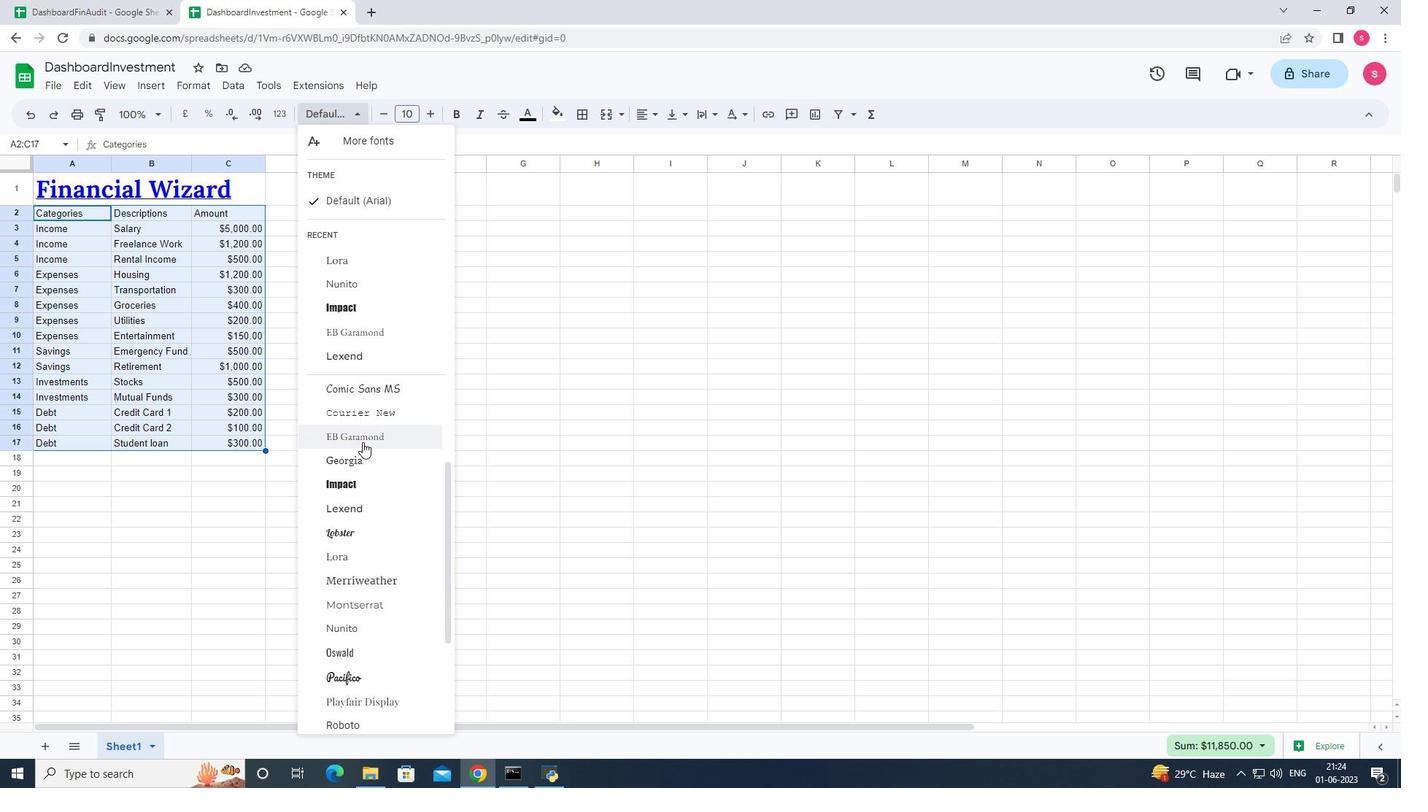 
Action: Mouse scrolled (362, 441) with delta (0, 0)
Screenshot: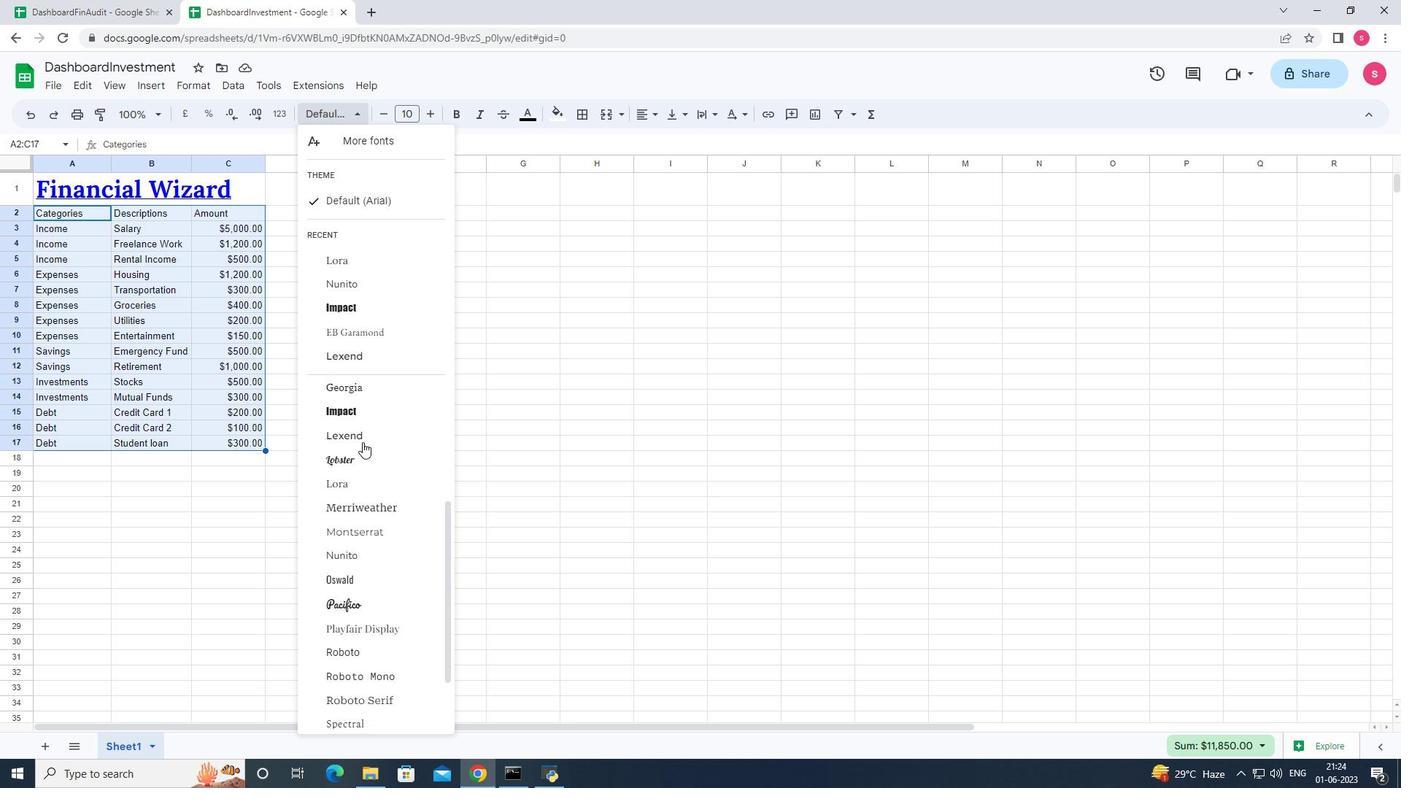 
Action: Mouse moved to (365, 455)
Screenshot: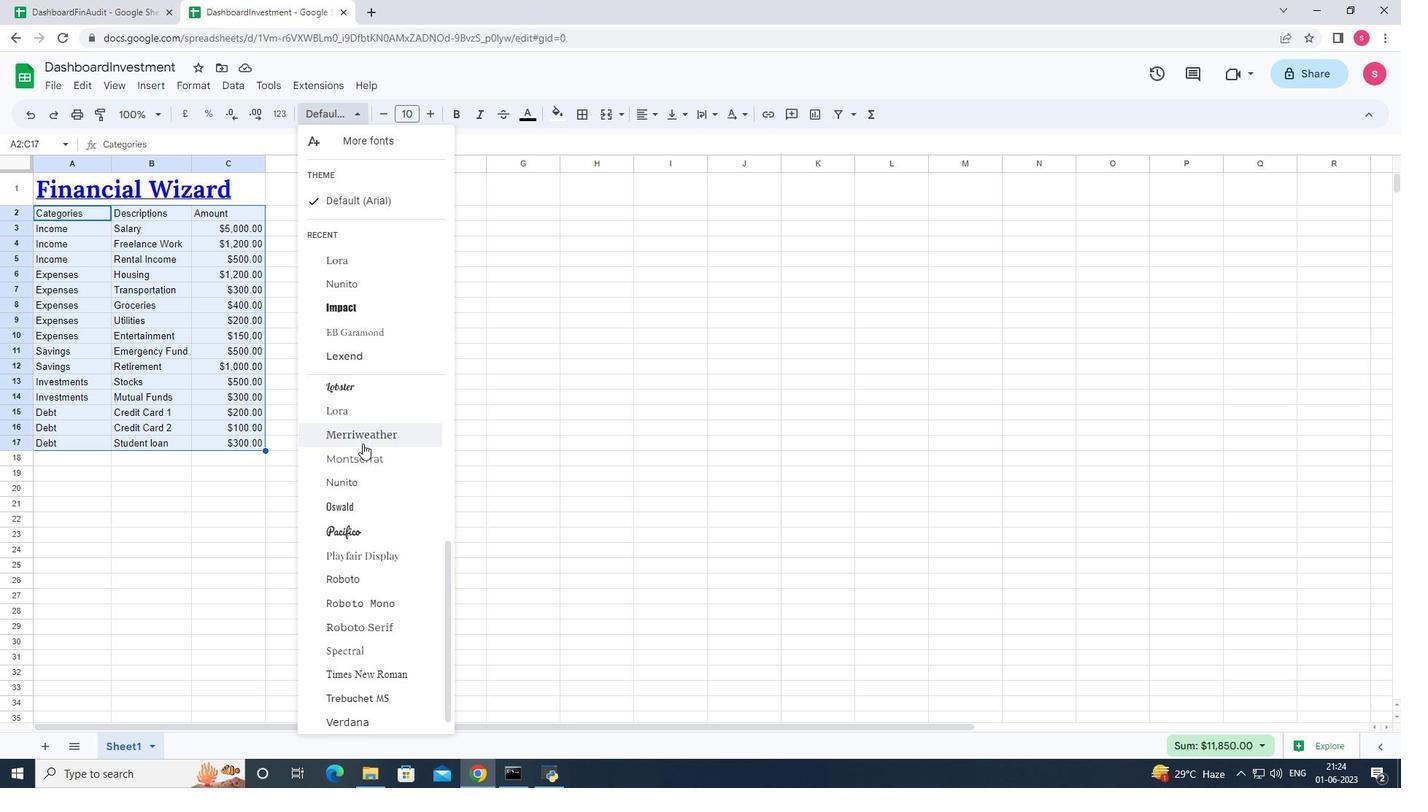 
Action: Mouse pressed left at (365, 455)
Screenshot: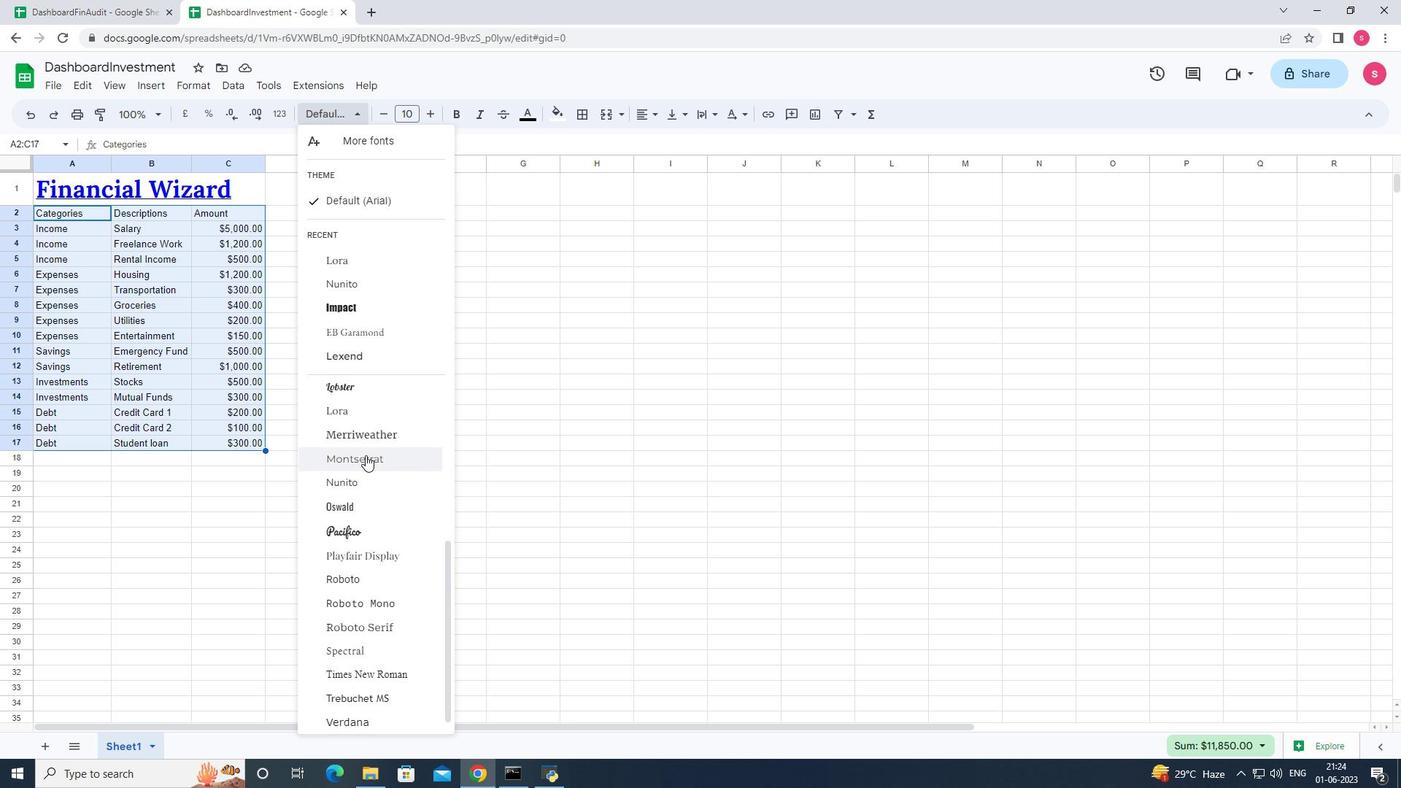 
Action: Mouse moved to (428, 116)
Screenshot: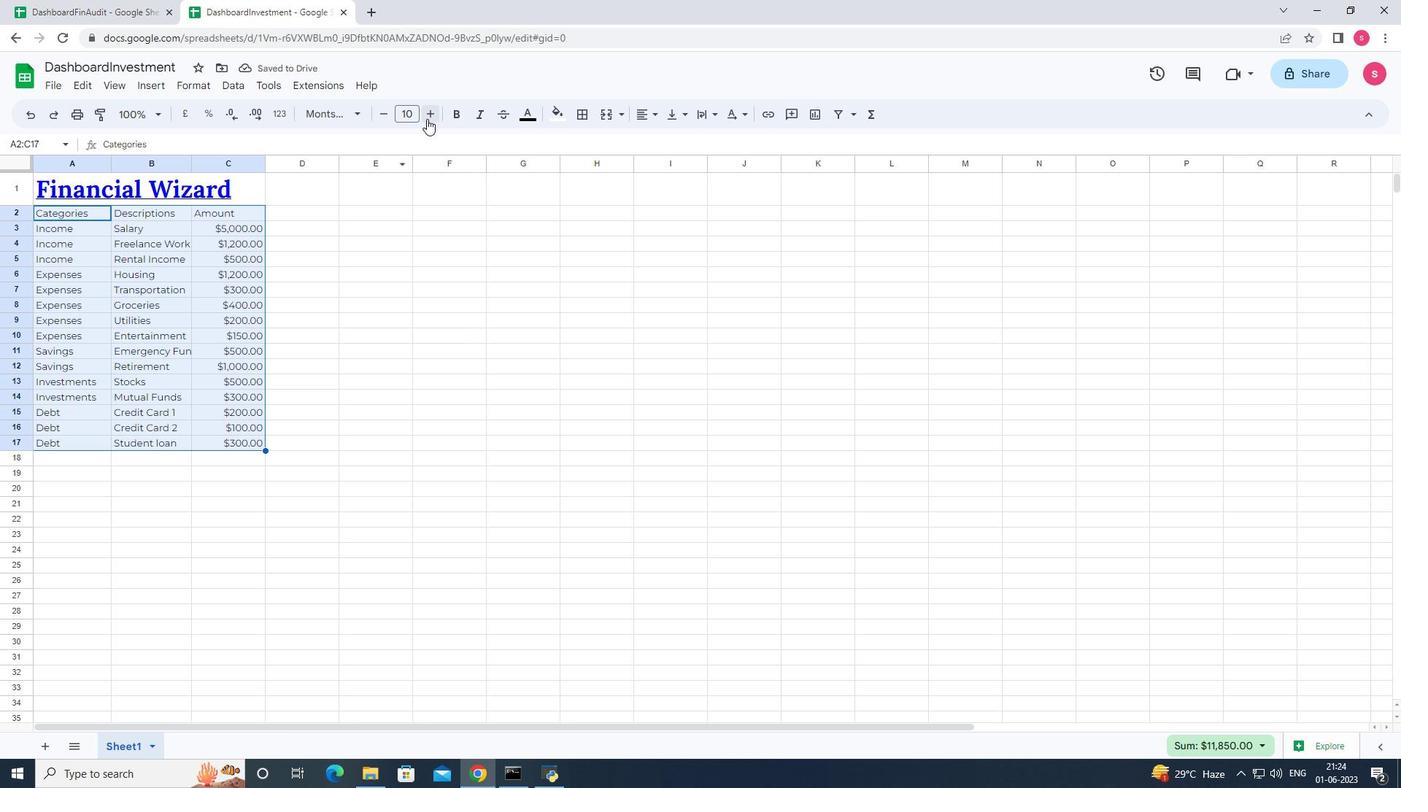 
Action: Mouse pressed left at (428, 116)
Screenshot: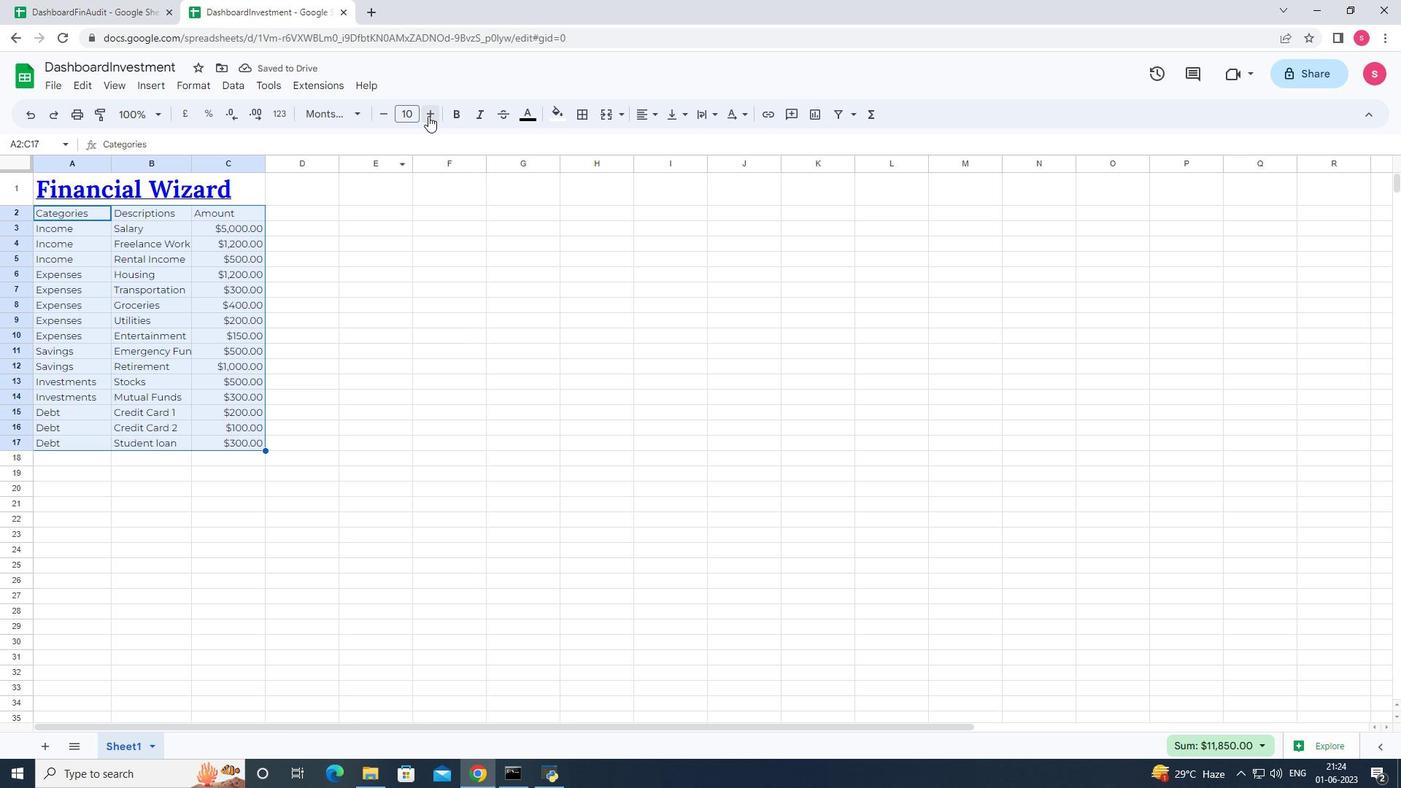 
Action: Mouse pressed left at (428, 116)
Screenshot: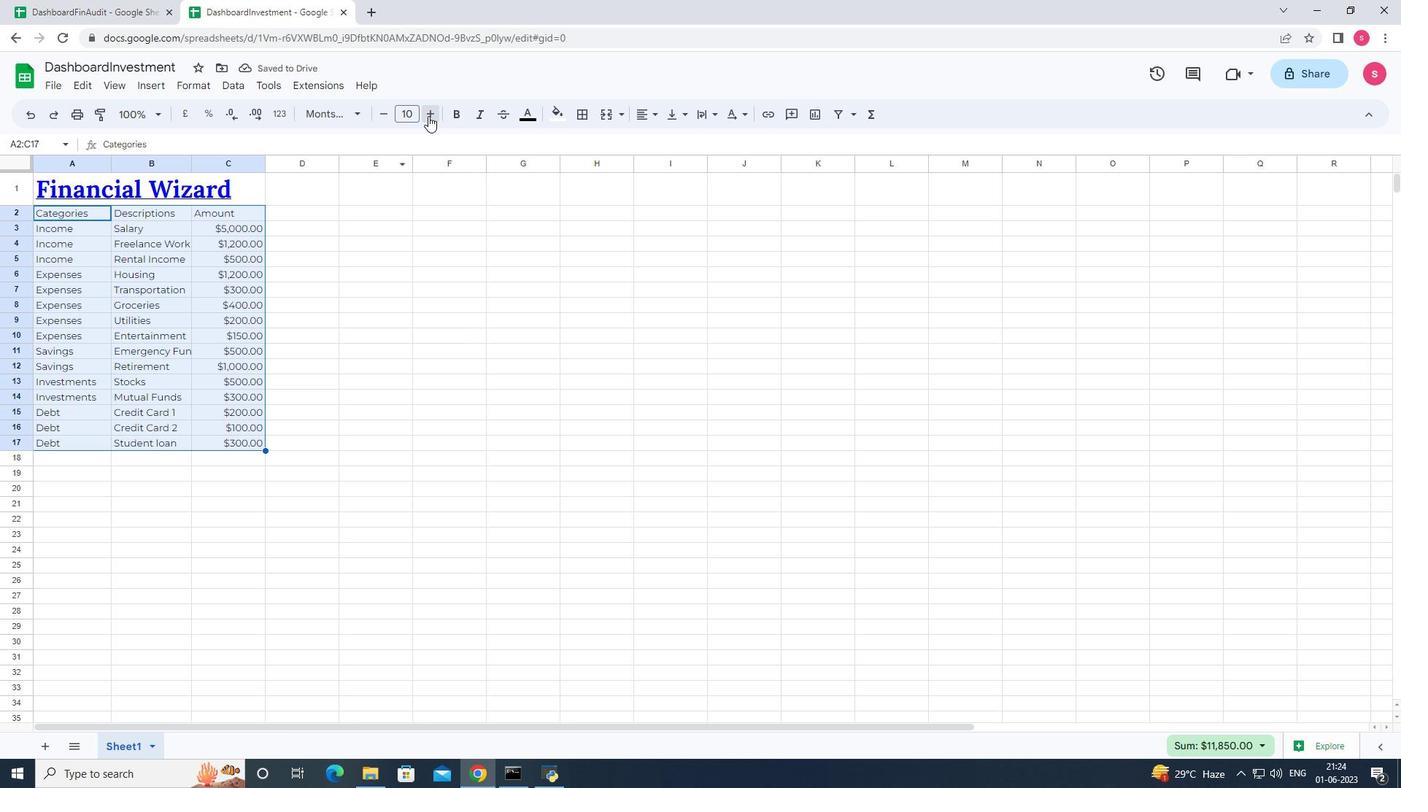 
Action: Mouse pressed left at (428, 116)
Screenshot: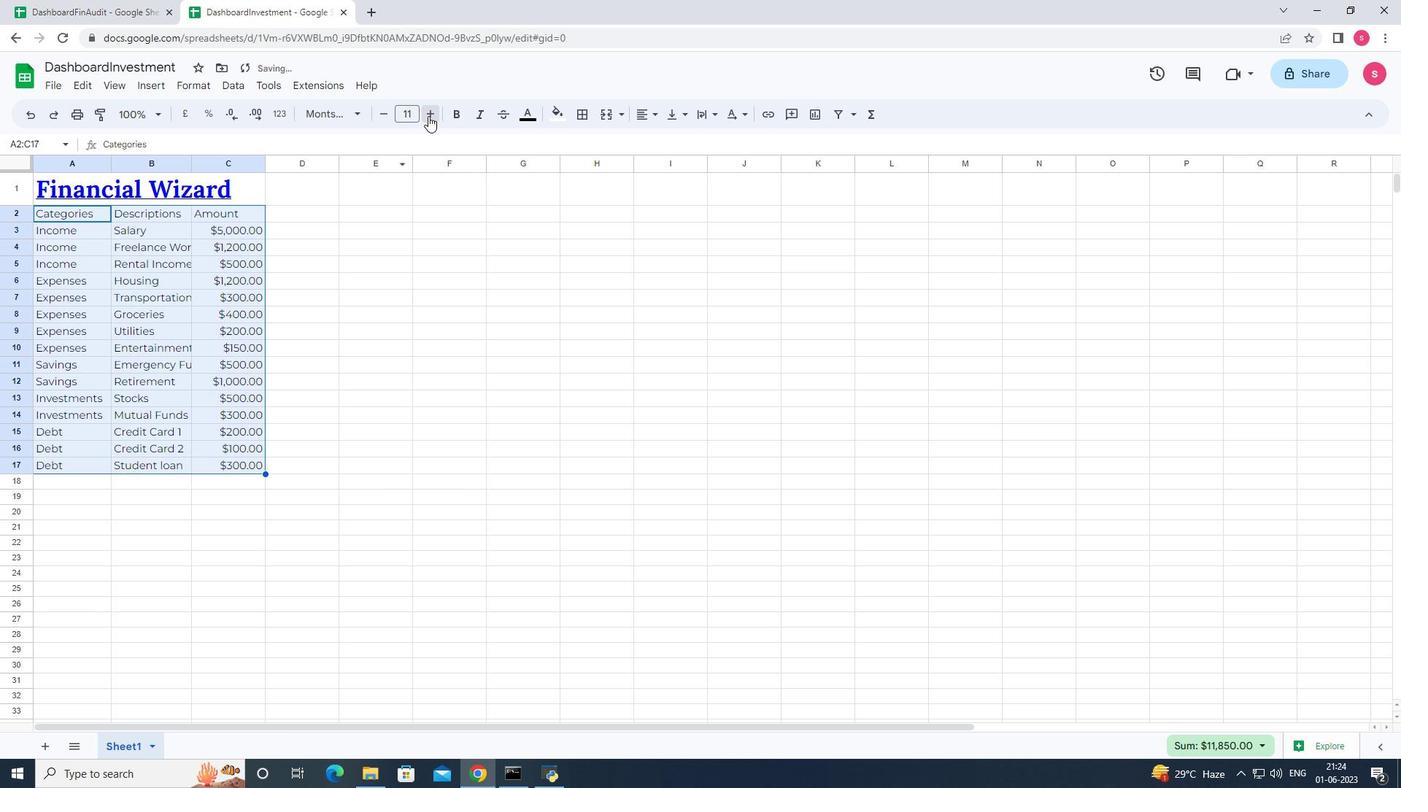 
Action: Mouse pressed left at (428, 116)
Screenshot: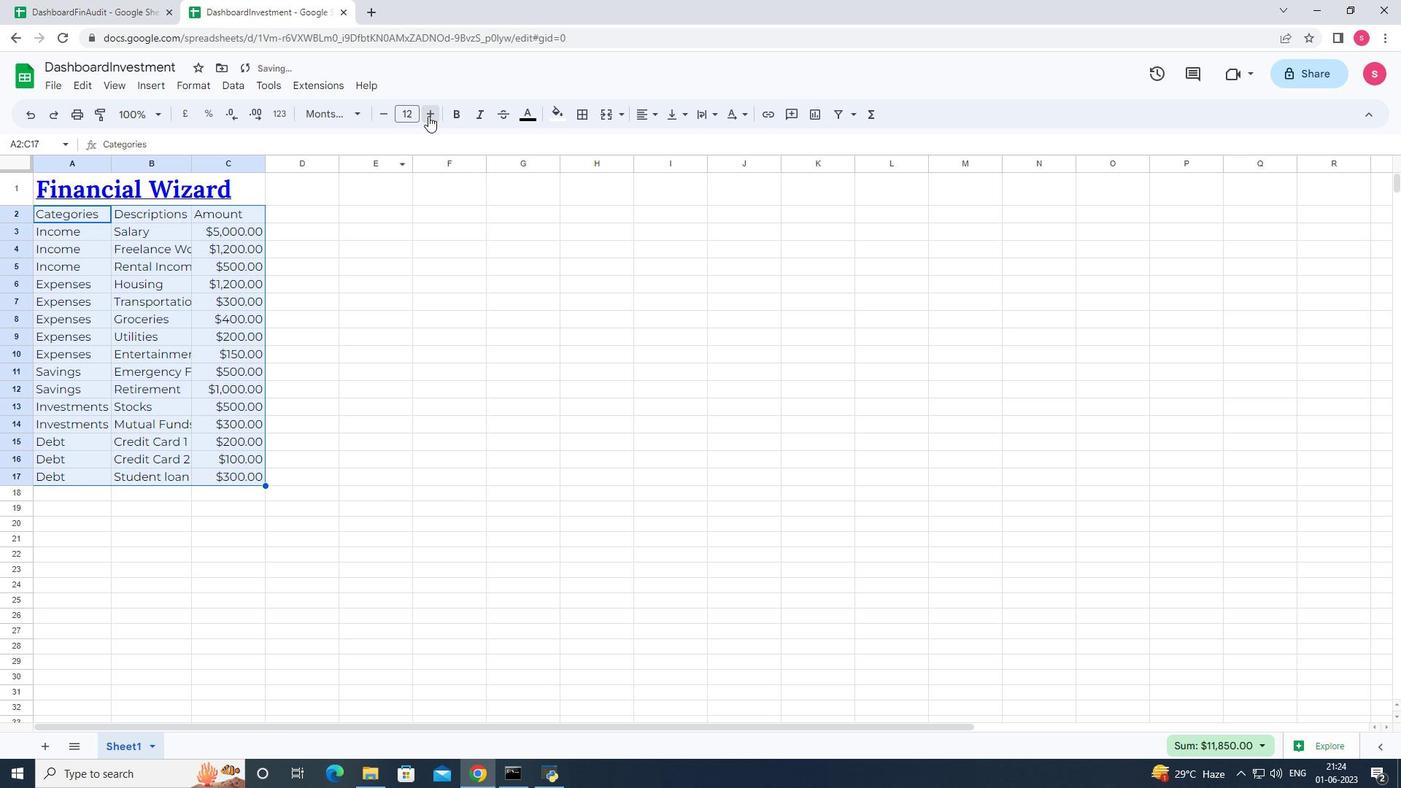 
Action: Mouse pressed left at (428, 116)
Screenshot: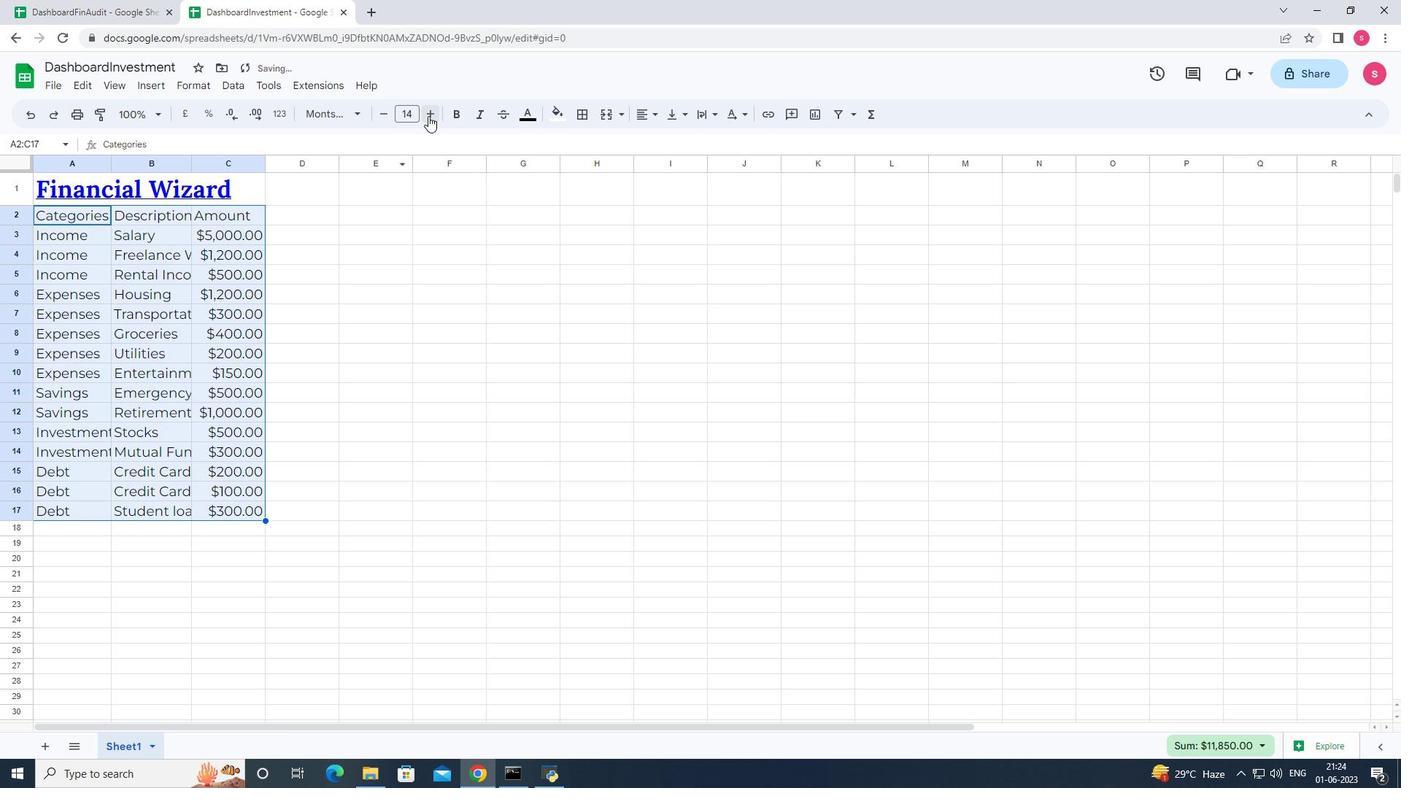 
Action: Mouse pressed left at (428, 116)
Screenshot: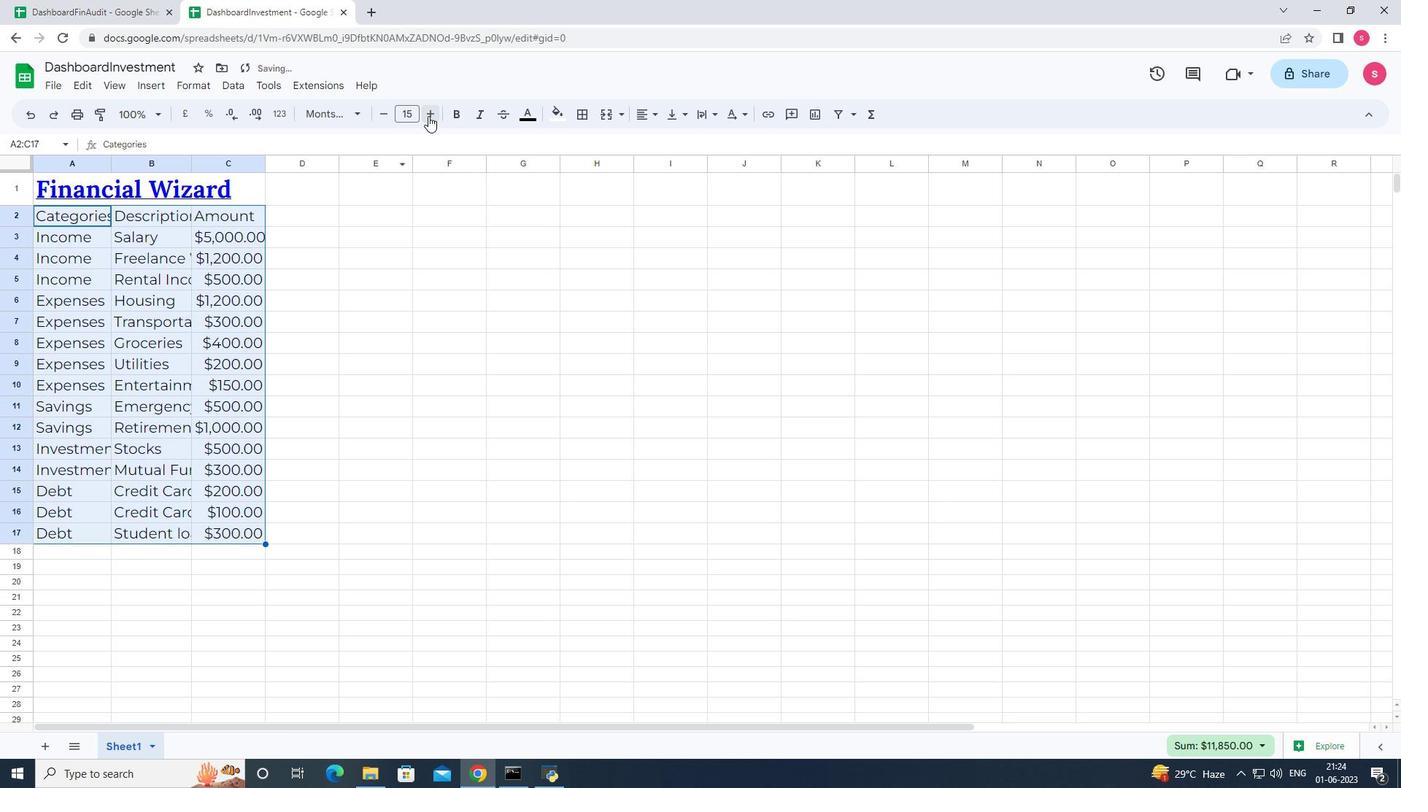 
Action: Mouse pressed left at (428, 116)
Screenshot: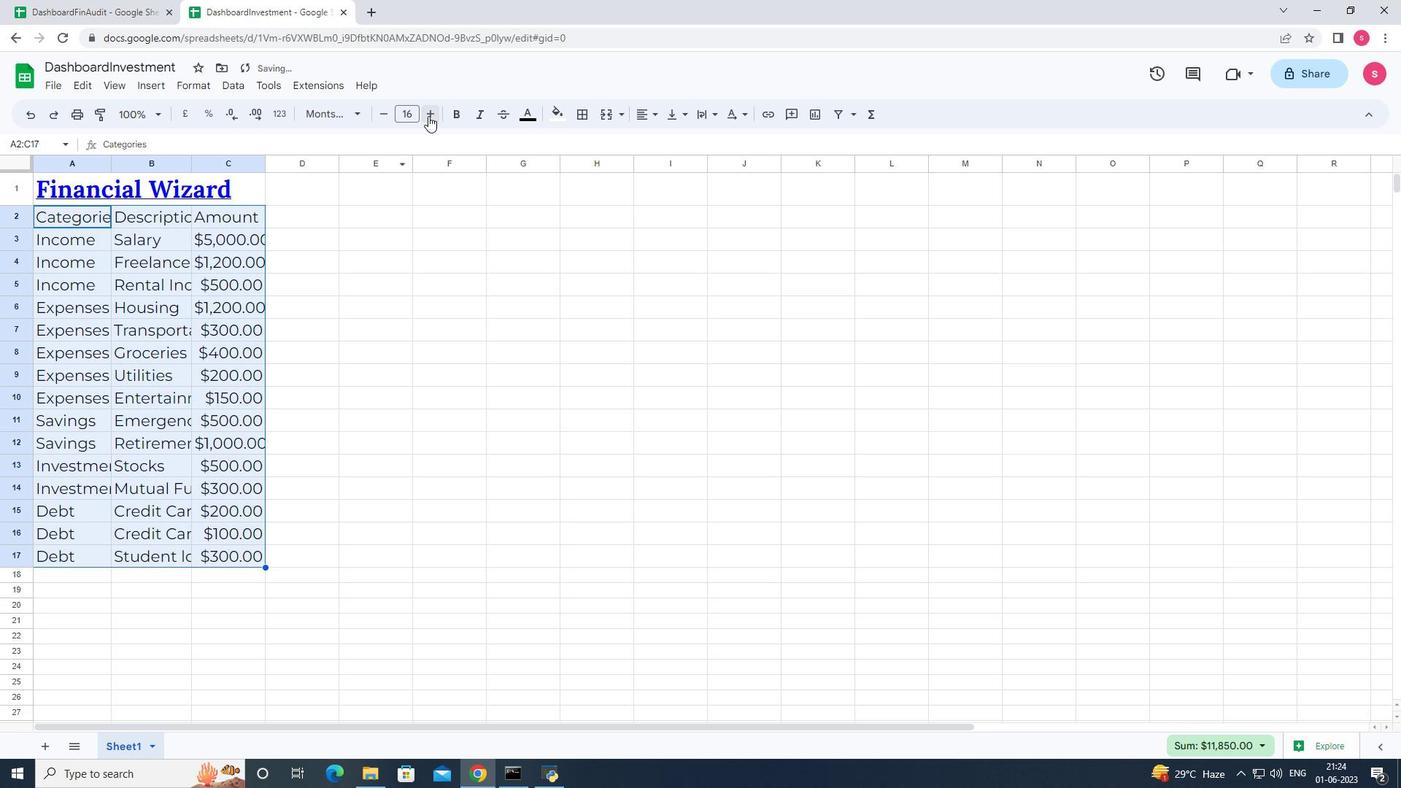 
Action: Mouse pressed left at (428, 116)
Screenshot: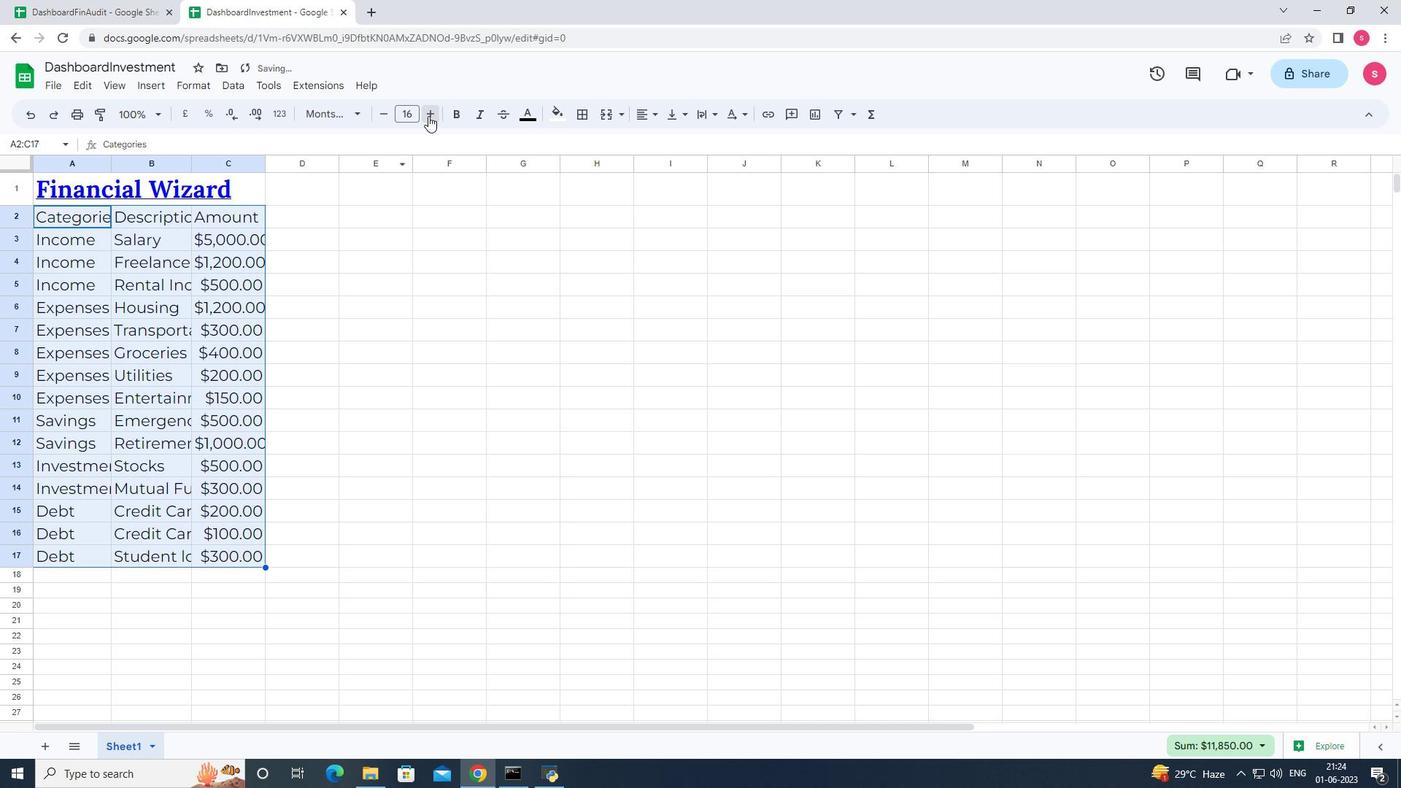 
Action: Mouse moved to (577, 336)
Screenshot: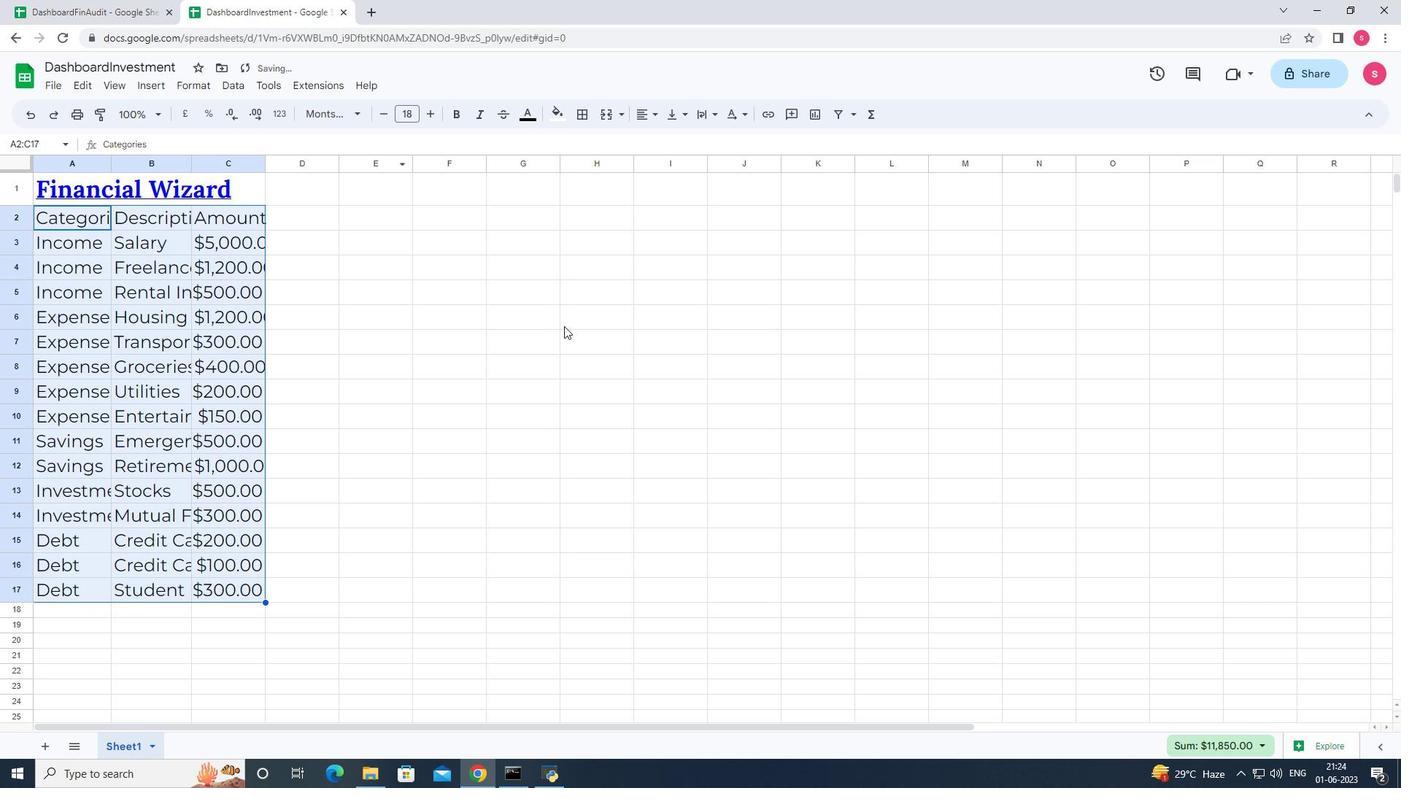 
Action: Mouse pressed left at (577, 336)
Screenshot: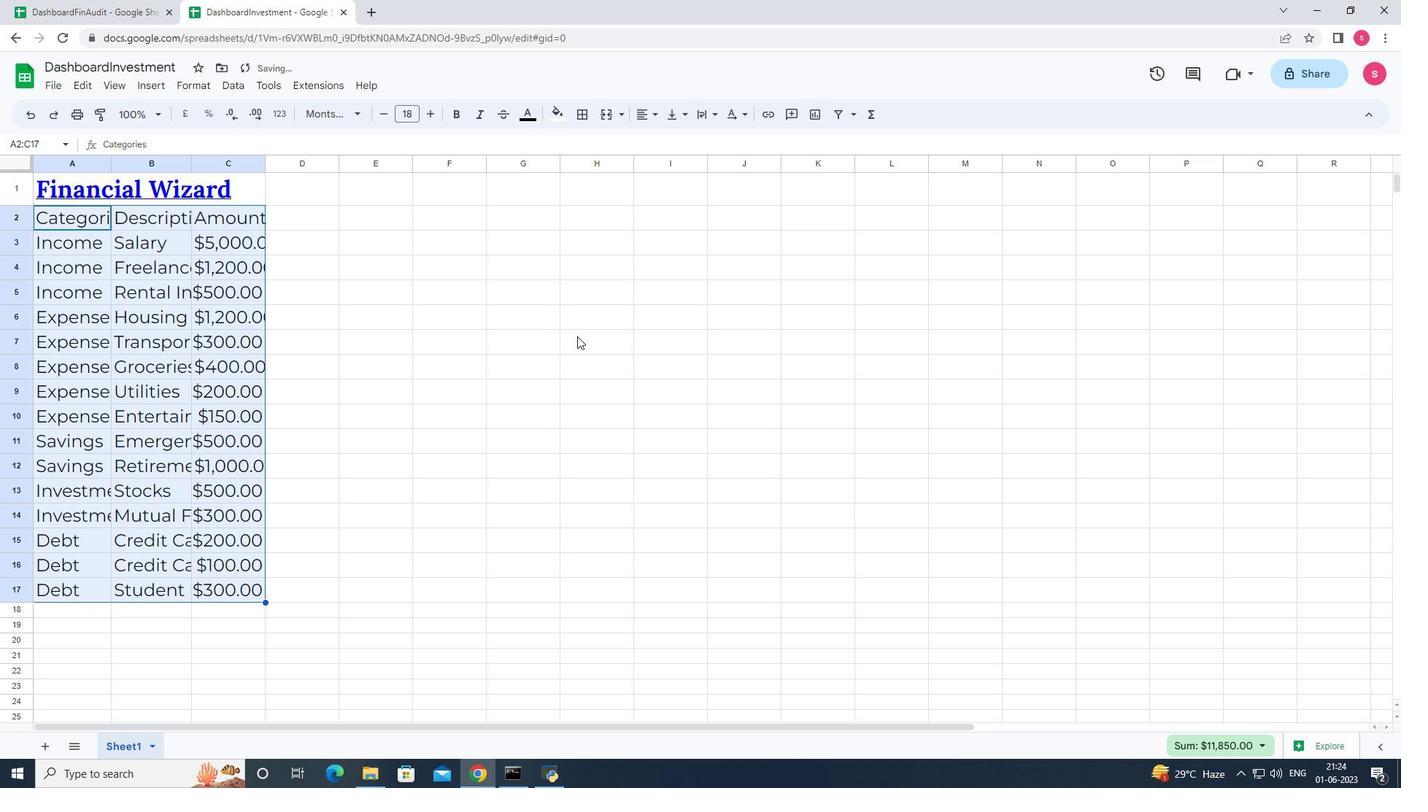 
Action: Mouse moved to (62, 190)
Screenshot: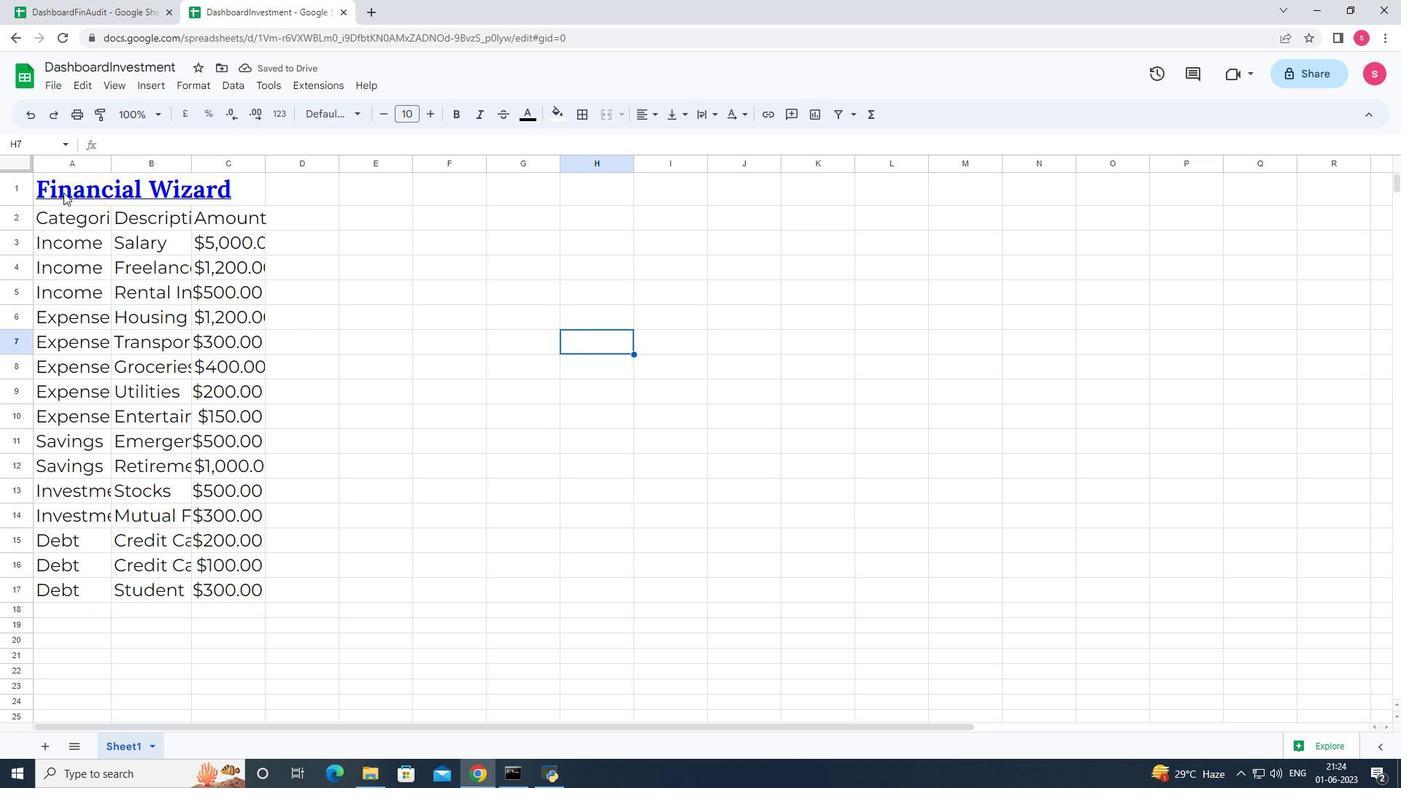 
Action: Mouse pressed left at (62, 190)
Screenshot: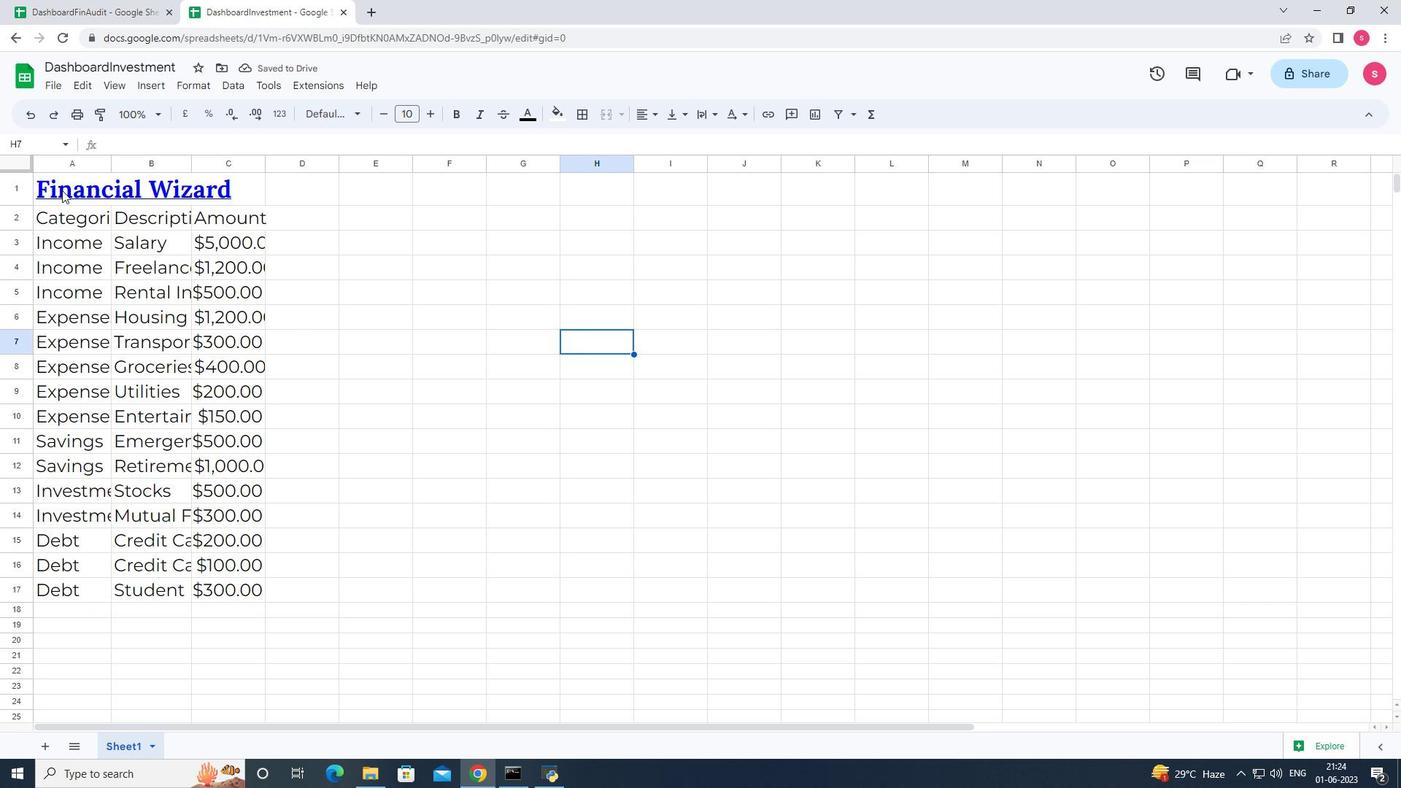 
Action: Mouse moved to (641, 111)
Screenshot: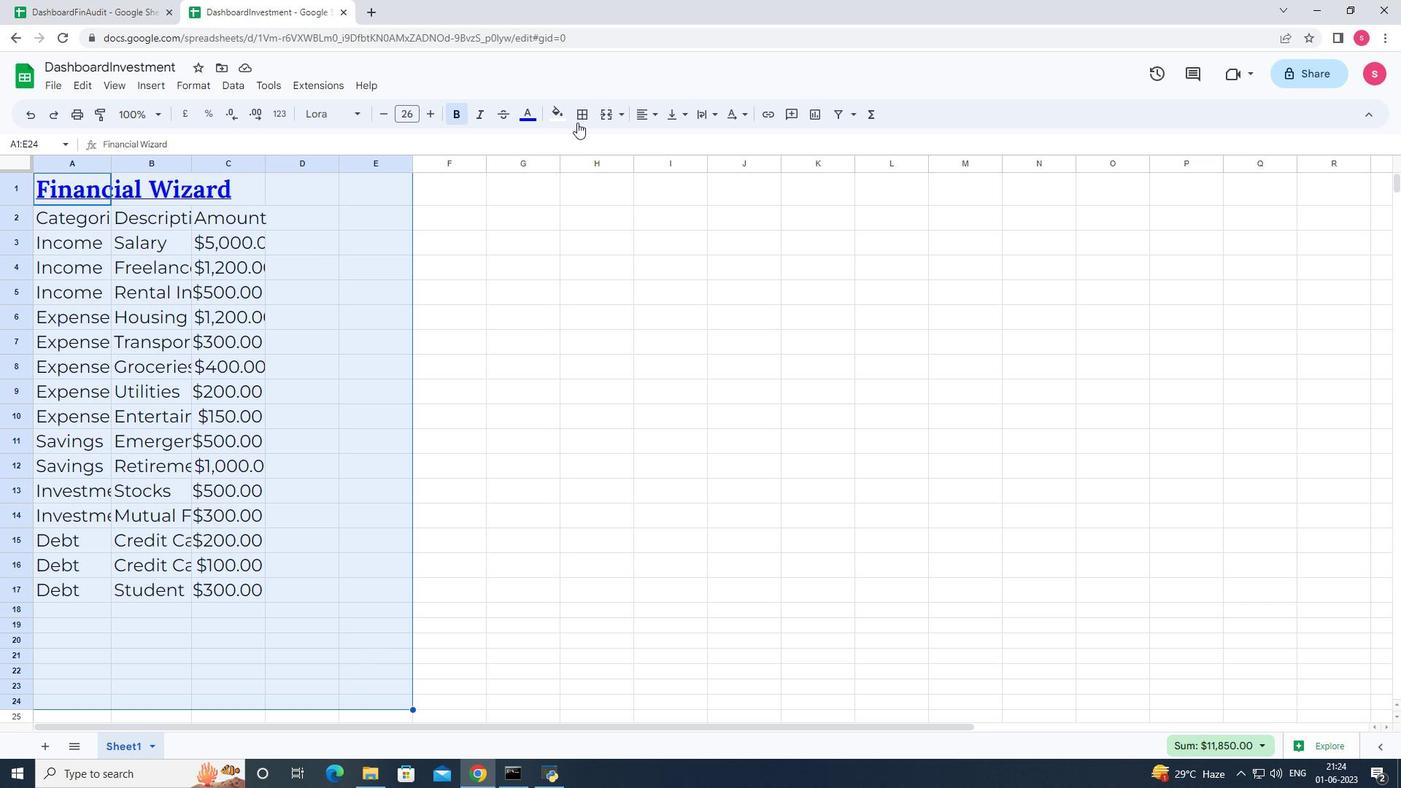 
Action: Mouse pressed left at (641, 111)
Screenshot: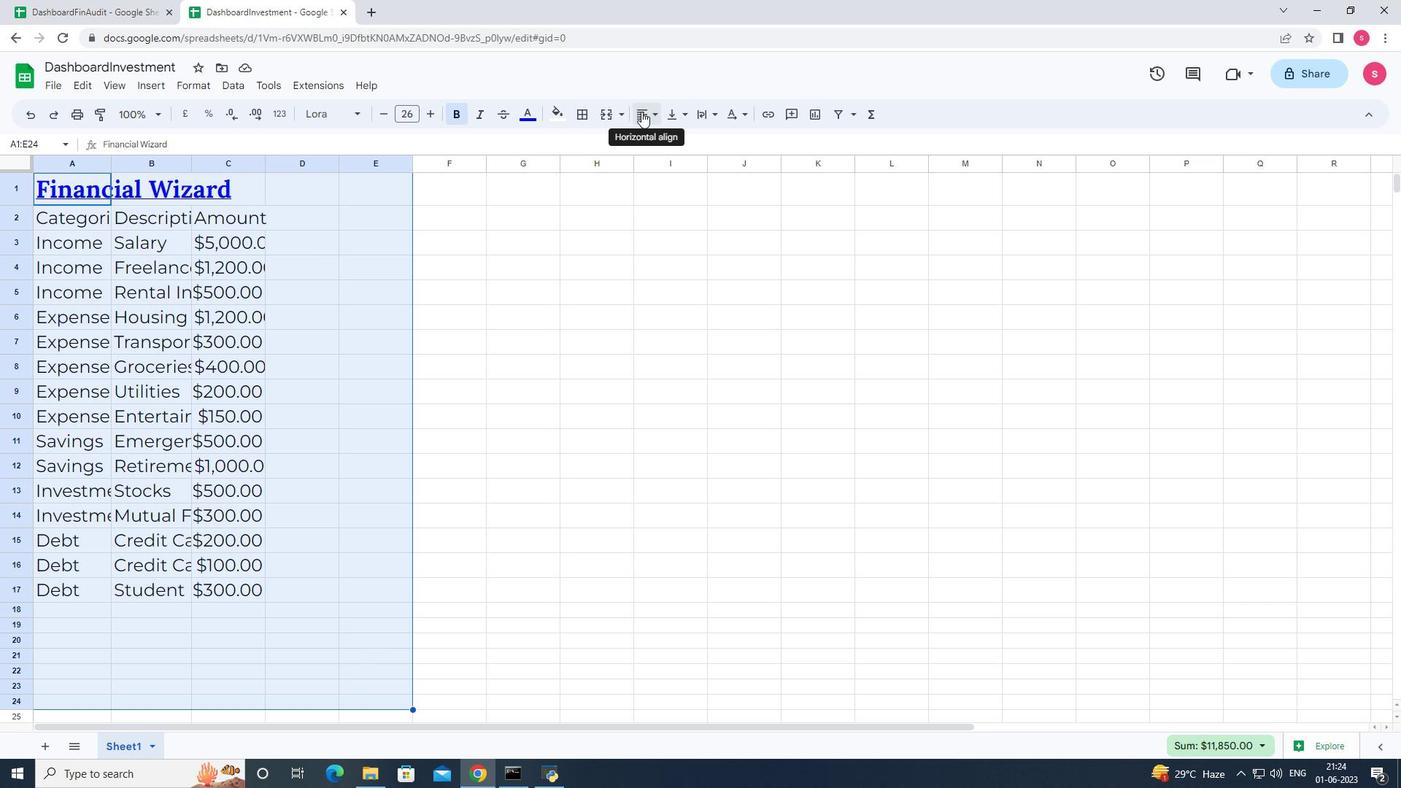 
Action: Mouse moved to (651, 143)
Screenshot: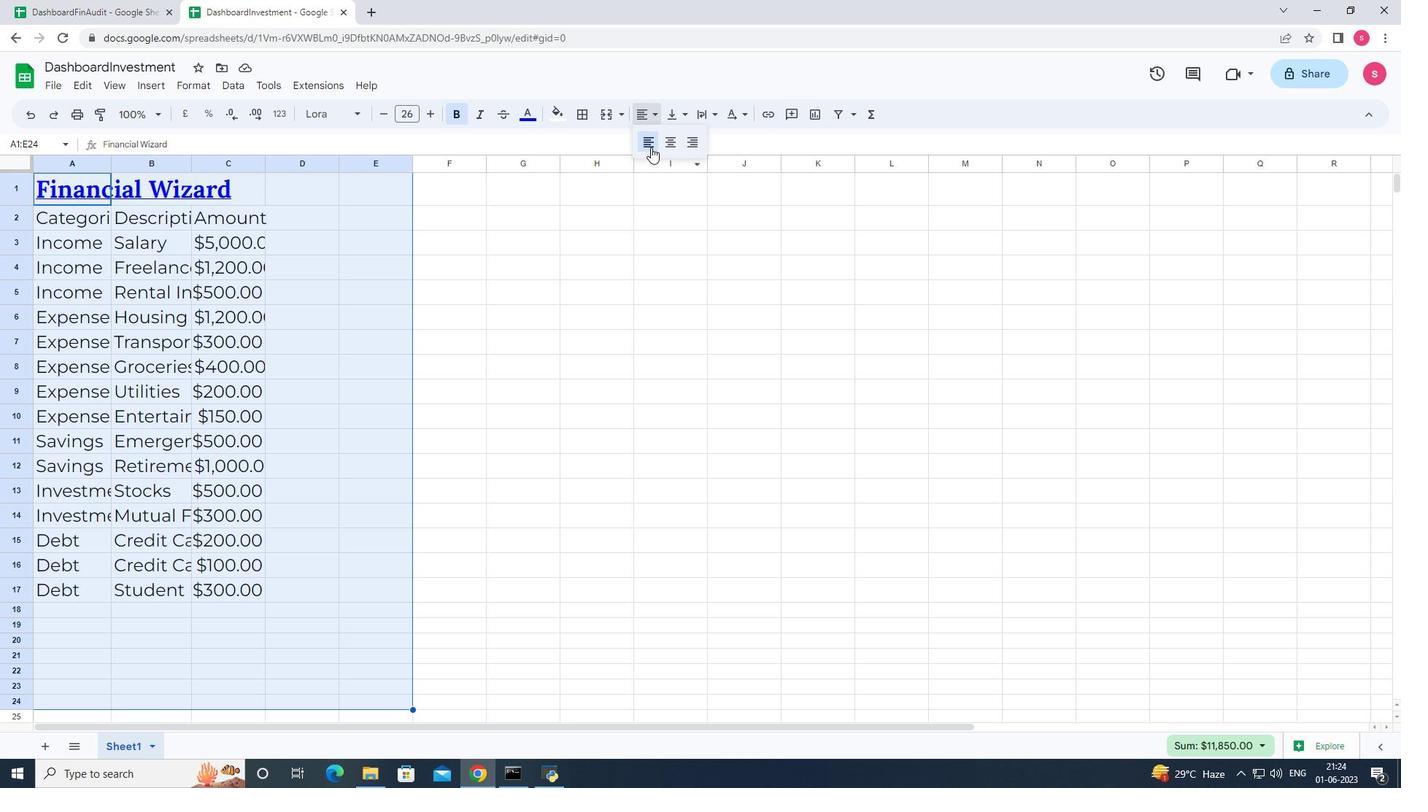 
Action: Mouse pressed left at (651, 143)
Screenshot: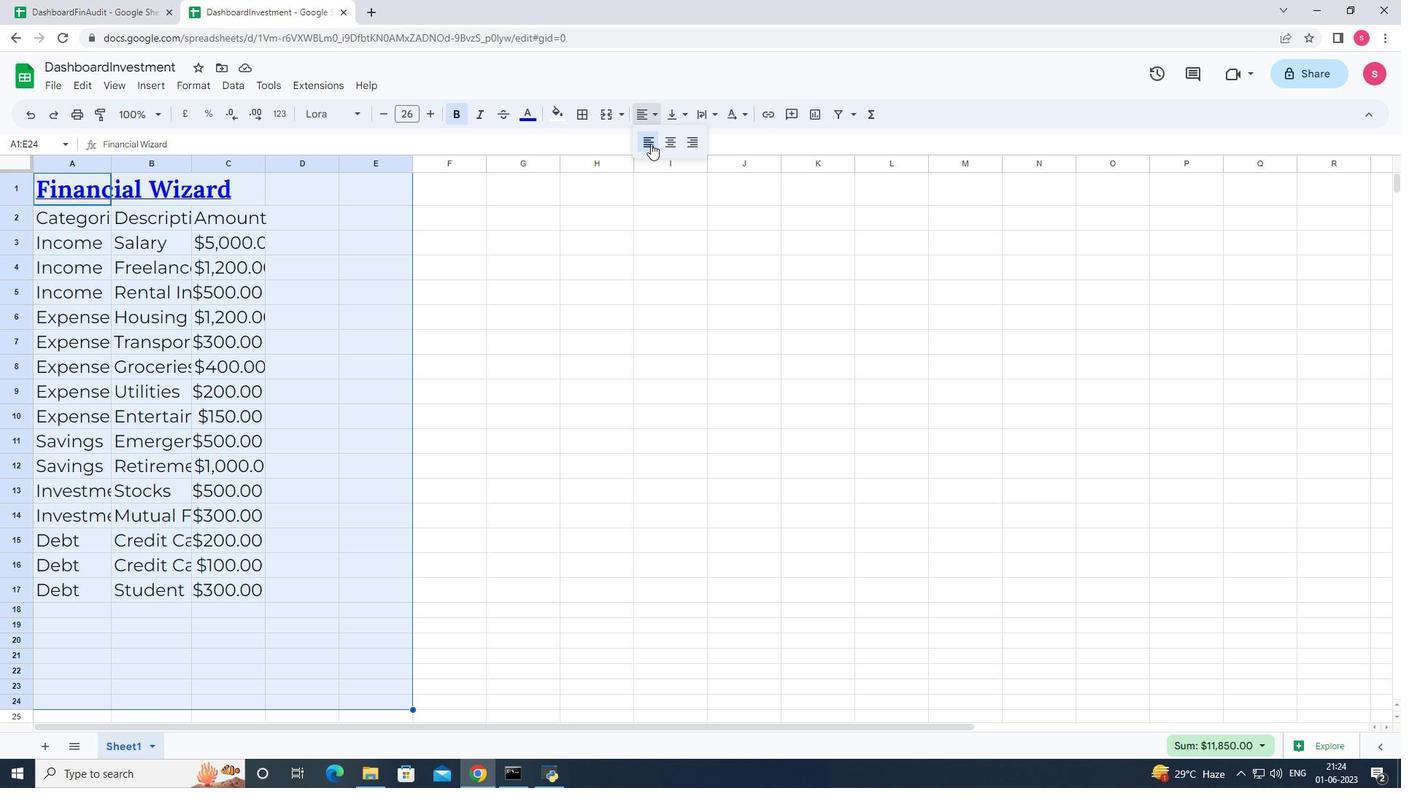
Action: Mouse moved to (717, 358)
Screenshot: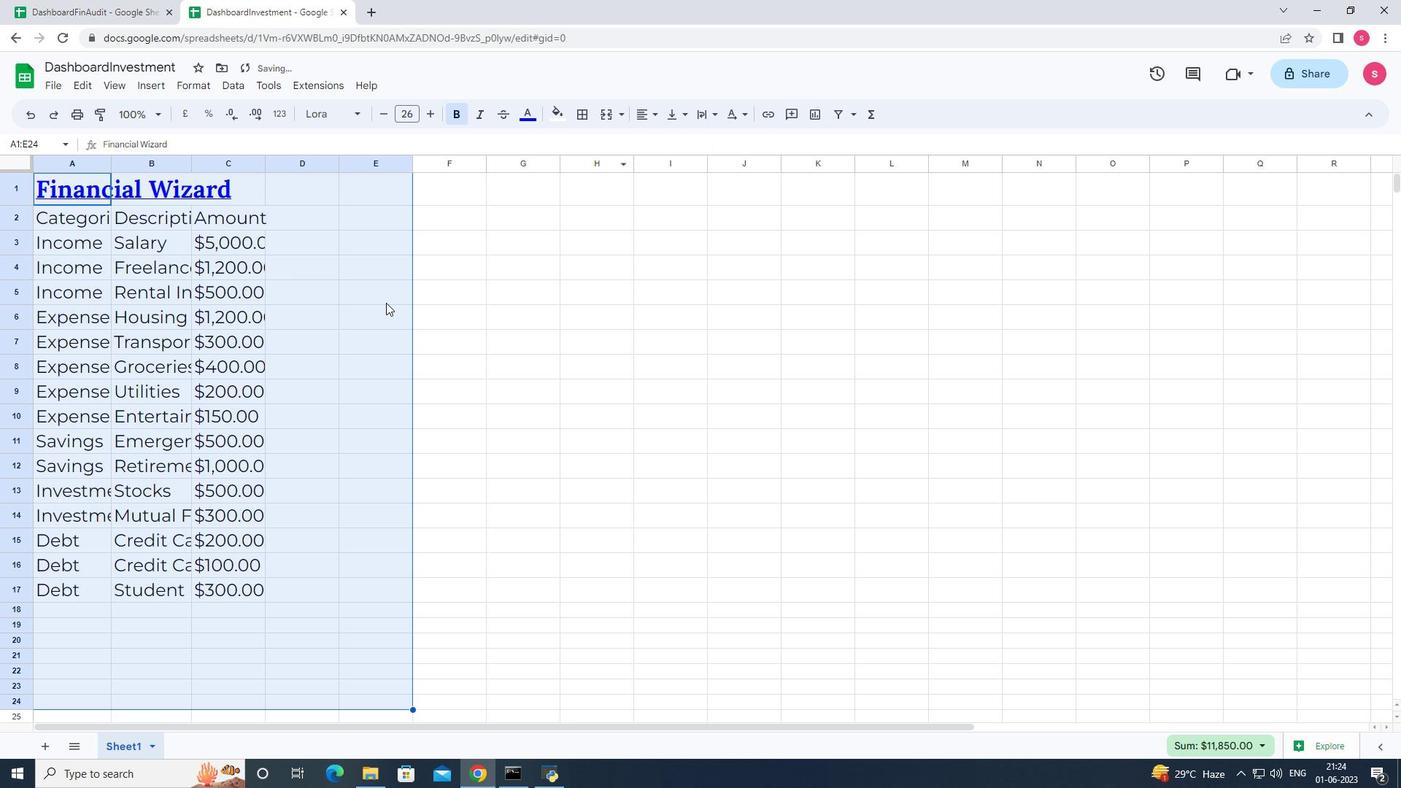 
Action: Mouse pressed left at (717, 358)
Screenshot: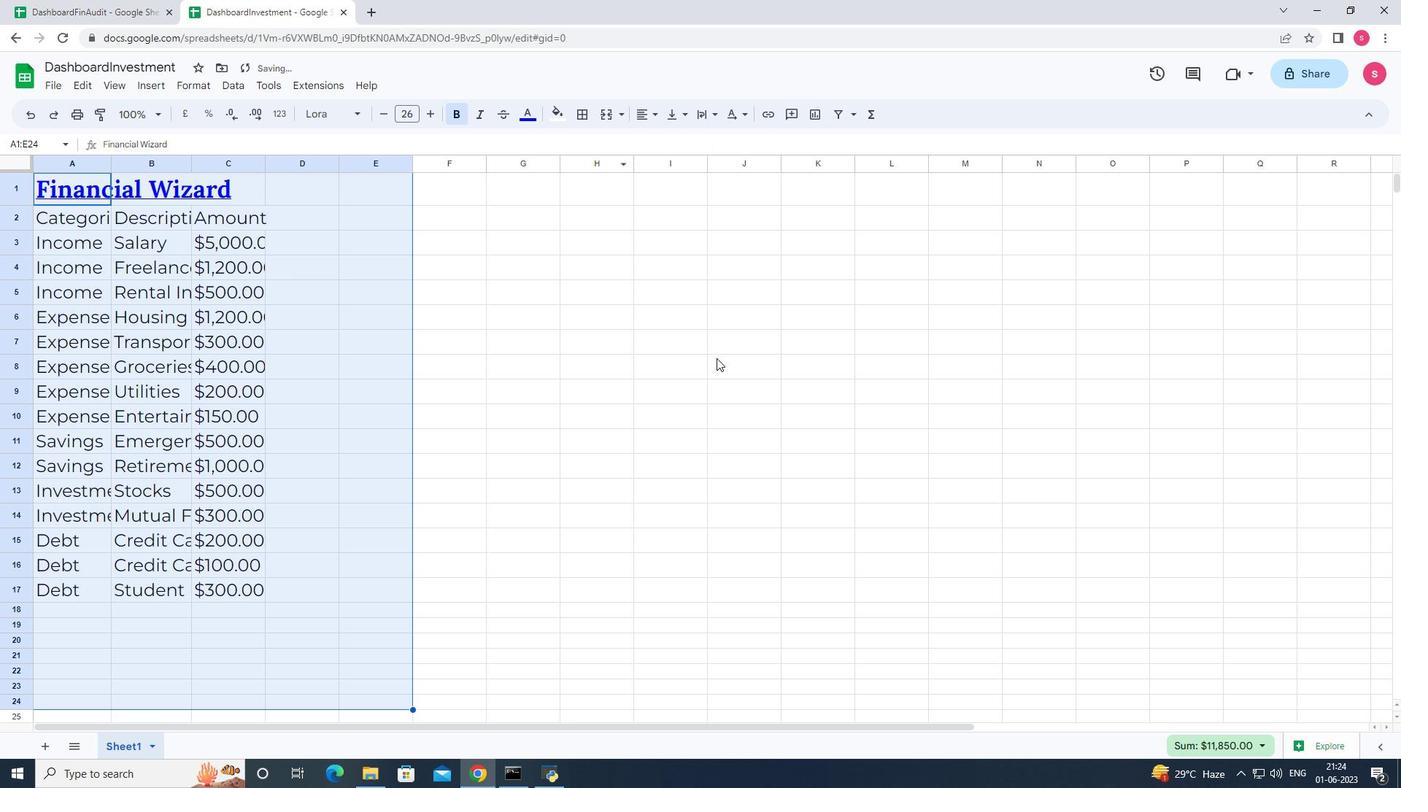 
Action: Mouse moved to (109, 164)
Screenshot: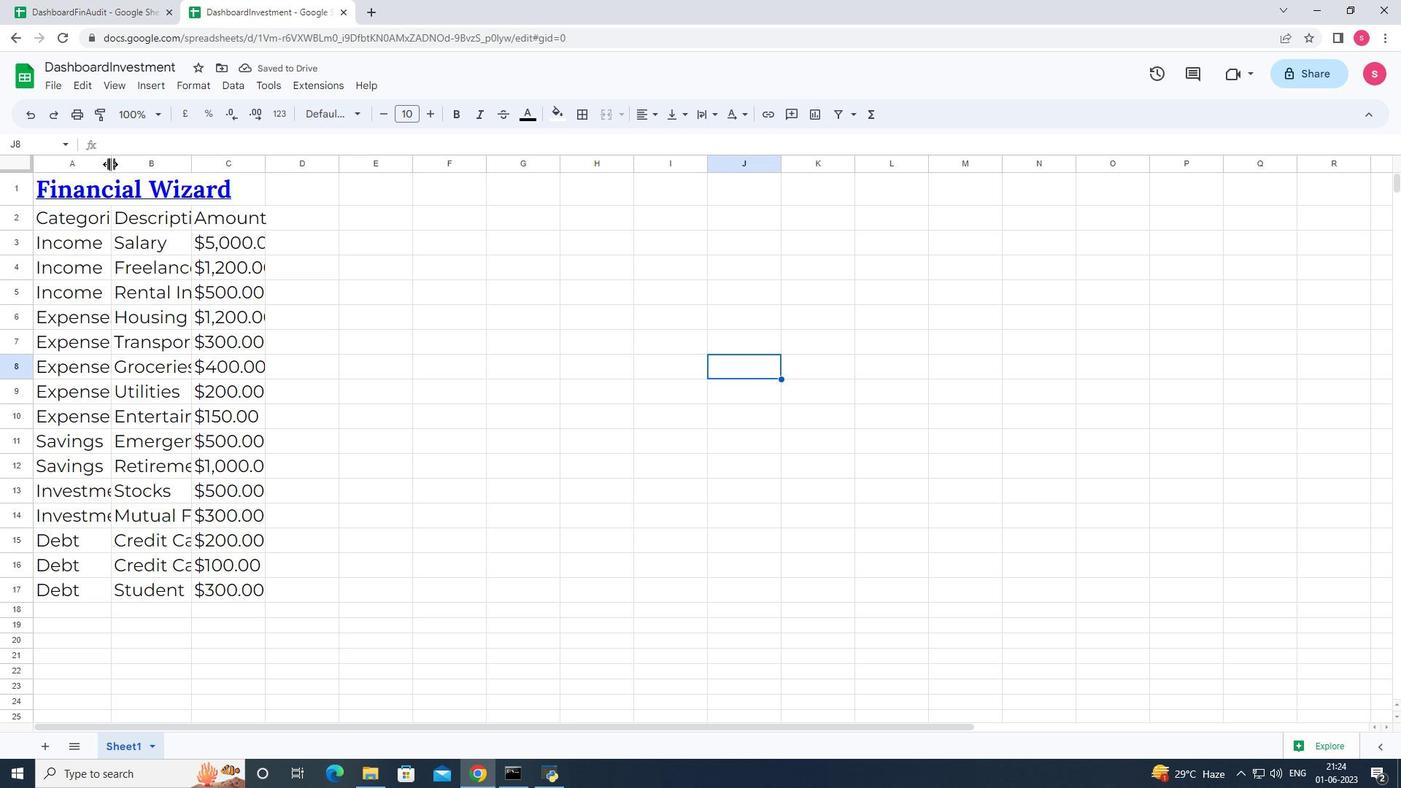 
Action: Mouse pressed left at (109, 164)
Screenshot: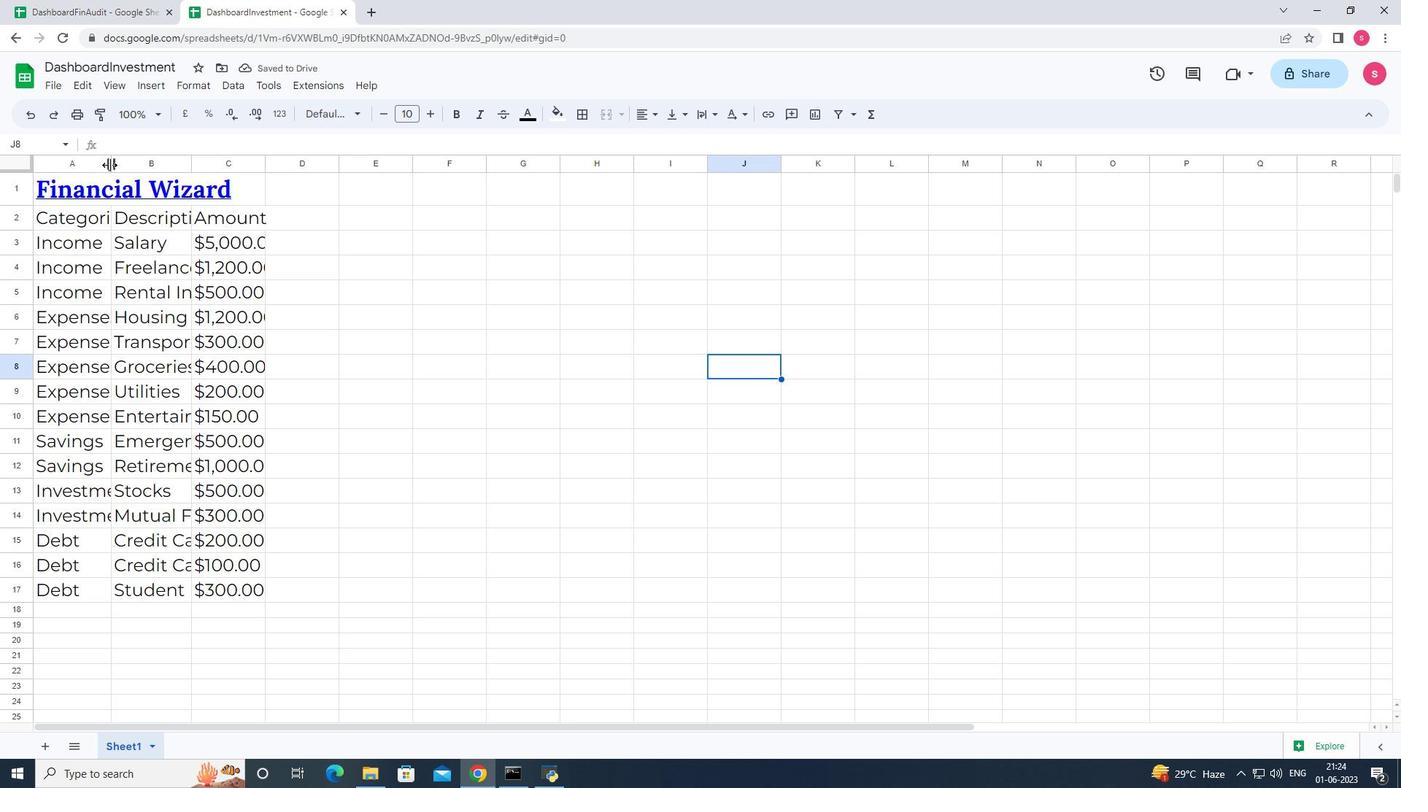 
Action: Mouse pressed left at (109, 164)
Screenshot: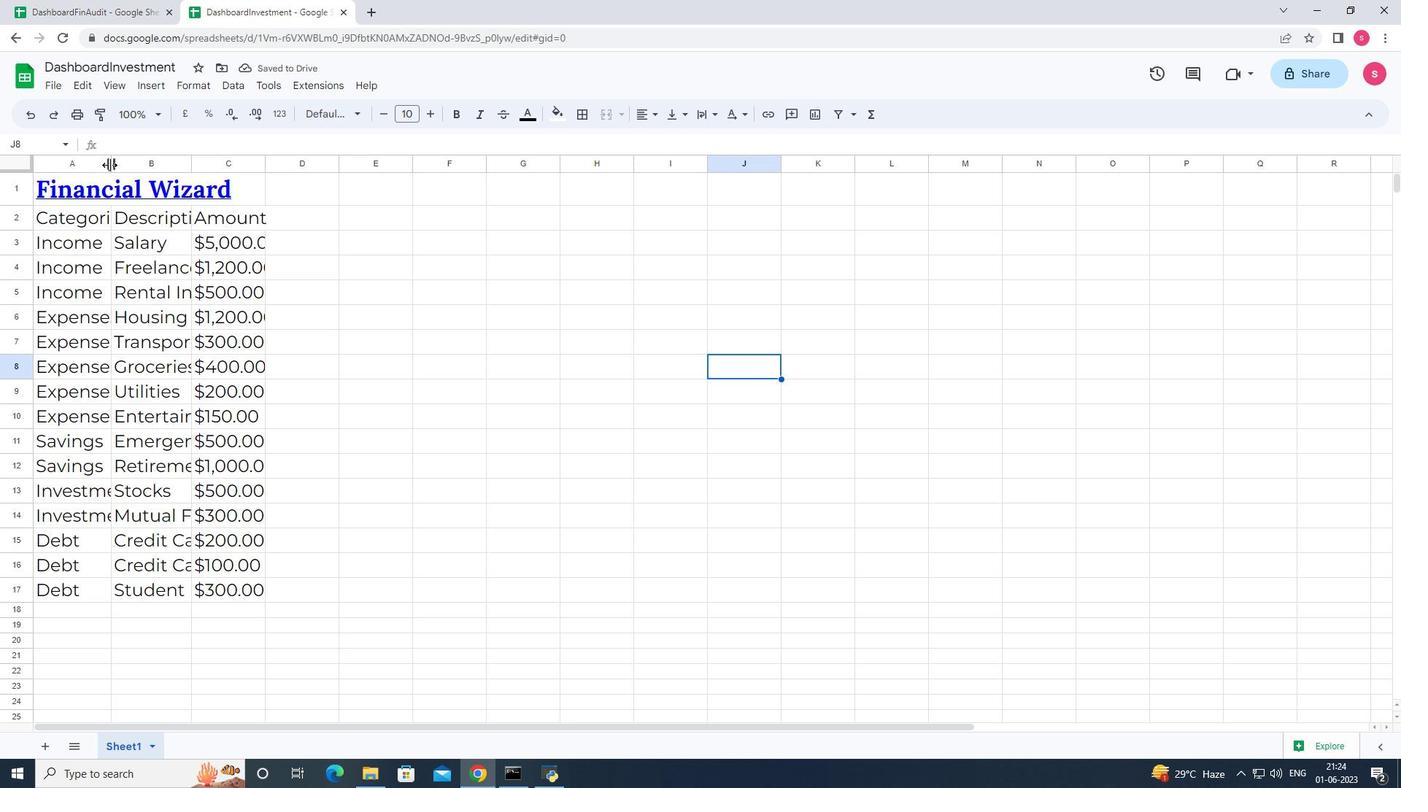 
Action: Mouse pressed left at (109, 164)
Screenshot: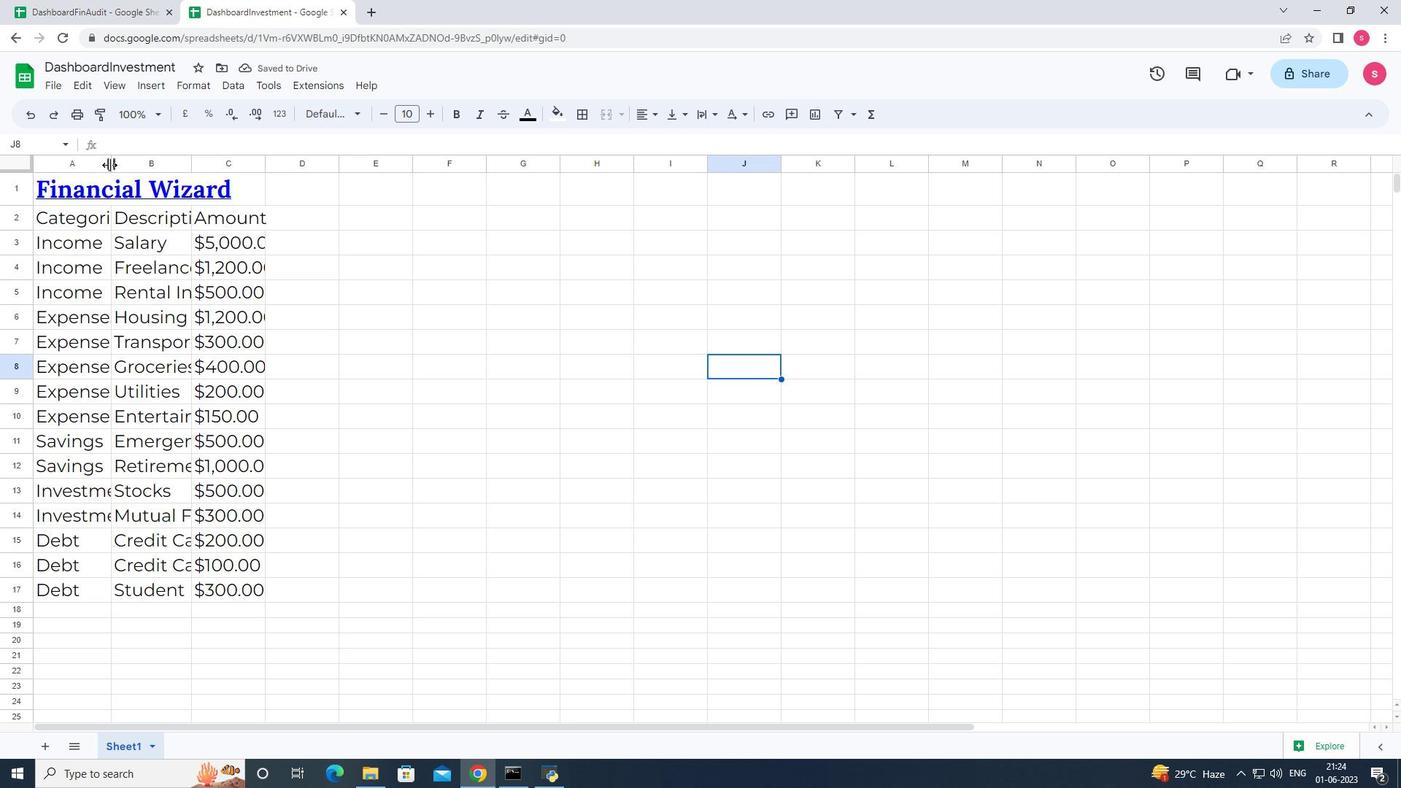 
Action: Mouse moved to (316, 164)
Screenshot: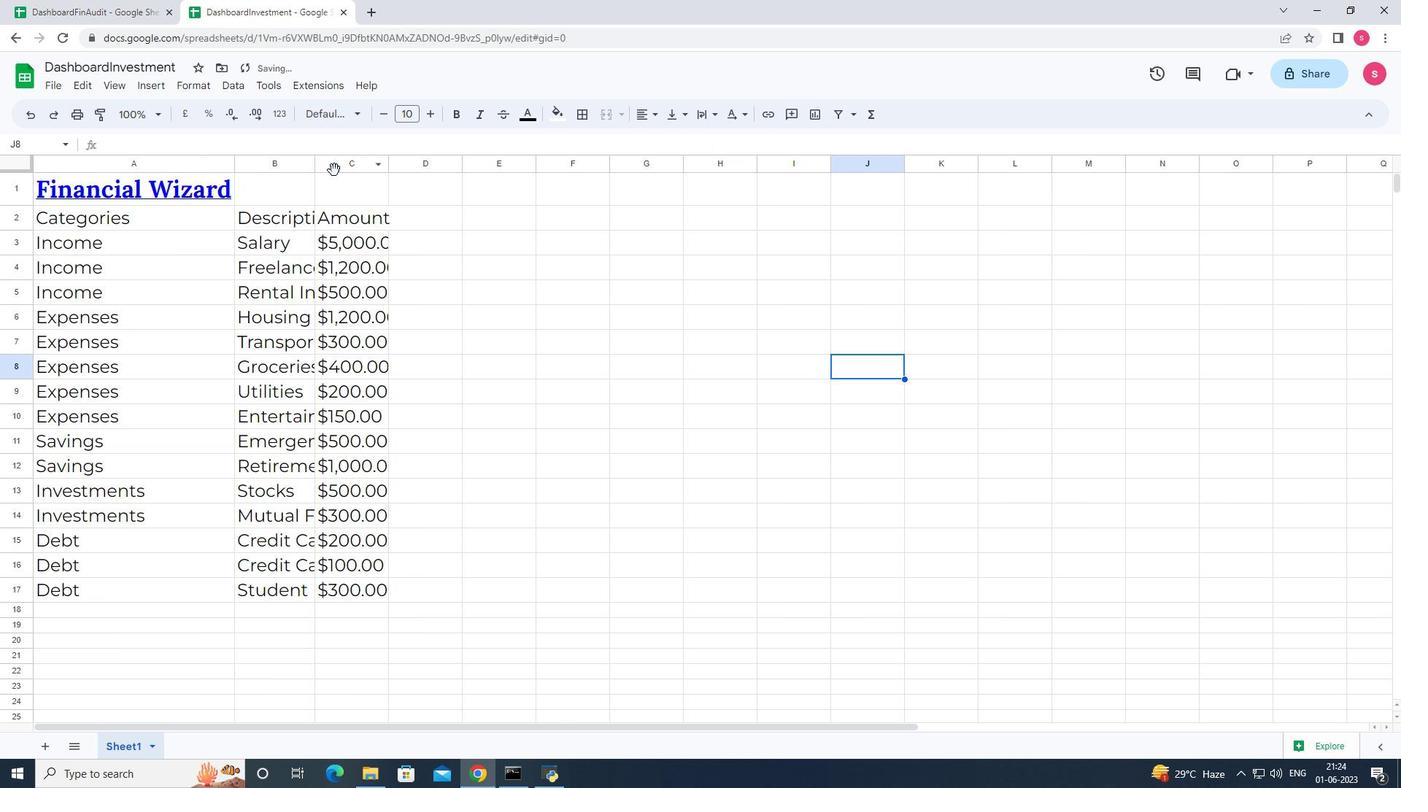
Action: Mouse pressed left at (316, 164)
Screenshot: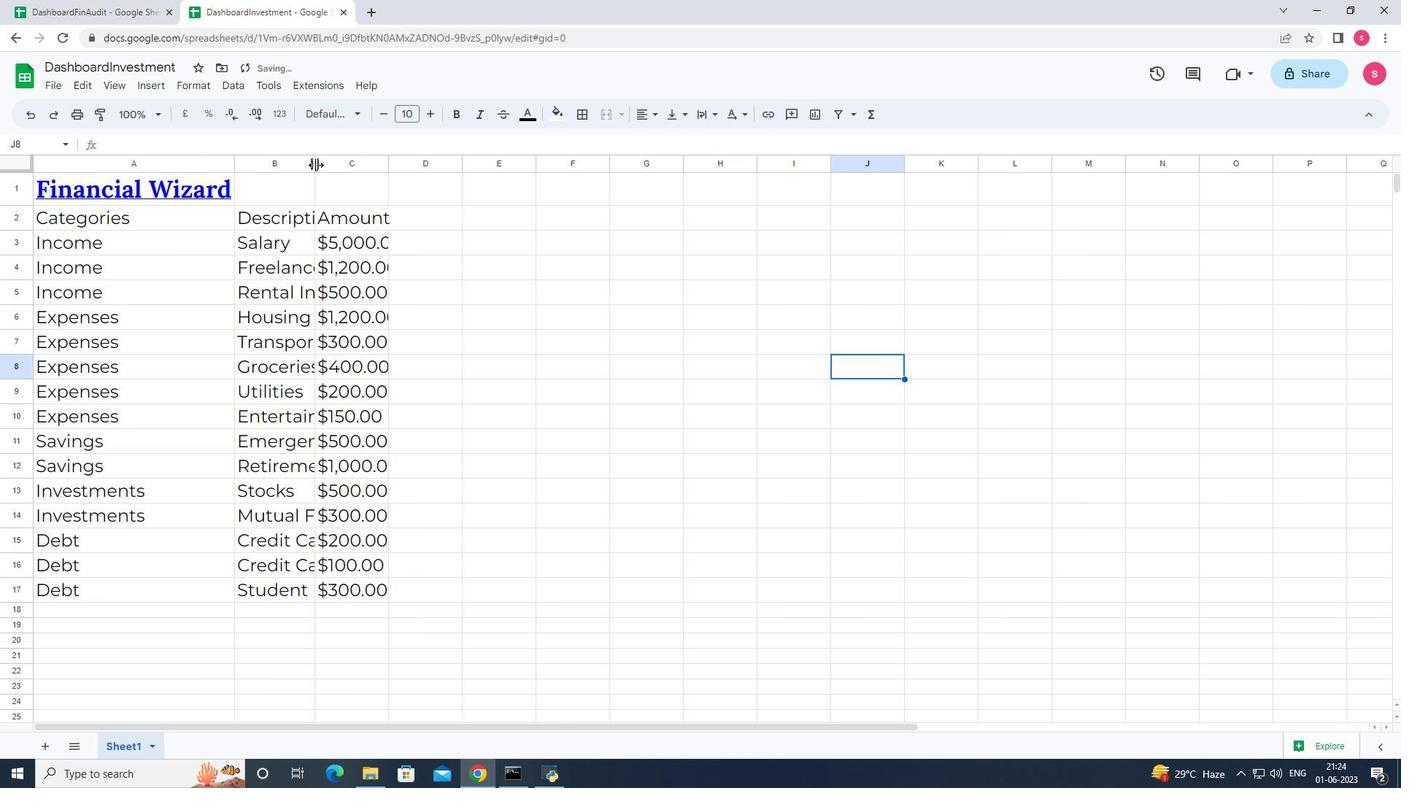 
Action: Mouse pressed left at (316, 164)
Screenshot: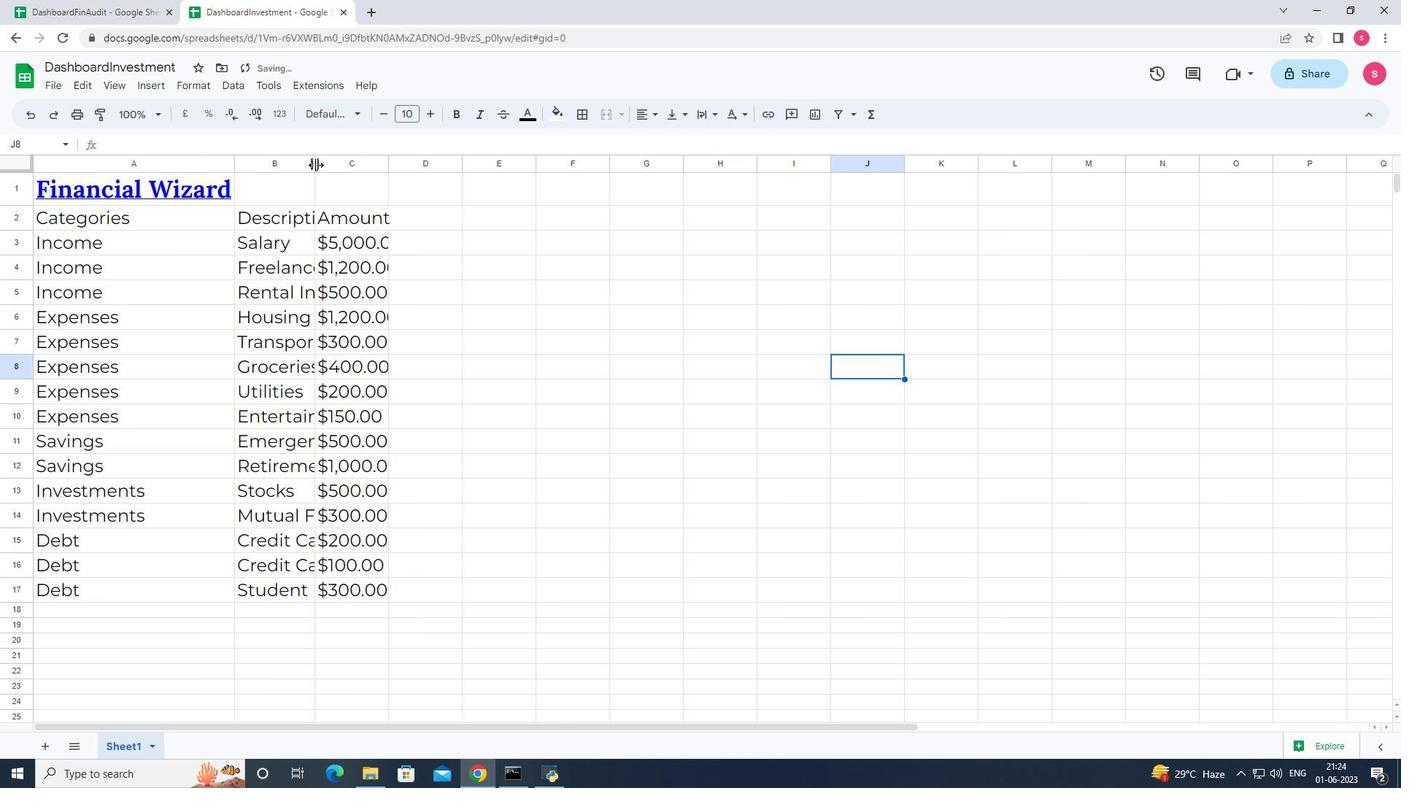 
Action: Mouse moved to (466, 162)
Screenshot: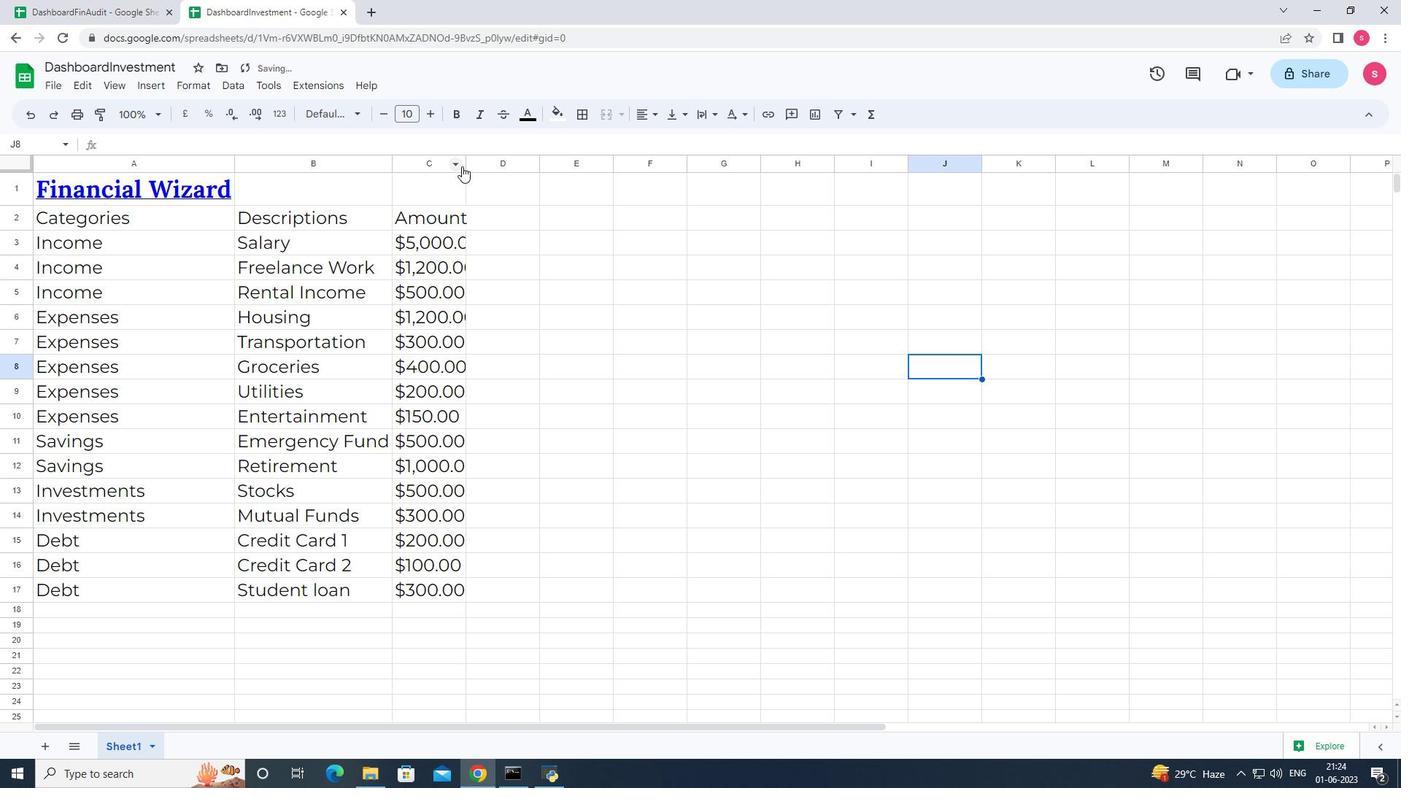 
Action: Mouse pressed left at (466, 162)
Screenshot: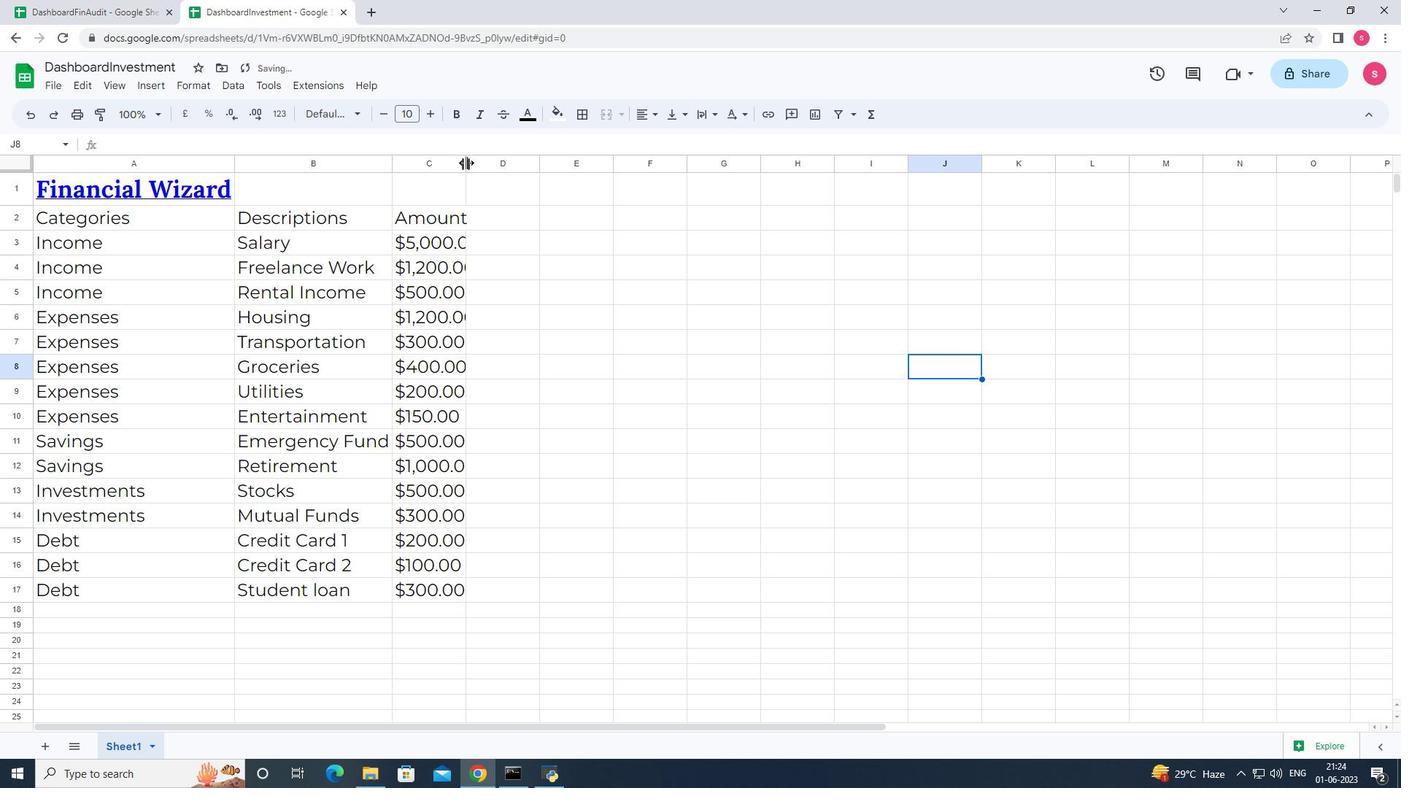 
Action: Mouse pressed left at (466, 162)
Screenshot: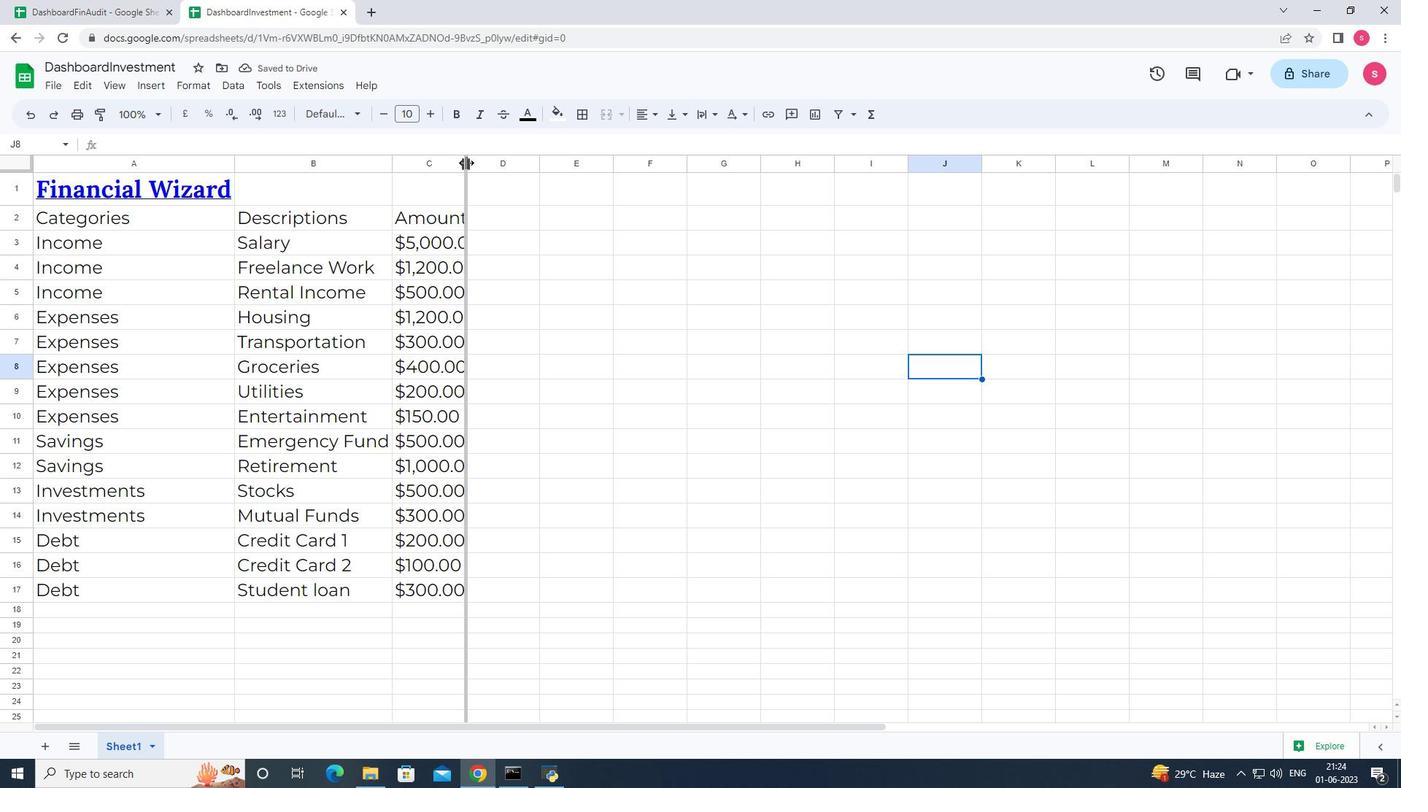 
Action: Mouse moved to (736, 403)
Screenshot: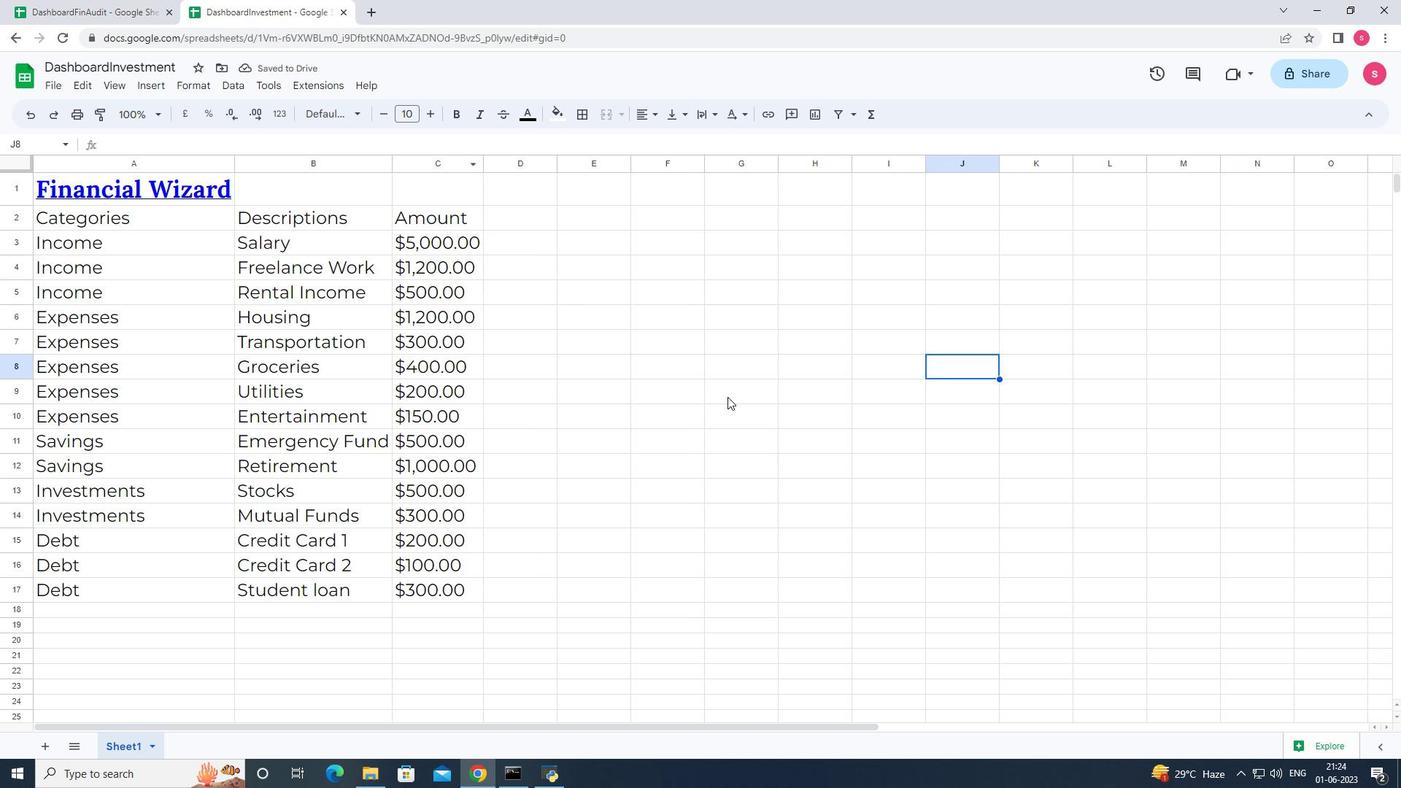 
Action: Key pressed ctrl+S
Screenshot: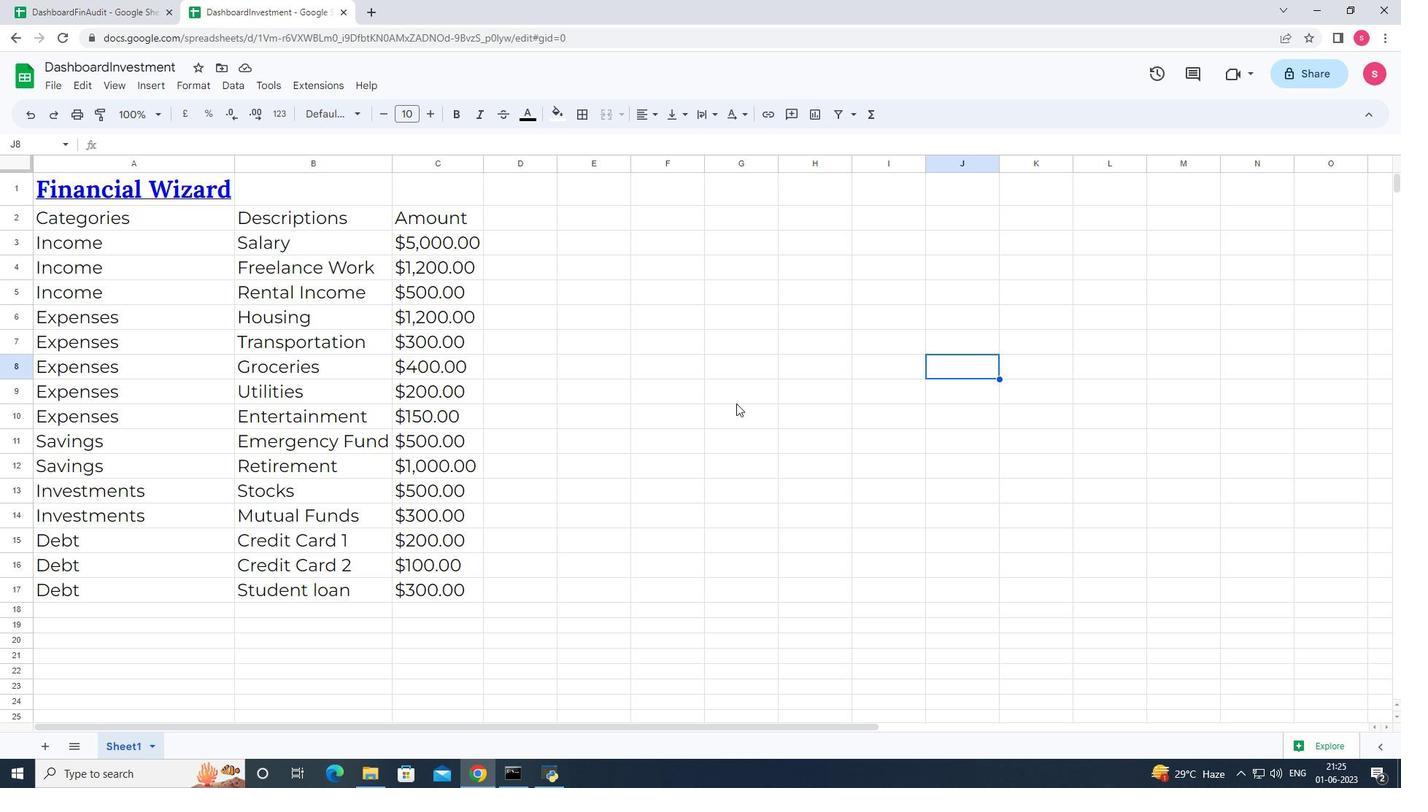 
